 Task: Create a list of healthy snacks for office workers, including nutritional information and easy recipes.
Action: Mouse moved to (946, 54)
Screenshot: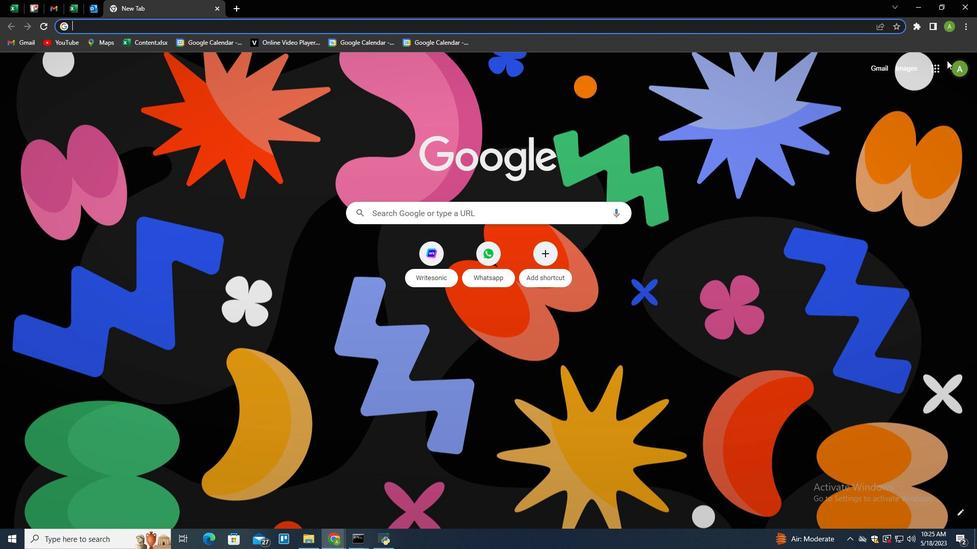 
Action: Mouse pressed left at (946, 54)
Screenshot: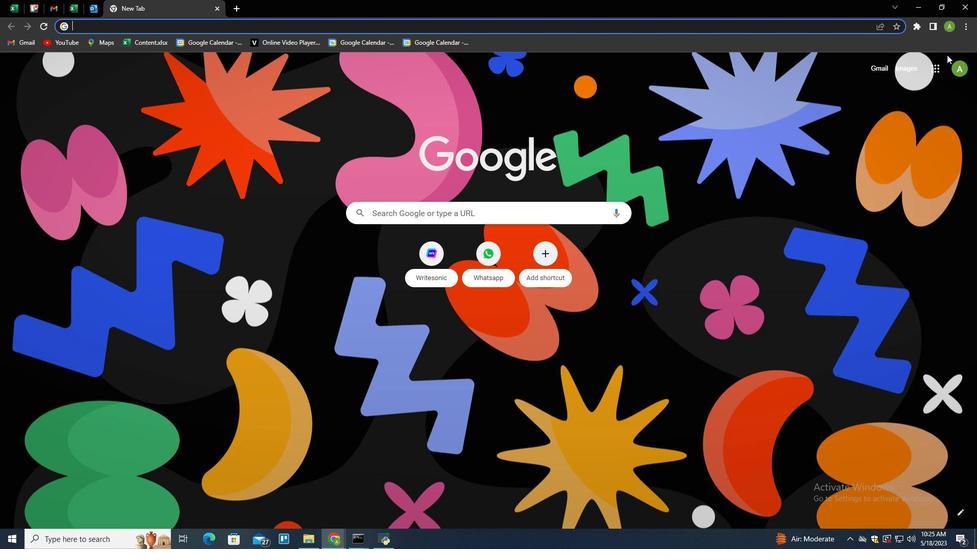 
Action: Mouse moved to (938, 63)
Screenshot: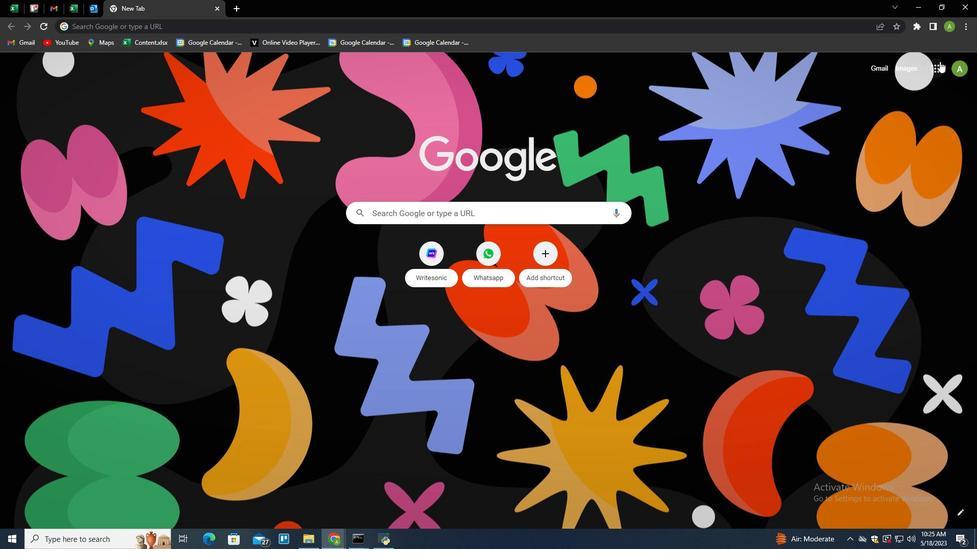 
Action: Mouse pressed left at (938, 63)
Screenshot: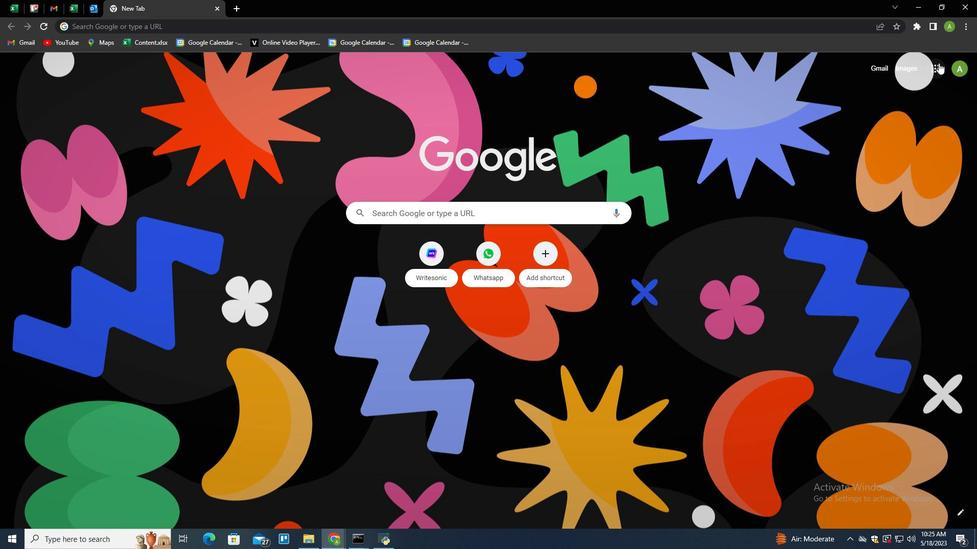 
Action: Mouse moved to (931, 208)
Screenshot: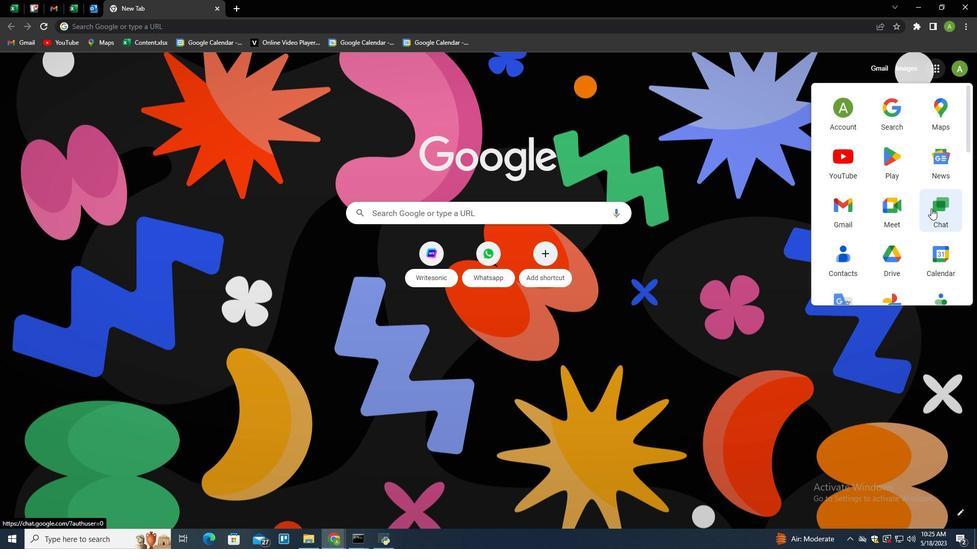 
Action: Mouse scrolled (931, 207) with delta (0, 0)
Screenshot: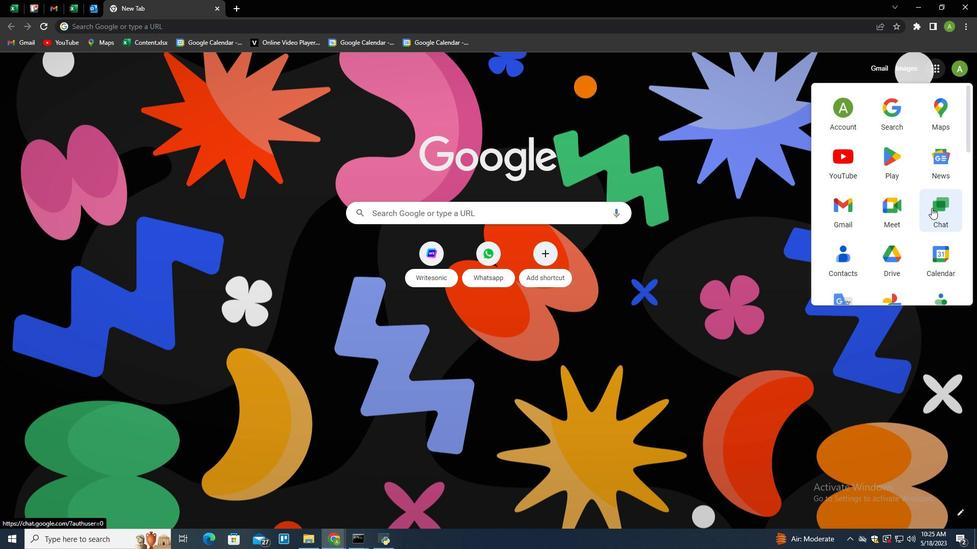 
Action: Mouse moved to (932, 207)
Screenshot: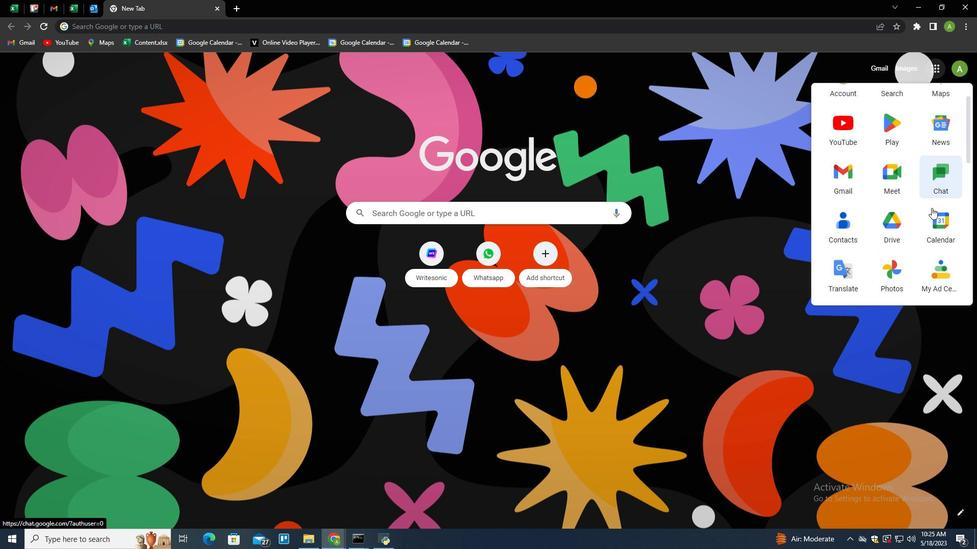 
Action: Mouse scrolled (932, 207) with delta (0, 0)
Screenshot: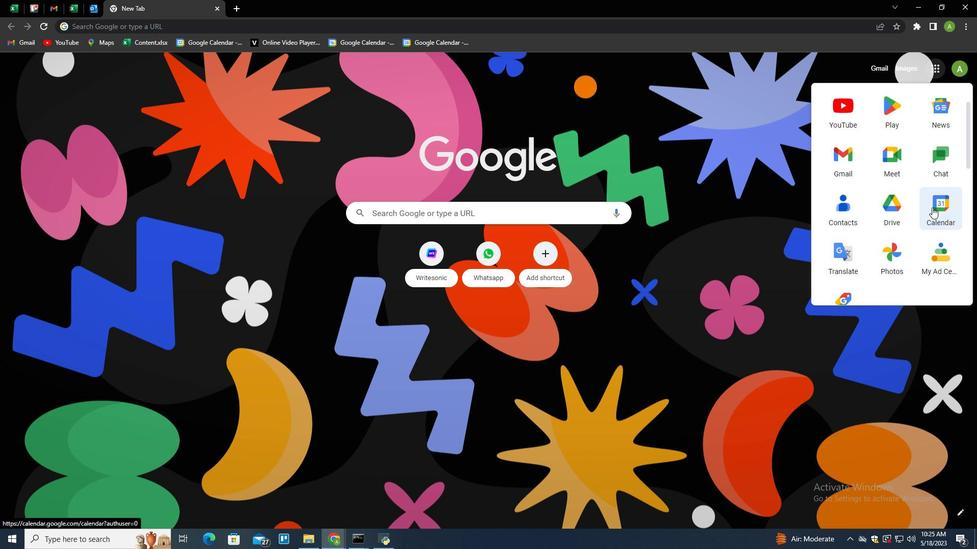 
Action: Mouse scrolled (932, 207) with delta (0, 0)
Screenshot: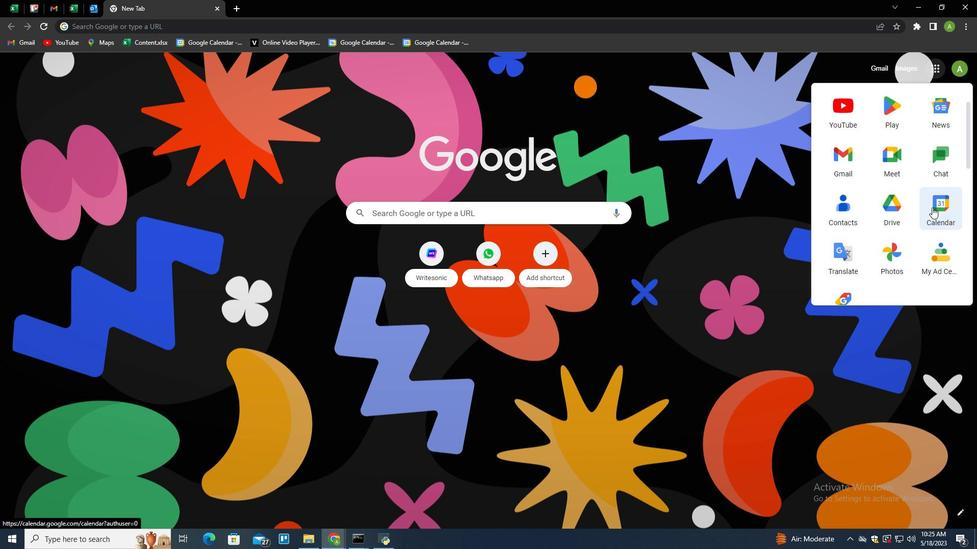 
Action: Mouse scrolled (932, 207) with delta (0, 0)
Screenshot: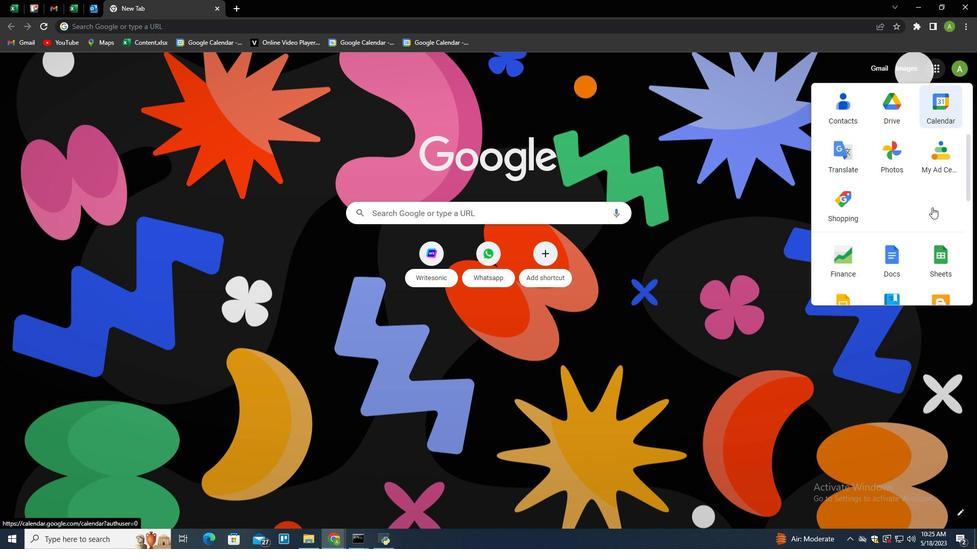 
Action: Mouse moved to (889, 209)
Screenshot: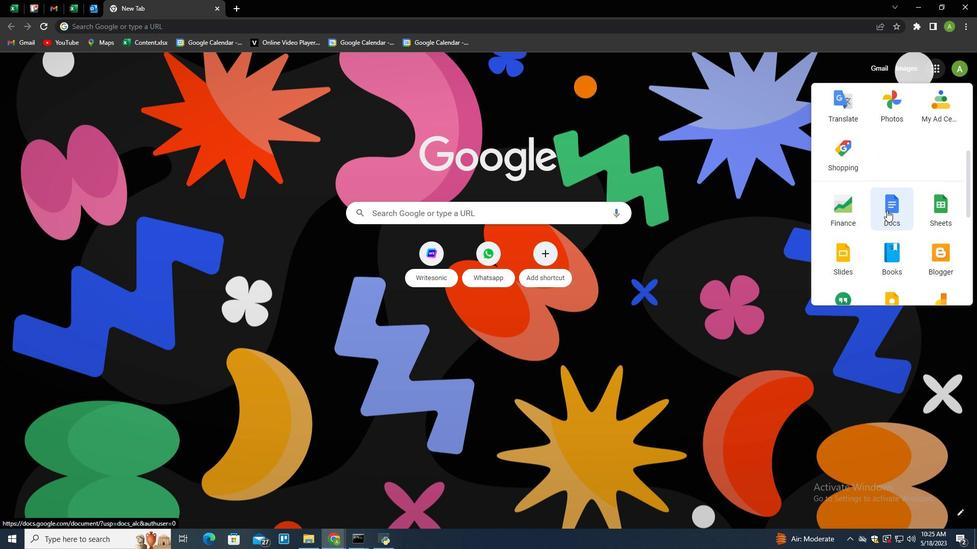 
Action: Mouse pressed left at (889, 209)
Screenshot: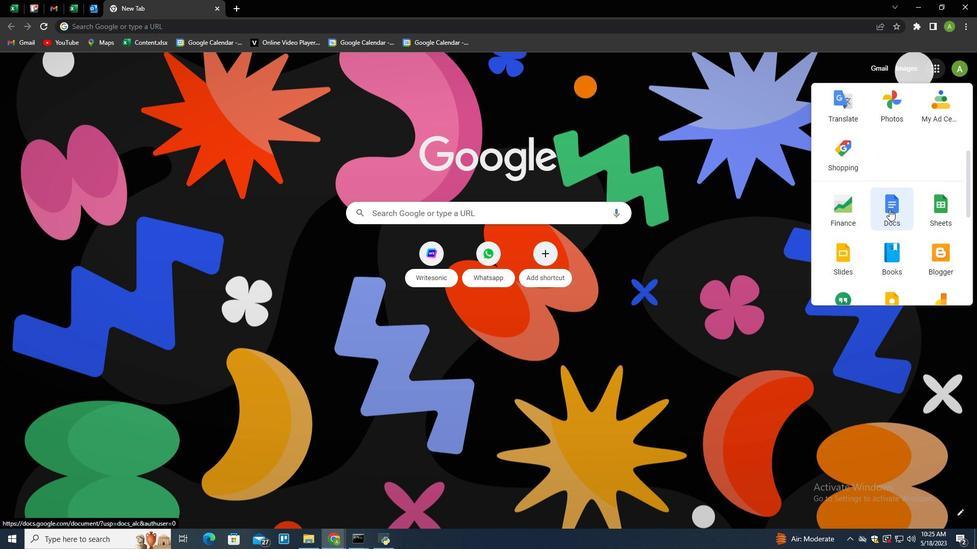 
Action: Mouse moved to (248, 157)
Screenshot: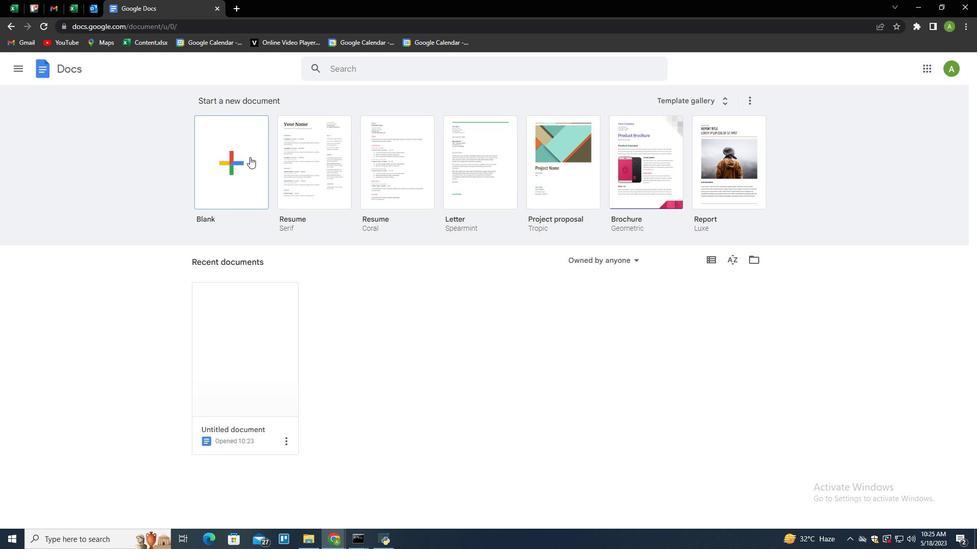 
Action: Mouse pressed left at (248, 157)
Screenshot: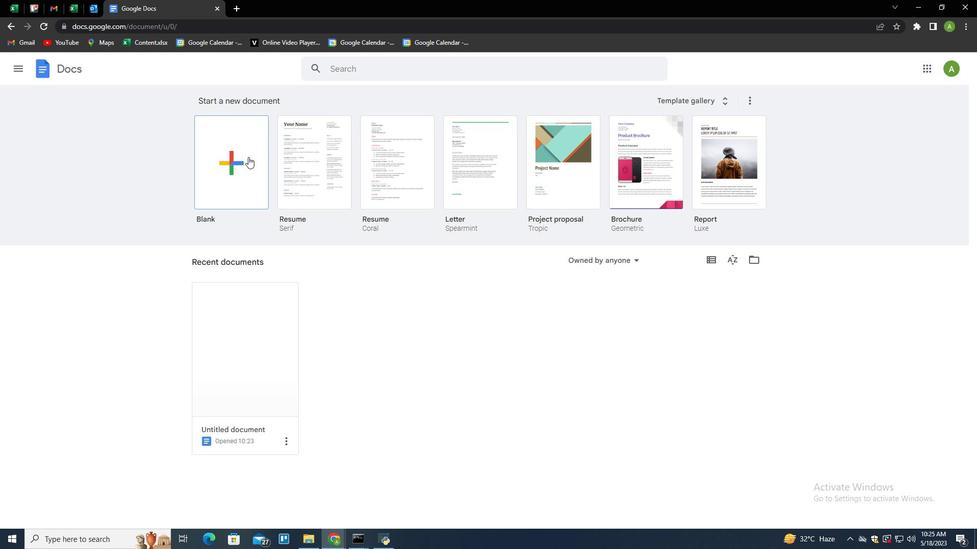 
Action: Mouse moved to (343, 153)
Screenshot: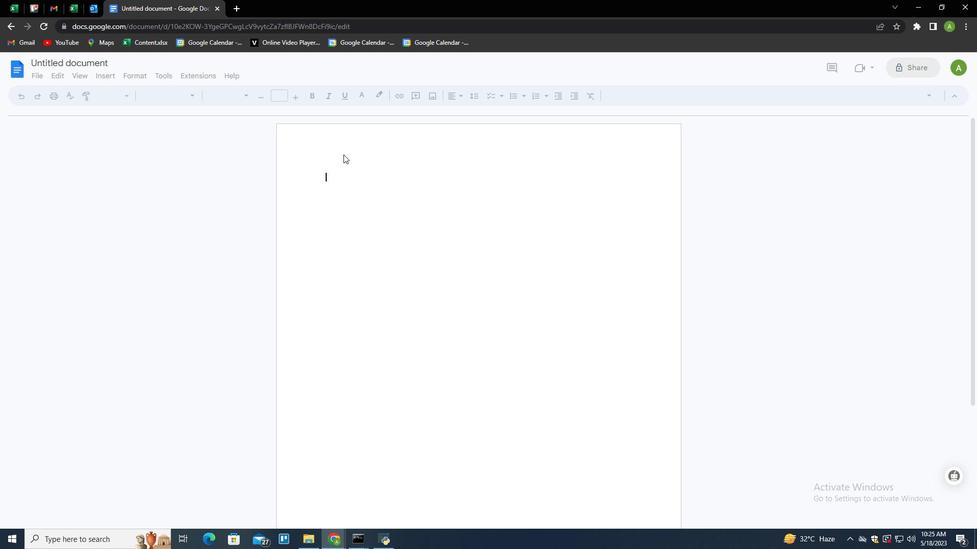 
Action: Mouse pressed left at (343, 153)
Screenshot: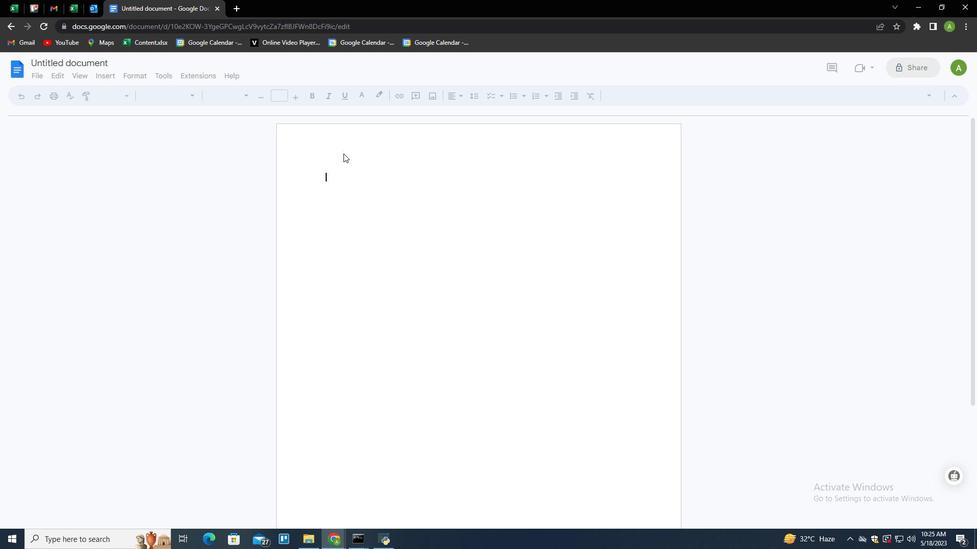
Action: Mouse moved to (341, 142)
Screenshot: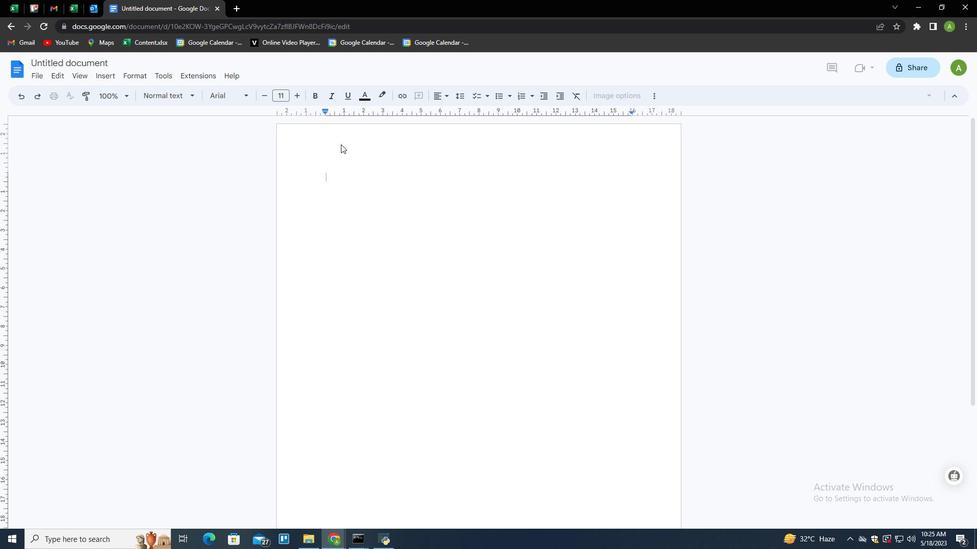 
Action: Mouse pressed left at (341, 142)
Screenshot: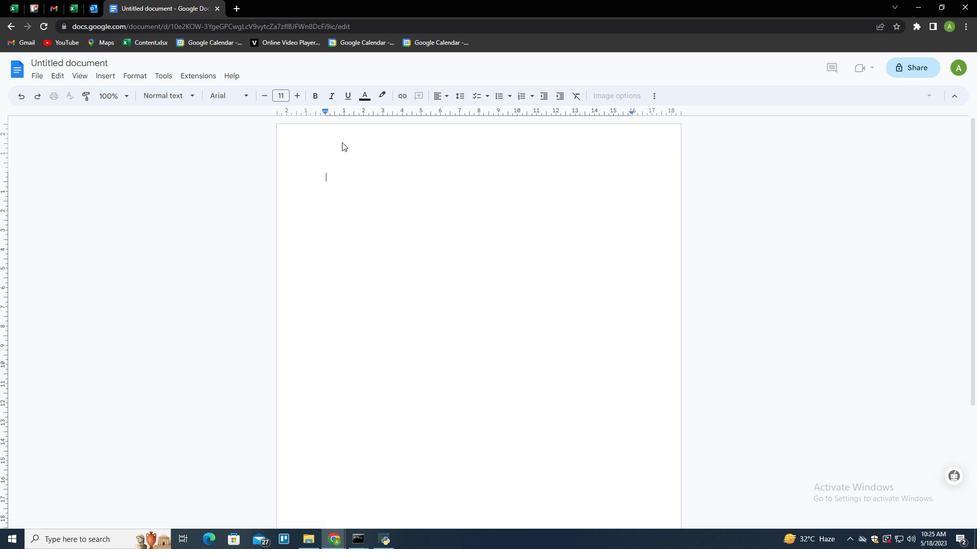 
Action: Mouse pressed left at (341, 142)
Screenshot: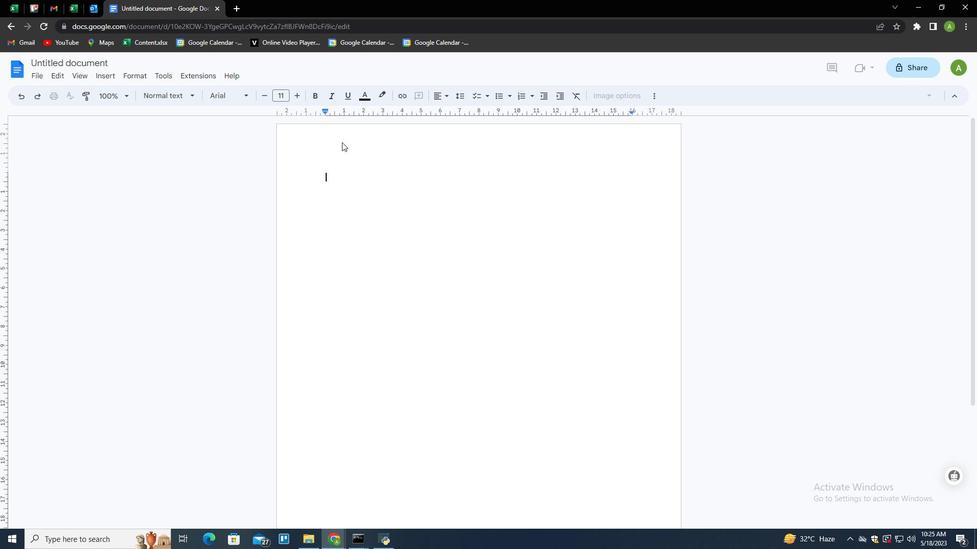 
Action: Mouse moved to (353, 156)
Screenshot: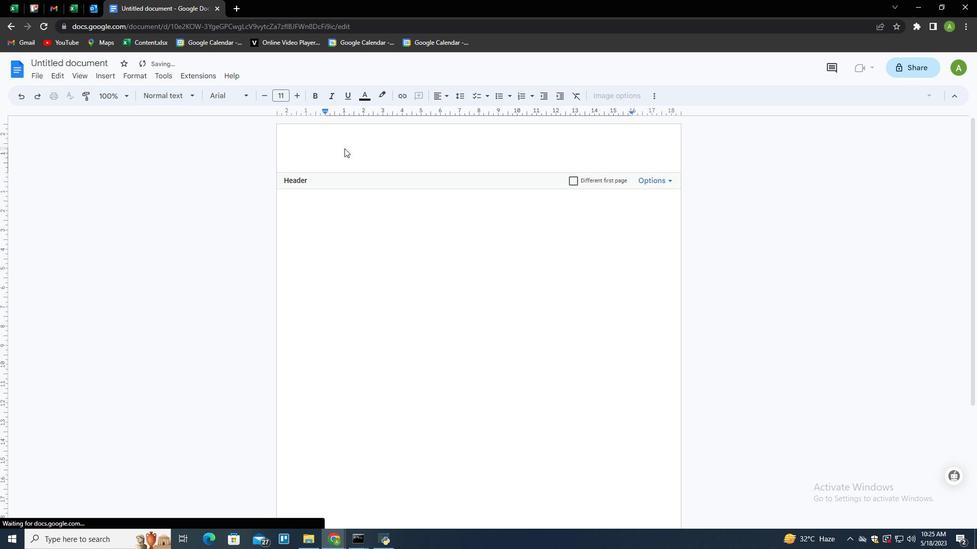 
Action: Key pressed <Key.shift>A<Key.space><Key.shift><Key.shift><Key.shift><Key.shift><Key.shift><Key.shift><Key.shift><Key.shift><Key.shift><Key.shift><Key.shift><Key.shift>list<Key.space>to<Key.space>heat<Key.backspace>lthy<Key.space>sma<Key.backspace><Key.backspace>nc<Key.backspace>ack<Key.space>option<Key.space>for<Key.space>office<Key.space>workers.<Key.space><Key.shift>U<Key.backspace><Key.backspace>
Screenshot: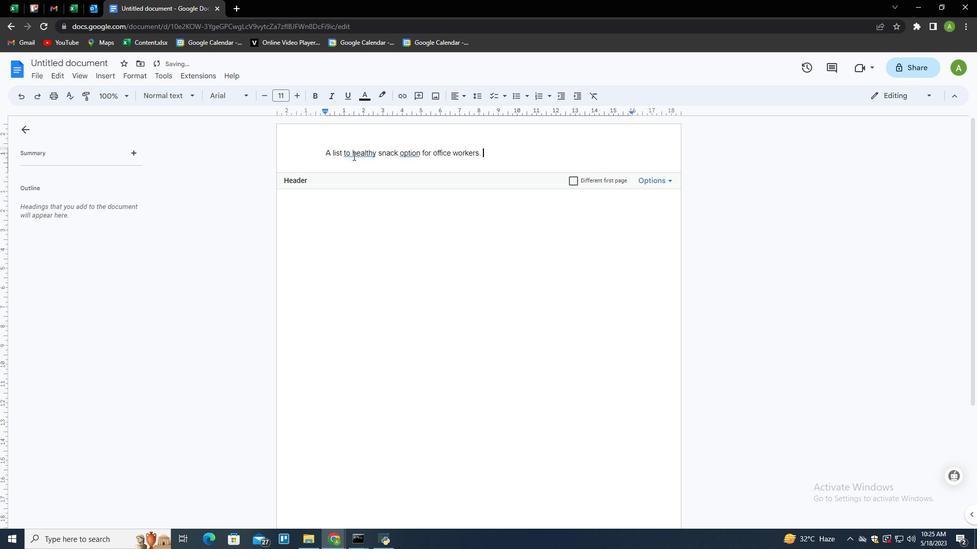
Action: Mouse moved to (421, 154)
Screenshot: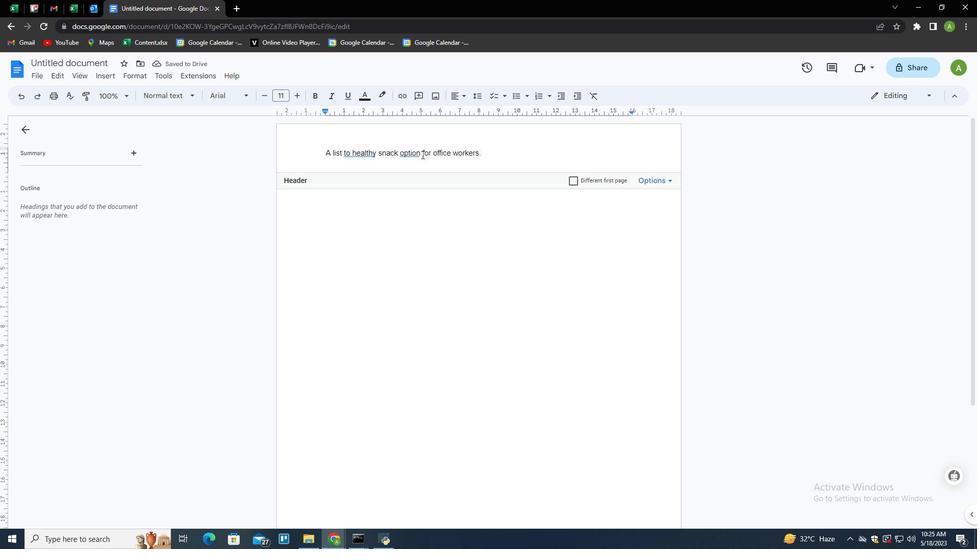 
Action: Mouse pressed left at (421, 154)
Screenshot: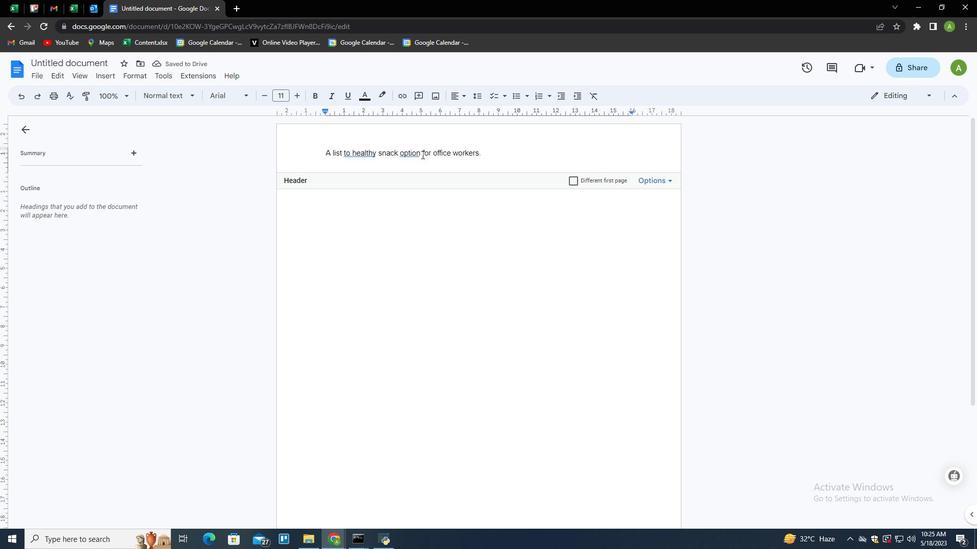 
Action: Mouse moved to (455, 167)
Screenshot: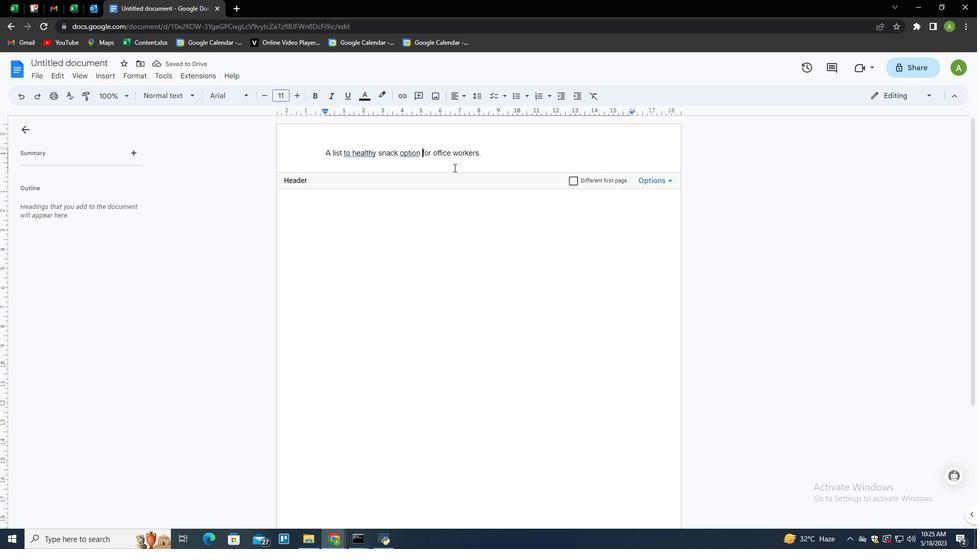 
Action: Key pressed <Key.backspace><Key.backspace><Key.backspace><Key.backspace><Key.backspace><Key.backspace><Key.backspace><Key.backspace><Key.space>
Screenshot: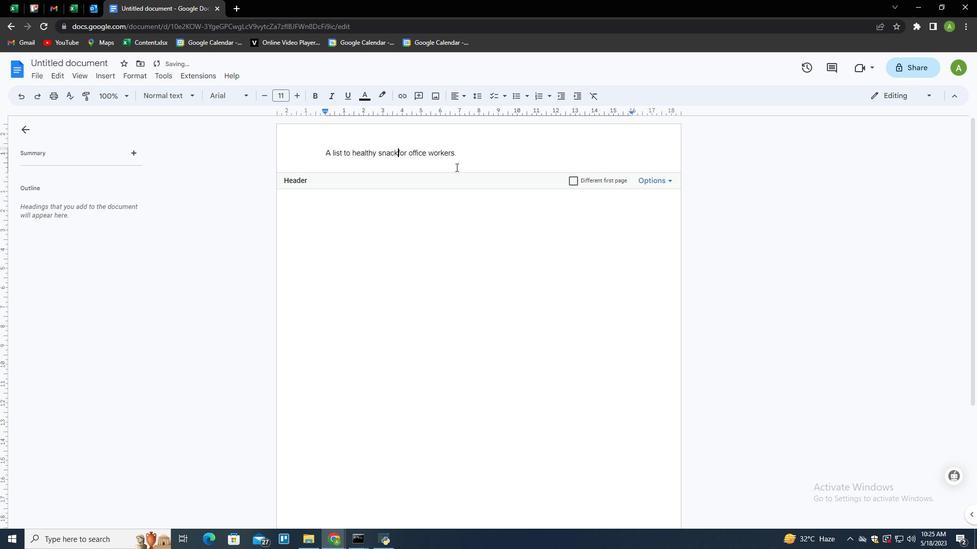 
Action: Mouse moved to (353, 153)
Screenshot: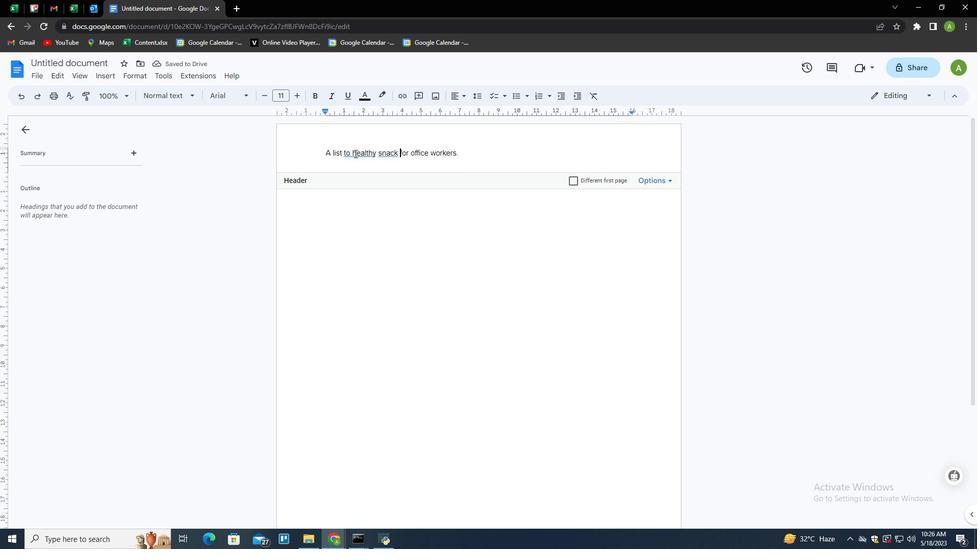 
Action: Mouse pressed left at (353, 153)
Screenshot: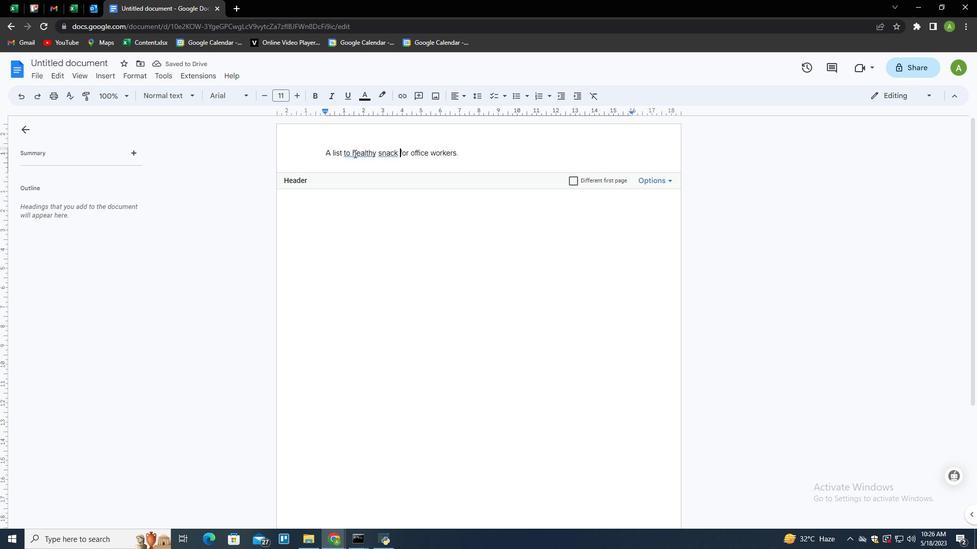 
Action: Mouse moved to (411, 156)
Screenshot: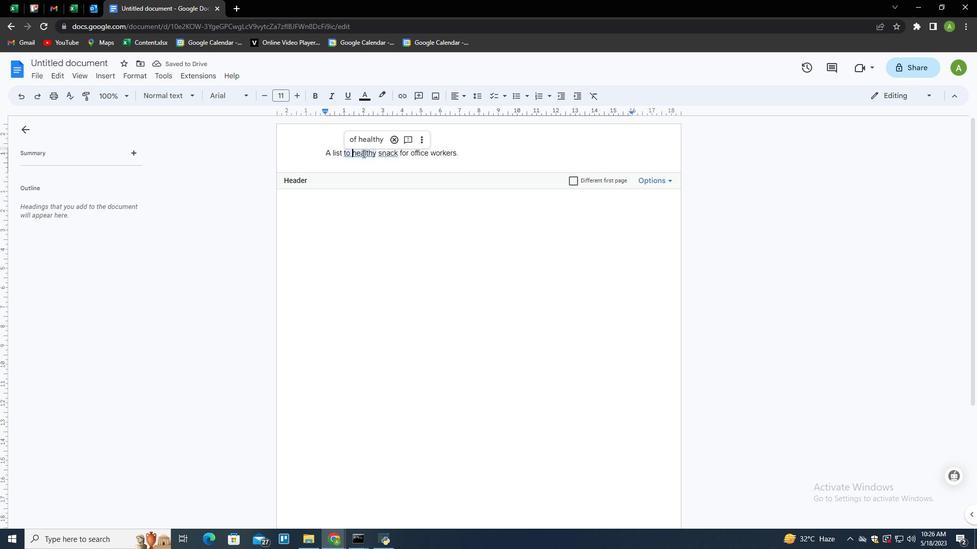 
Action: Key pressed <Key.backspace><Key.backspace><Key.backspace>og<Key.space><Key.backspace><Key.backspace><Key.backspace>og<Key.space><Key.backspace><Key.backspace>f<Key.space>
Screenshot: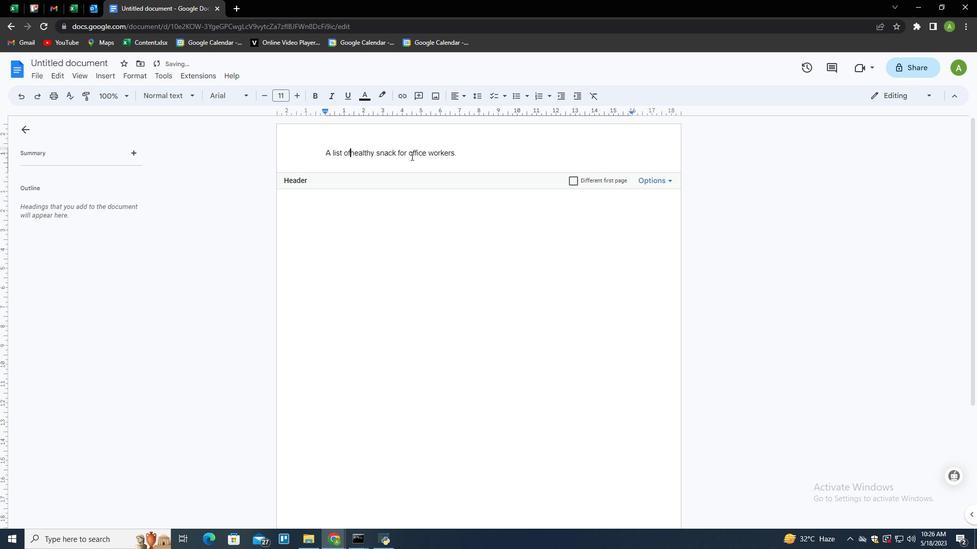 
Action: Mouse moved to (395, 154)
Screenshot: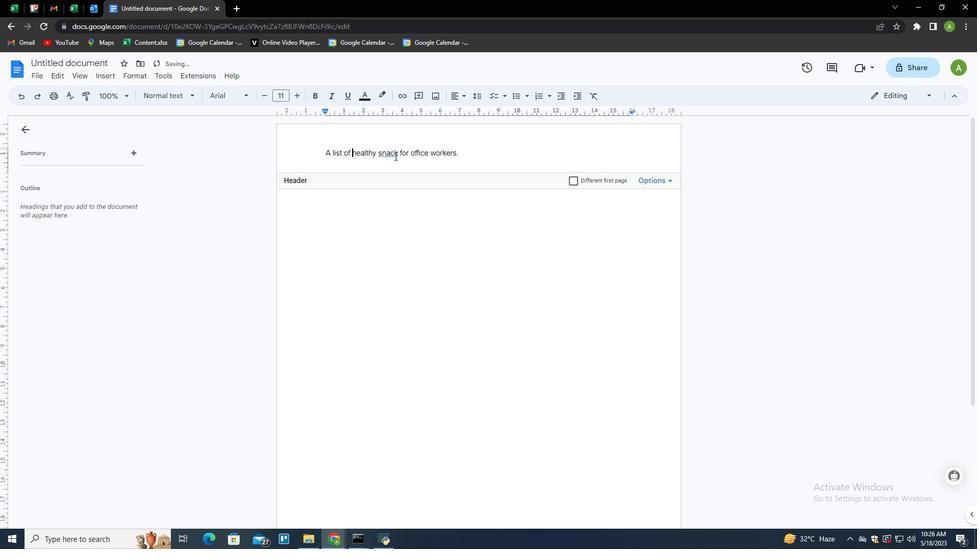 
Action: Mouse pressed left at (395, 154)
Screenshot: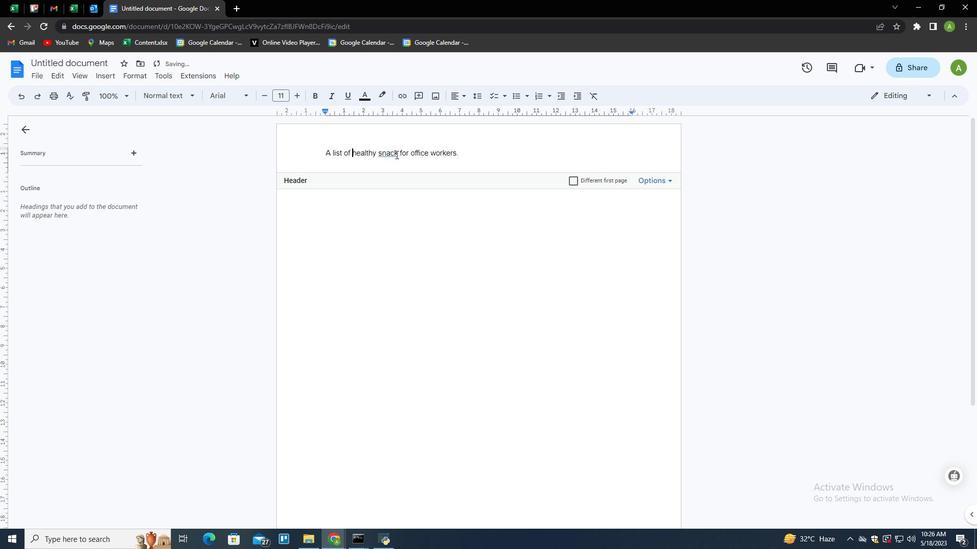 
Action: Mouse moved to (398, 153)
Screenshot: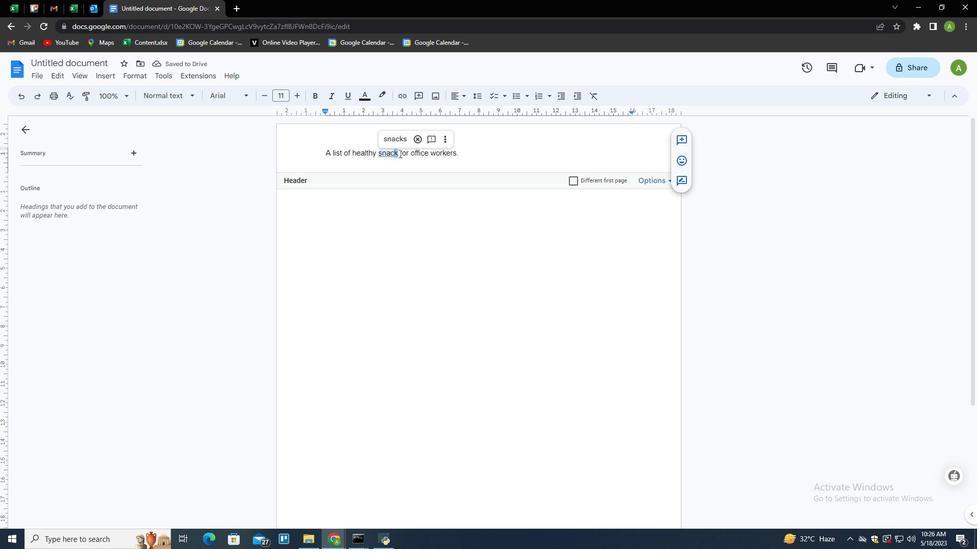
Action: Mouse pressed left at (398, 153)
Screenshot: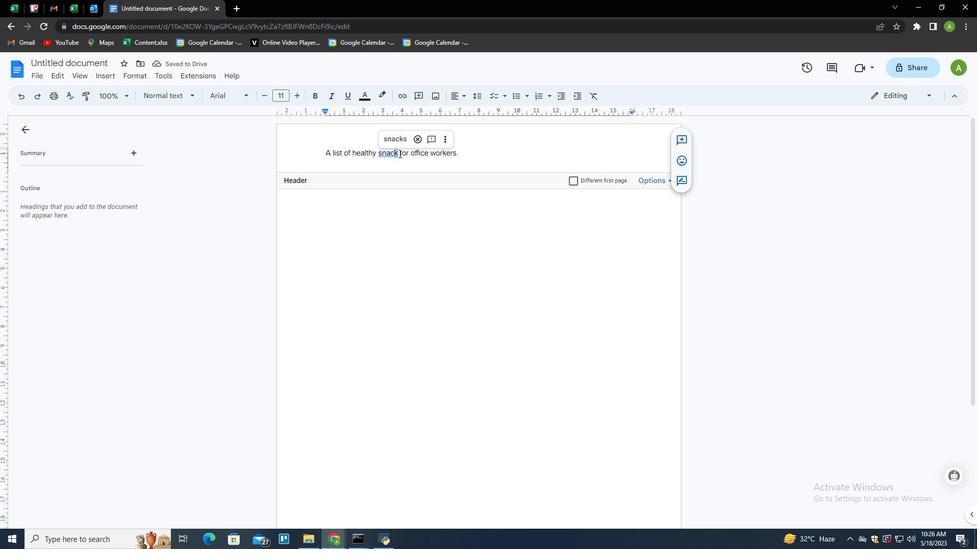 
Action: Mouse moved to (431, 163)
Screenshot: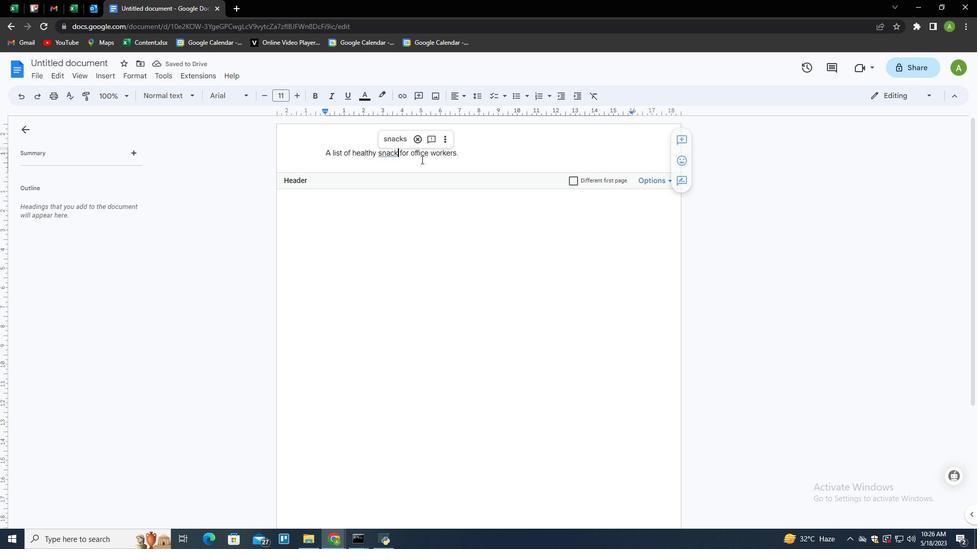 
Action: Key pressed s
Screenshot: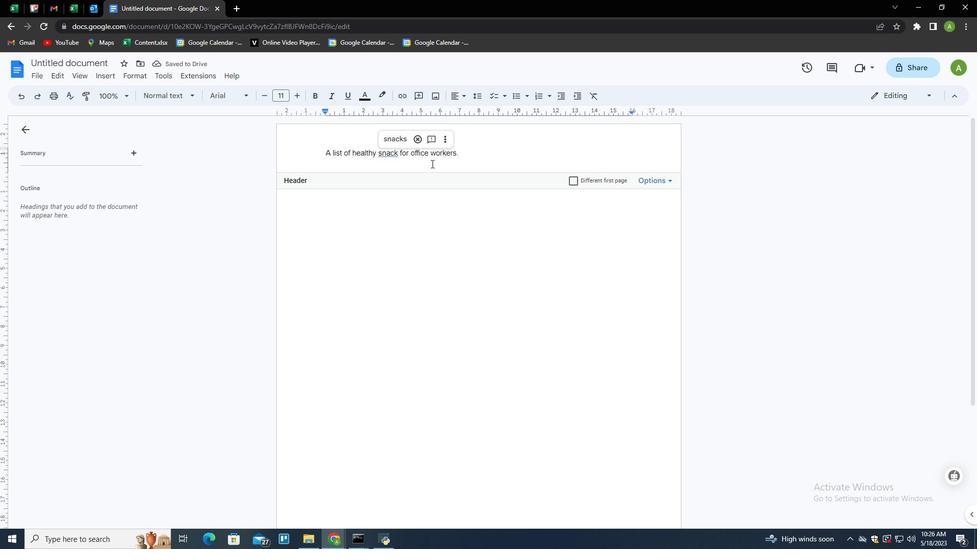 
Action: Mouse moved to (468, 152)
Screenshot: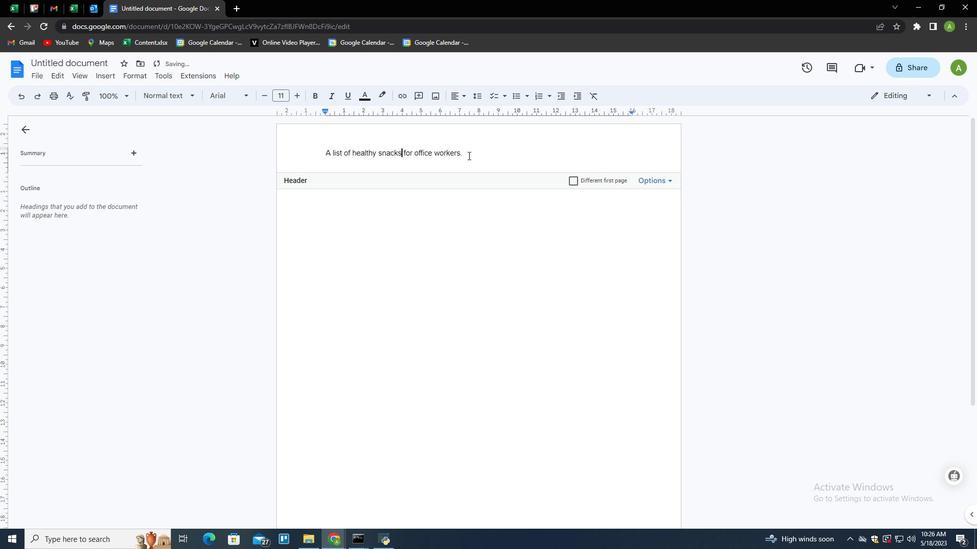 
Action: Mouse pressed left at (468, 152)
Screenshot: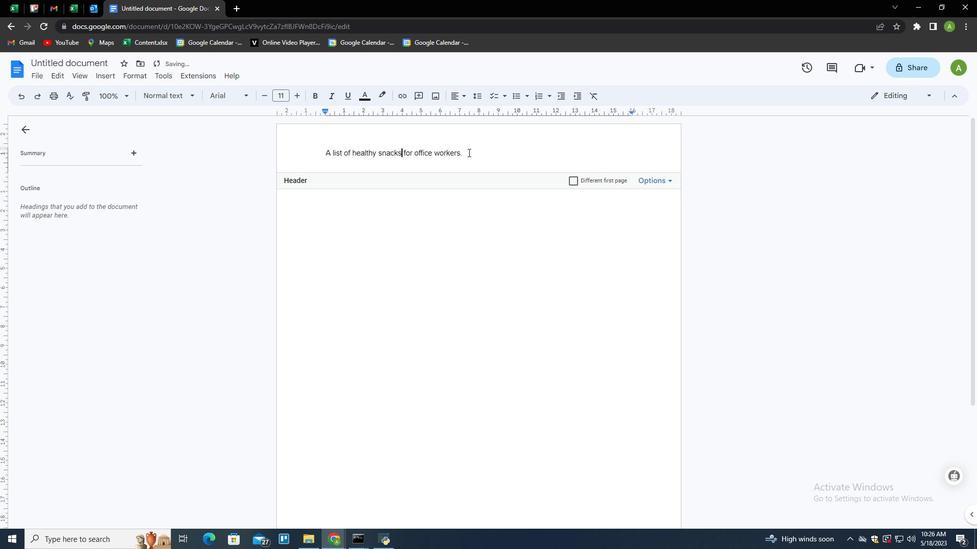 
Action: Mouse moved to (451, 136)
Screenshot: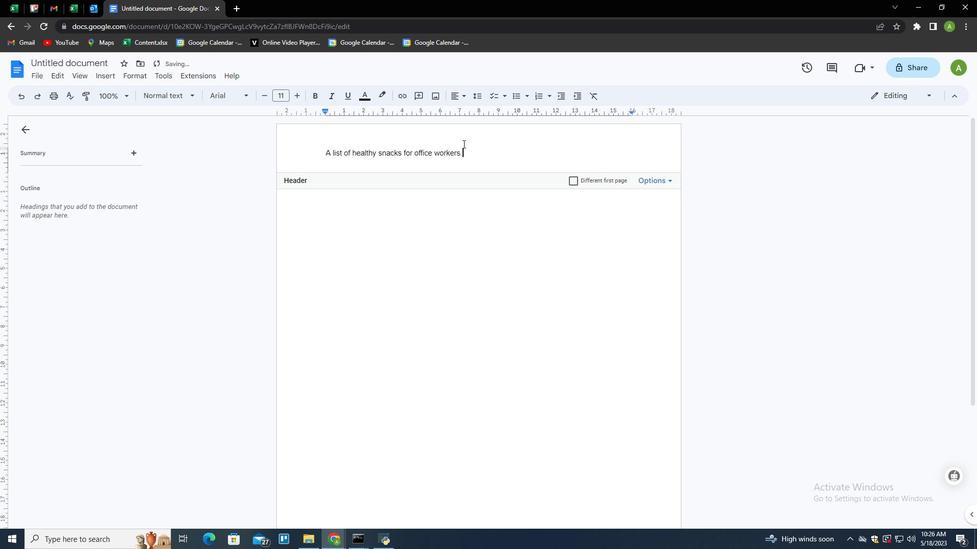 
Action: Key pressed <Key.shift><Key.shift><Key.shift><Key.shift><Key.shift><Key.shift><Key.shift><Key.shift><Key.shift><Key.shift><Key.shift><Key.shift><Key.shift><Key.shift><Key.shift><Key.shift><Key.shift><Key.backspace><Key.backspace><Key.space><Key.backspace>s<Key.space>with<Key.space>ni<Key.backspace>utriton<Key.backspace><Key.backspace>ional<Key.space>information<Key.space>and<Key.space>was<Key.backspace><Key.backspace><Key.backspace>ease<Key.space>recipes.
Screenshot: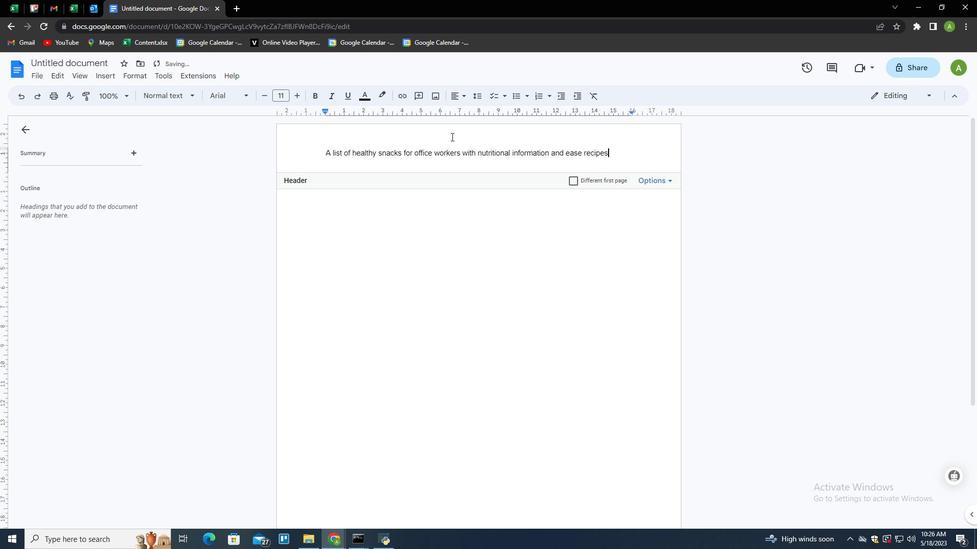 
Action: Mouse moved to (458, 154)
Screenshot: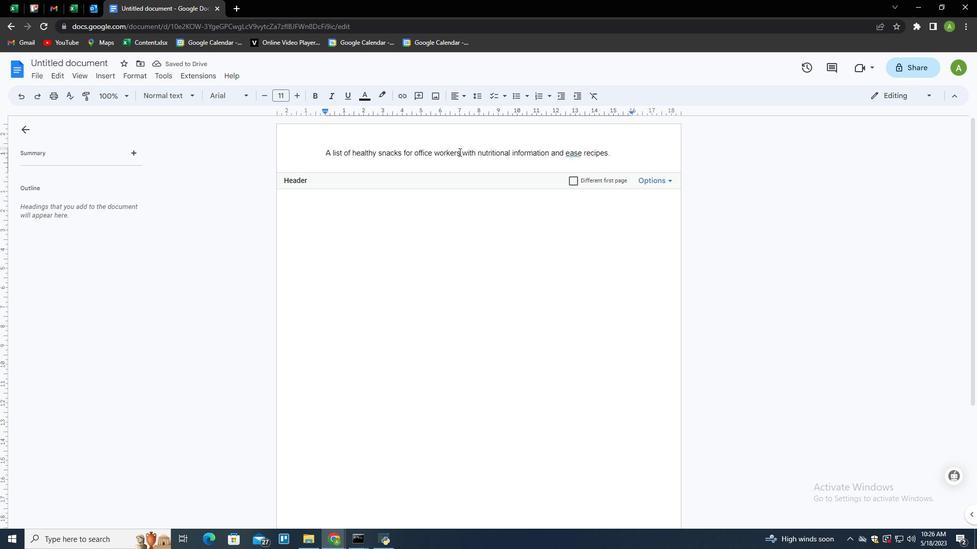 
Action: Mouse pressed left at (458, 154)
Screenshot: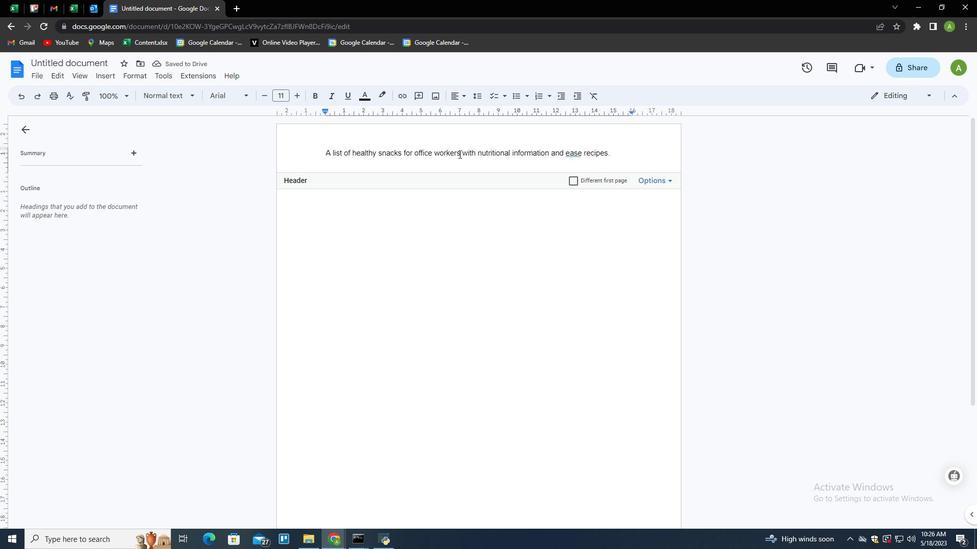 
Action: Mouse pressed left at (458, 154)
Screenshot: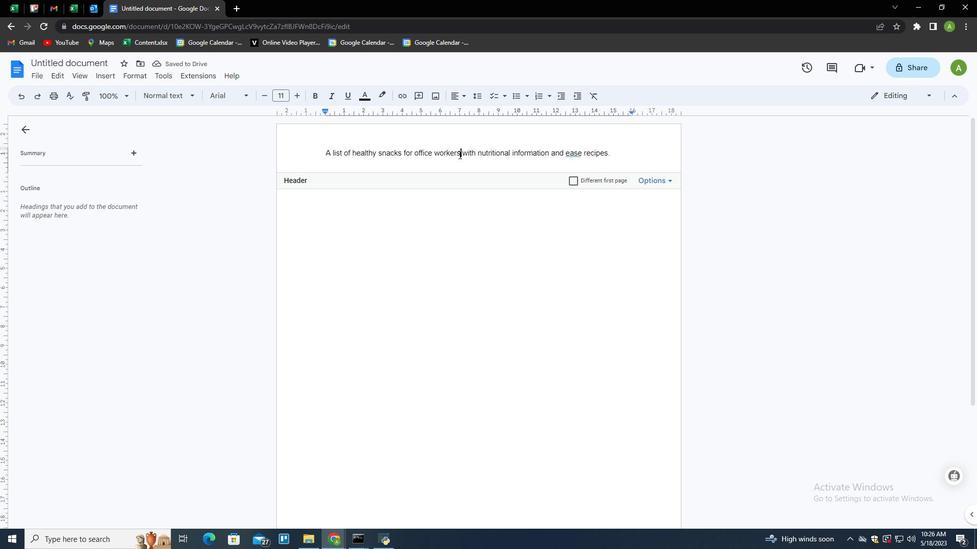 
Action: Mouse pressed left at (458, 154)
Screenshot: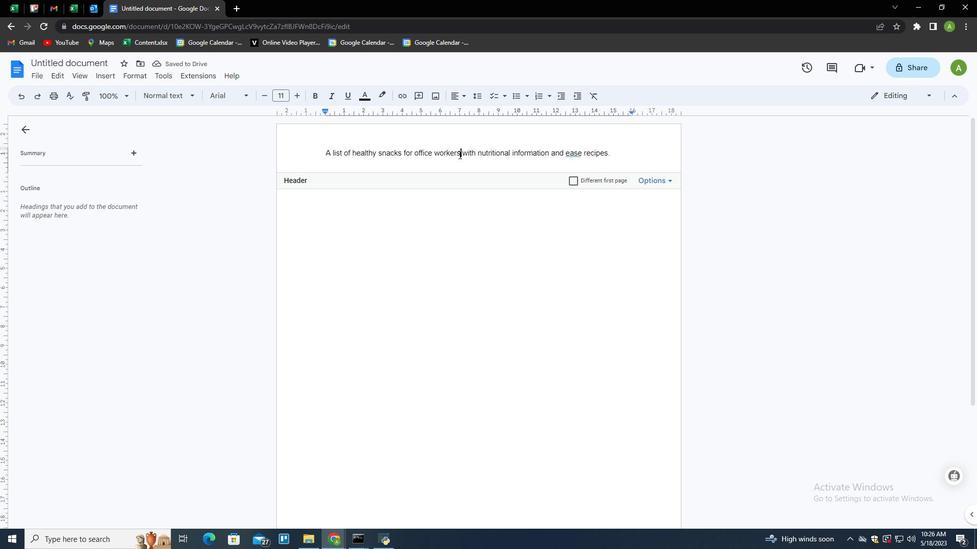
Action: Mouse pressed left at (458, 154)
Screenshot: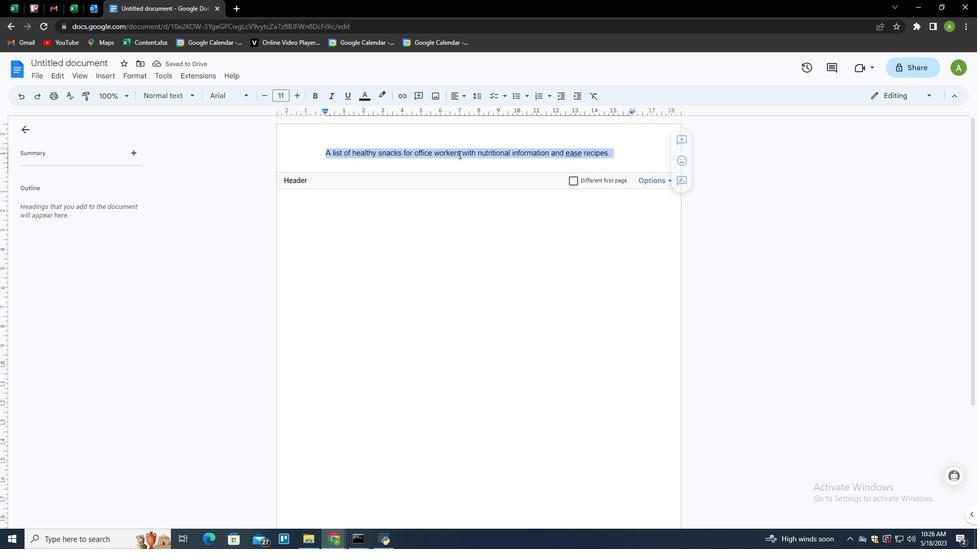 
Action: Mouse moved to (582, 152)
Screenshot: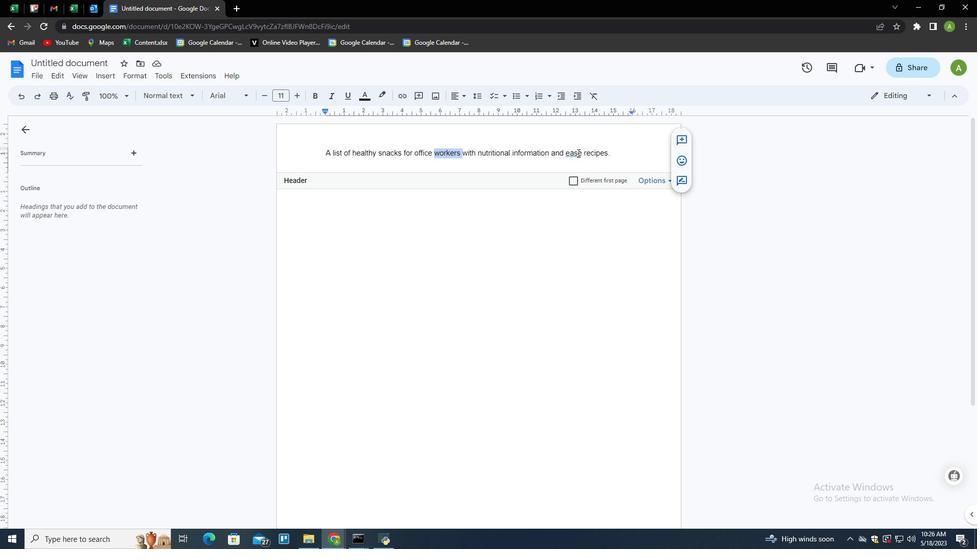 
Action: Mouse pressed left at (582, 152)
Screenshot: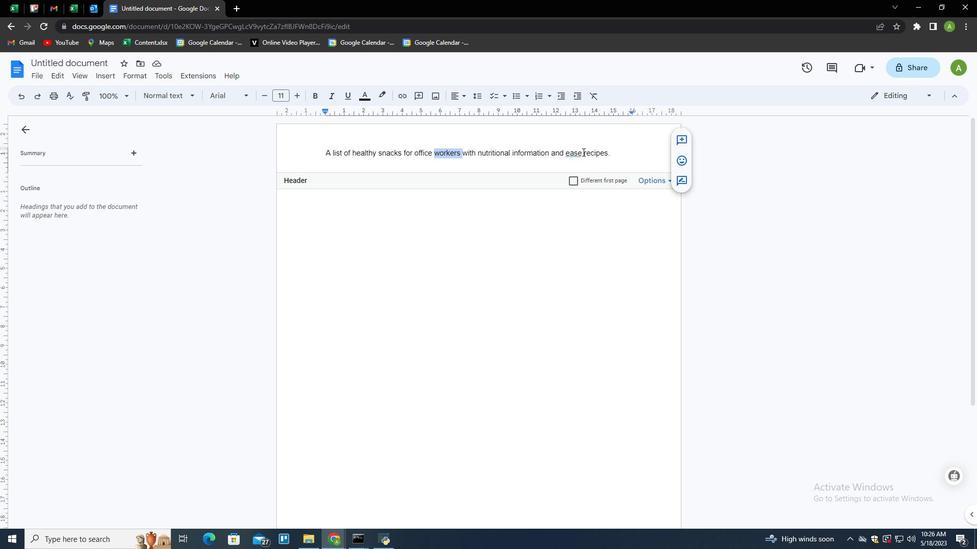 
Action: Mouse moved to (671, 161)
Screenshot: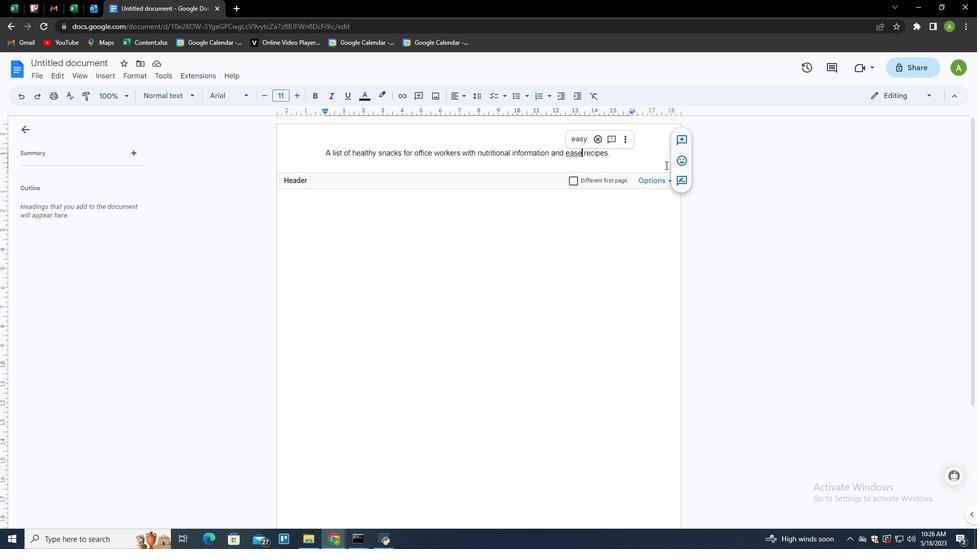 
Action: Key pressed <Key.backspace>y
Screenshot: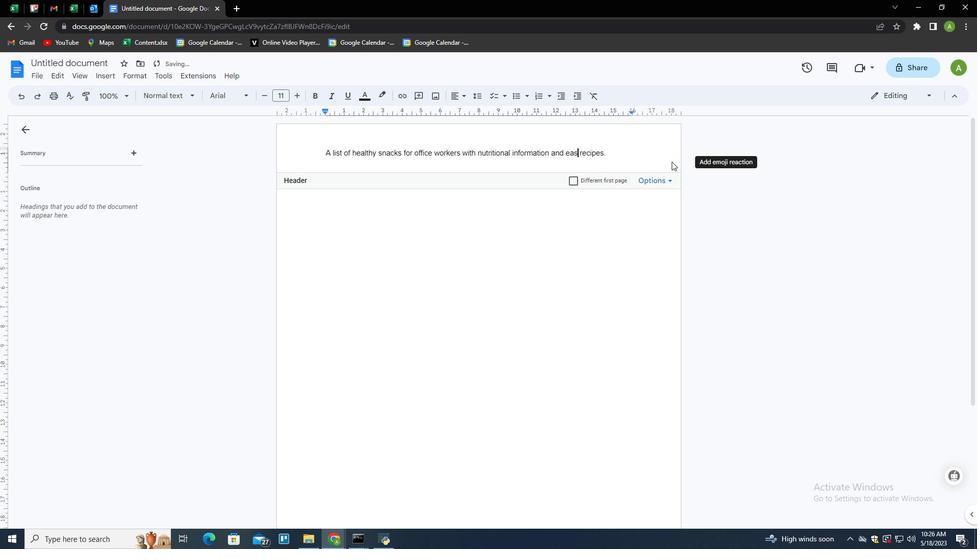 
Action: Mouse moved to (458, 152)
Screenshot: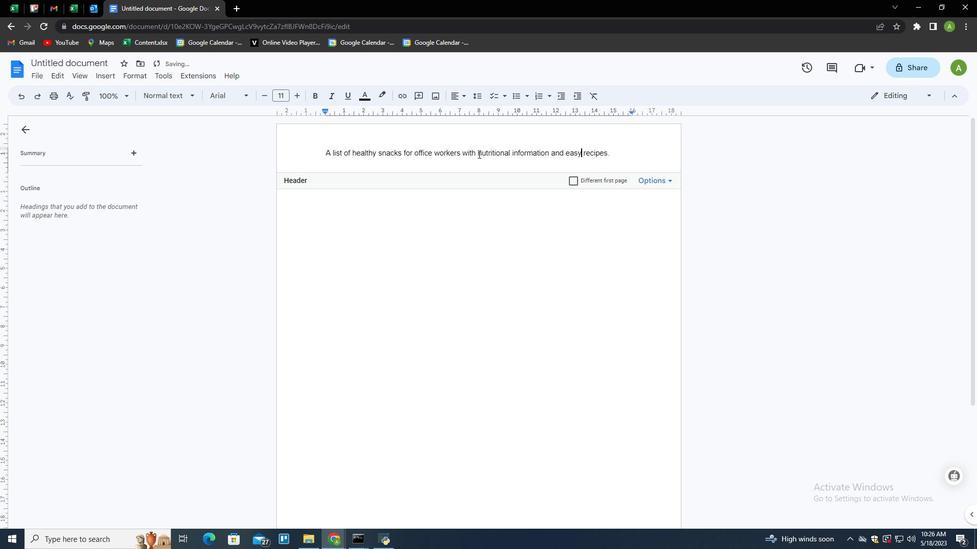 
Action: Mouse pressed left at (458, 152)
Screenshot: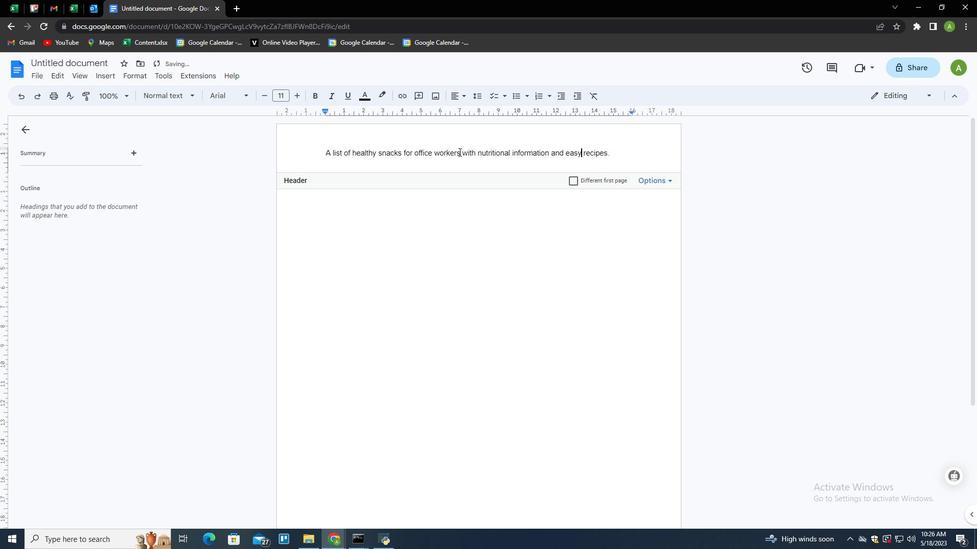 
Action: Mouse pressed left at (458, 152)
Screenshot: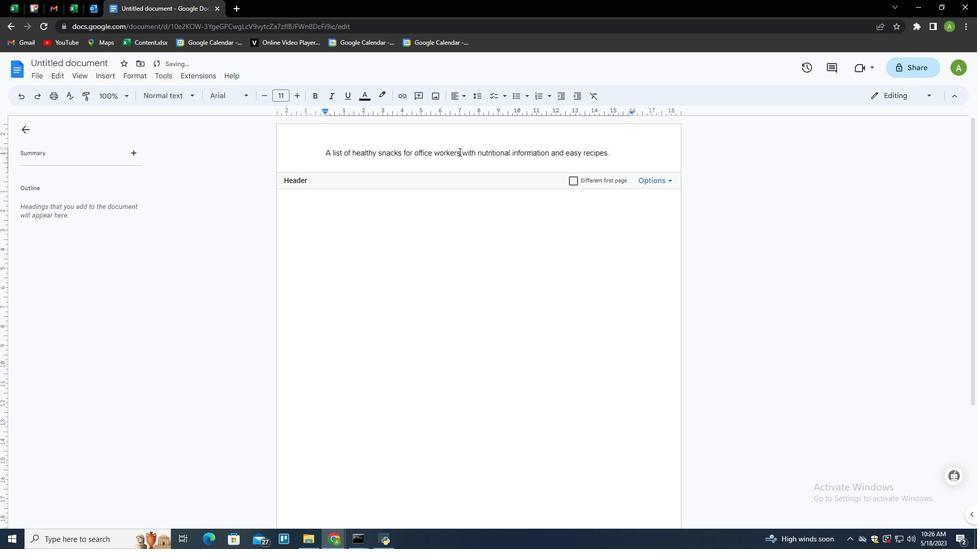 
Action: Mouse pressed left at (458, 152)
Screenshot: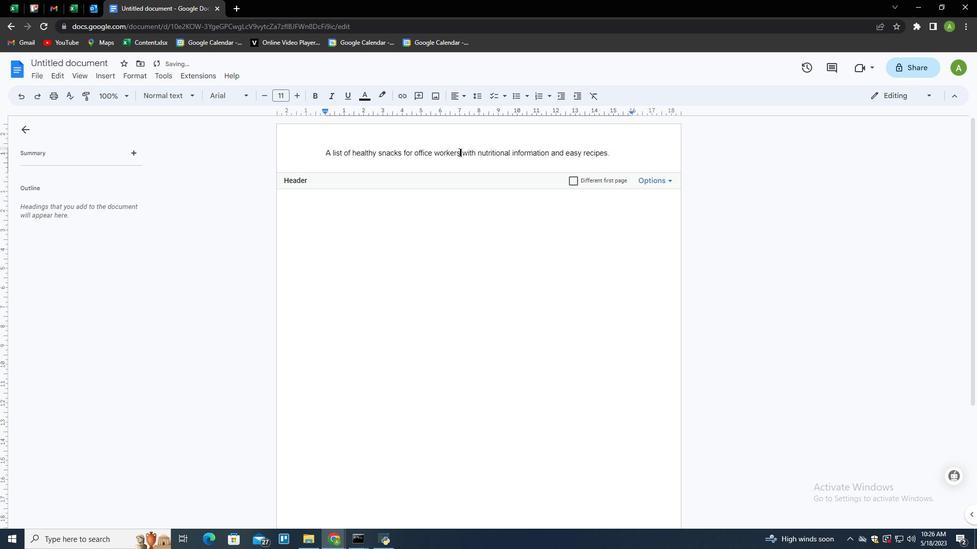 
Action: Mouse moved to (177, 99)
Screenshot: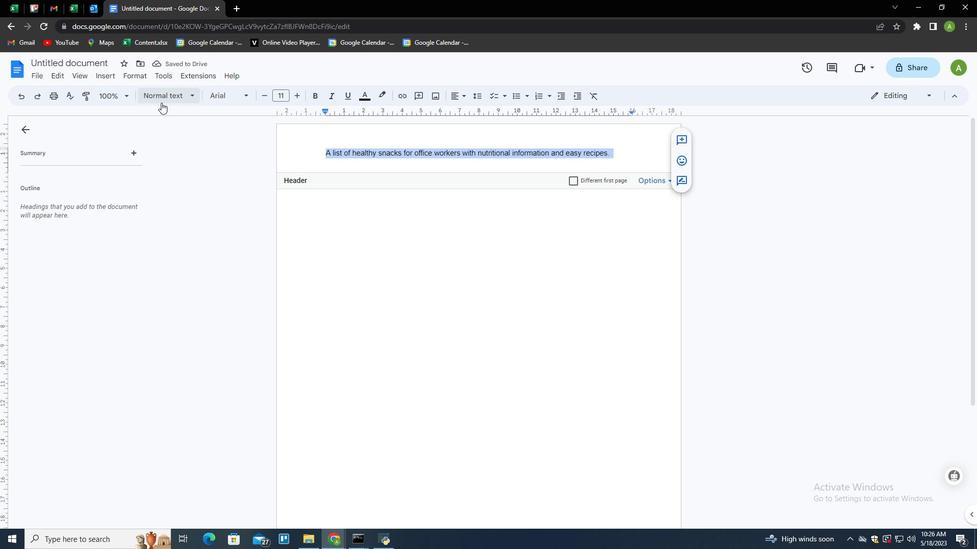 
Action: Mouse pressed left at (177, 99)
Screenshot: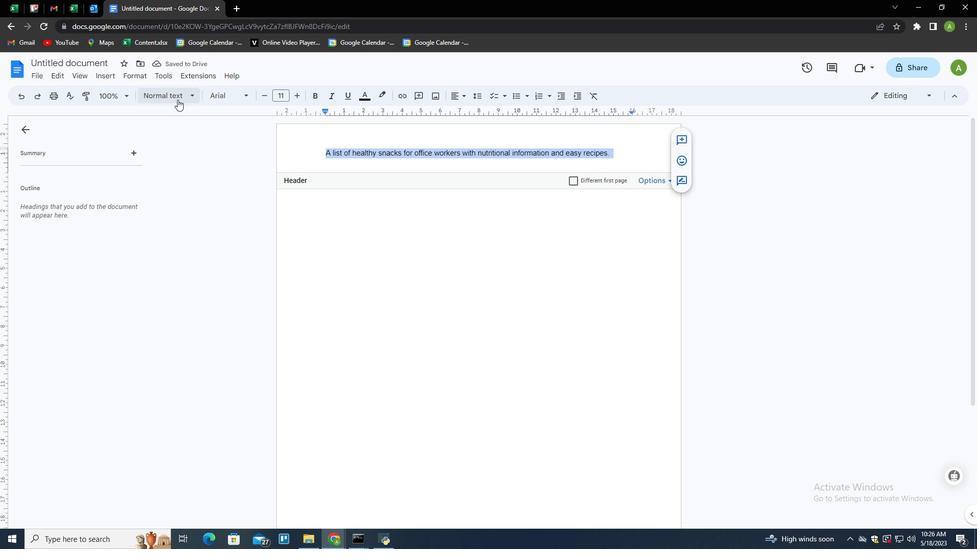 
Action: Mouse moved to (179, 154)
Screenshot: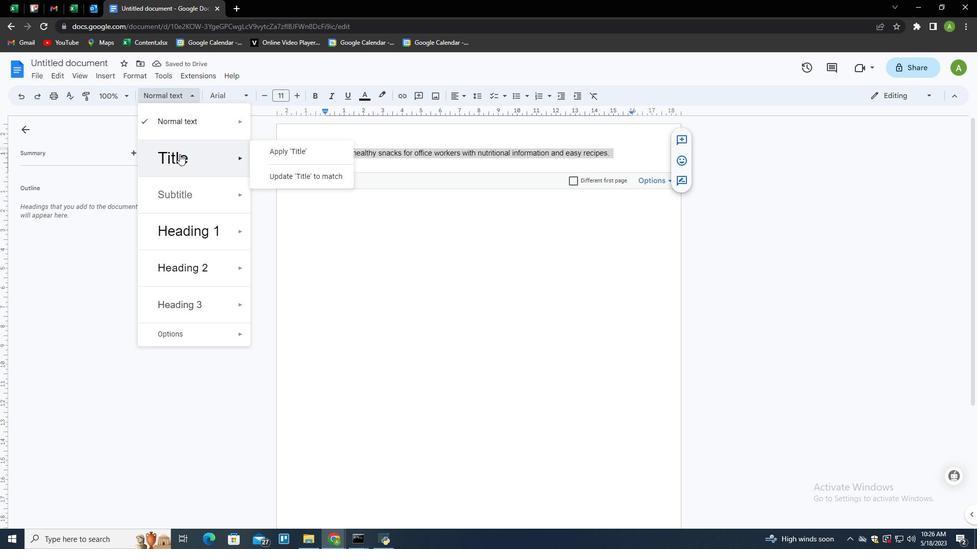 
Action: Mouse pressed left at (179, 154)
Screenshot: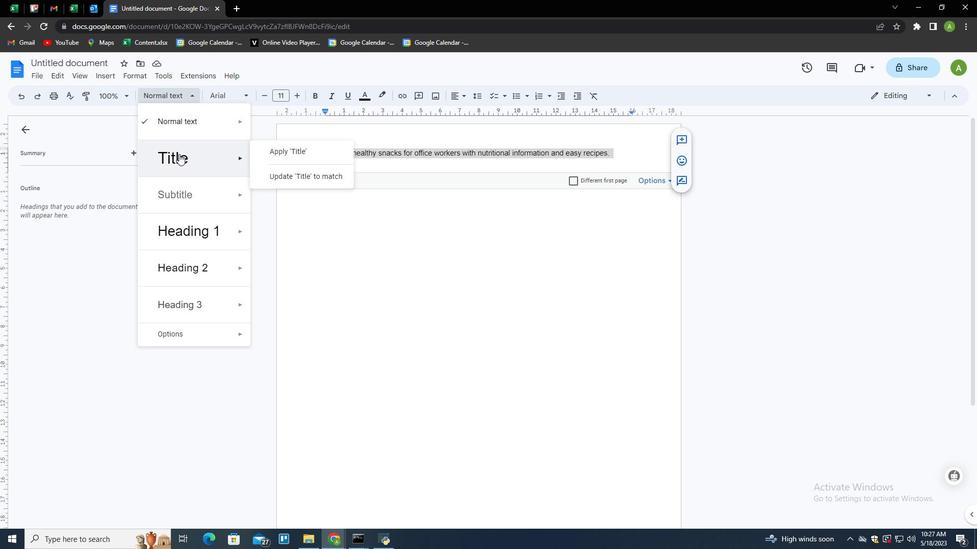 
Action: Mouse moved to (269, 97)
Screenshot: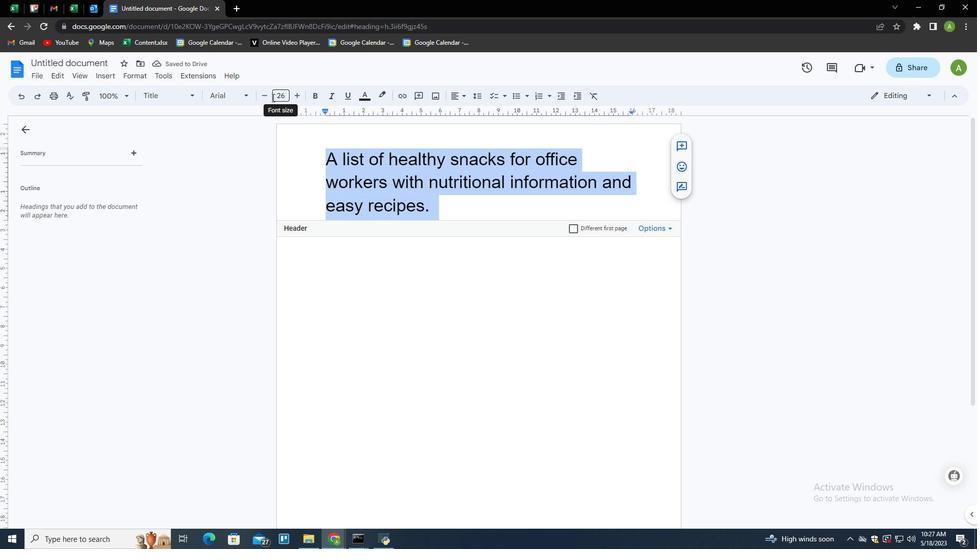 
Action: Mouse pressed left at (269, 97)
Screenshot: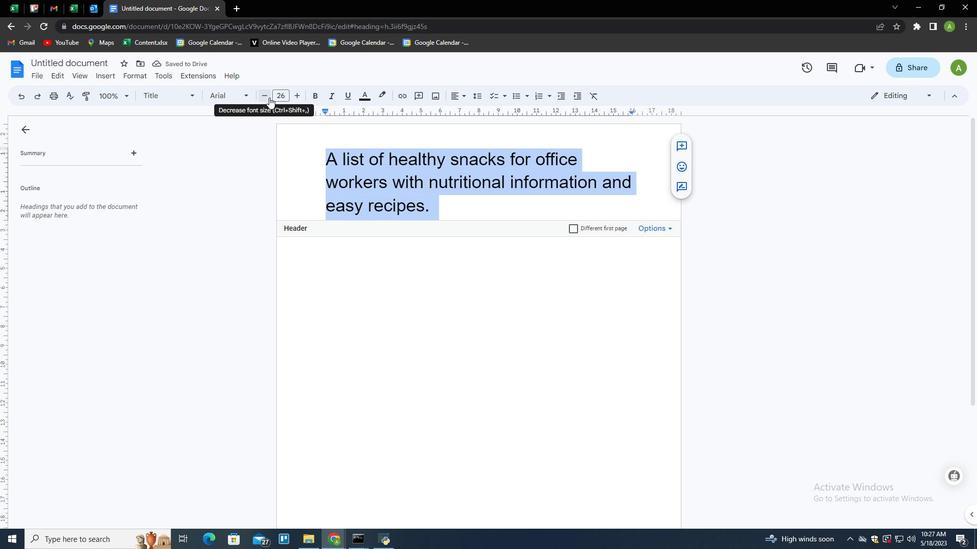 
Action: Mouse pressed left at (269, 97)
Screenshot: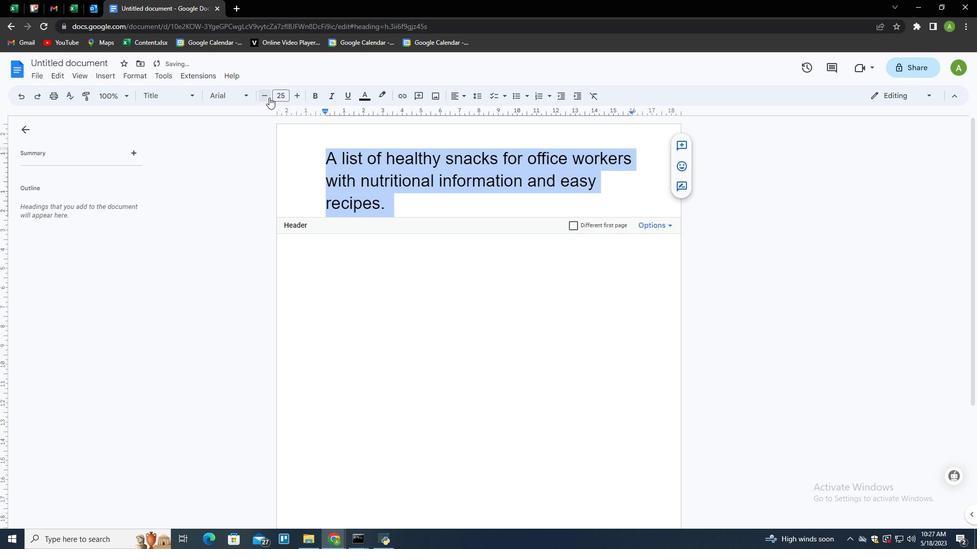 
Action: Mouse moved to (268, 97)
Screenshot: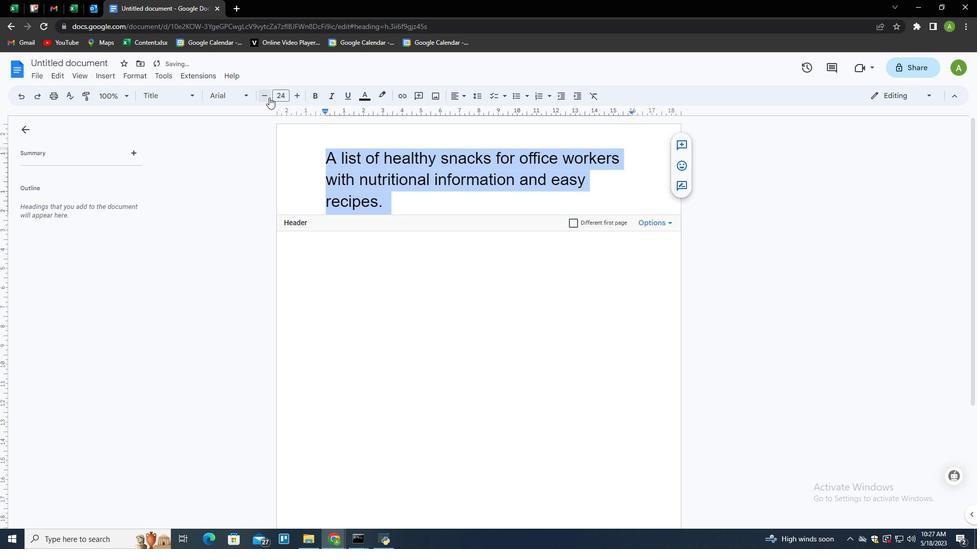 
Action: Mouse pressed left at (268, 97)
Screenshot: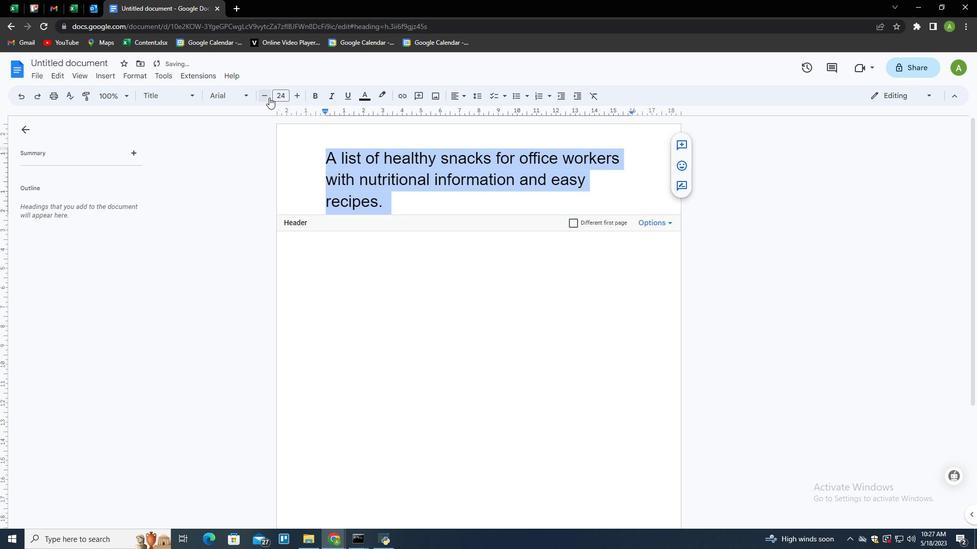 
Action: Mouse pressed left at (268, 97)
Screenshot: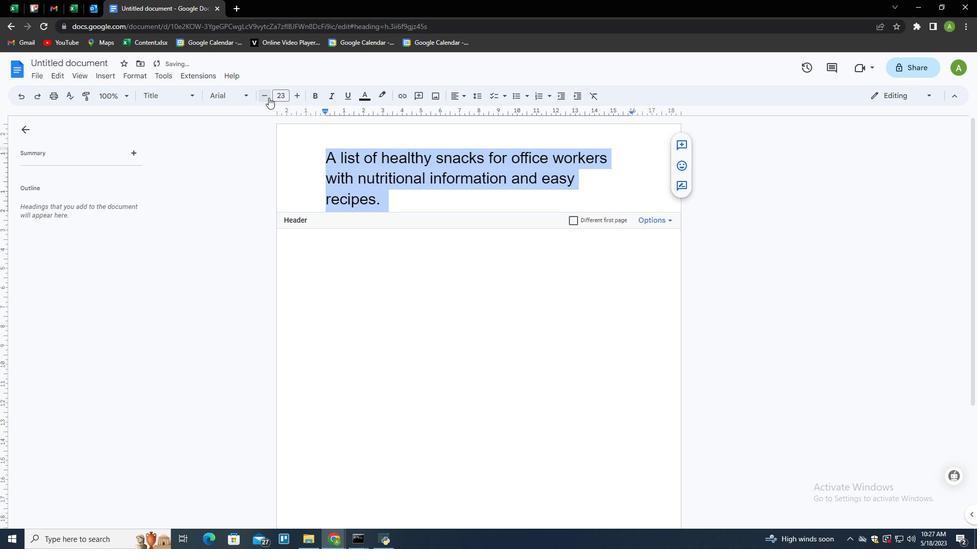 
Action: Mouse moved to (234, 95)
Screenshot: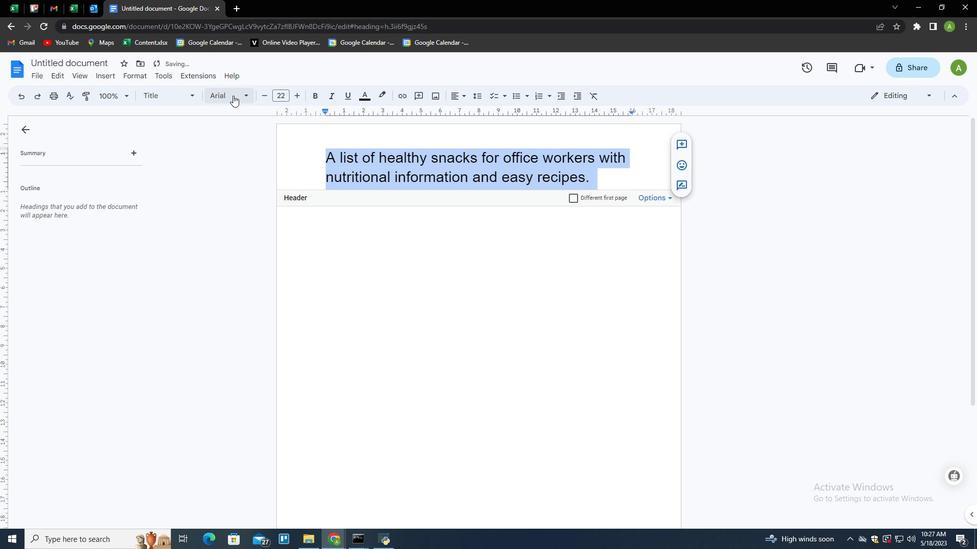
Action: Mouse pressed left at (234, 95)
Screenshot: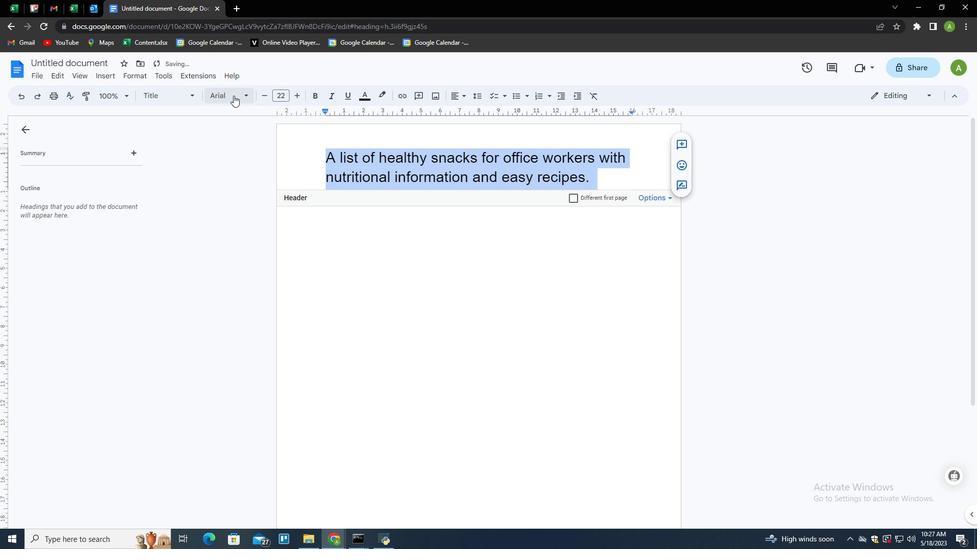 
Action: Mouse moved to (349, 320)
Screenshot: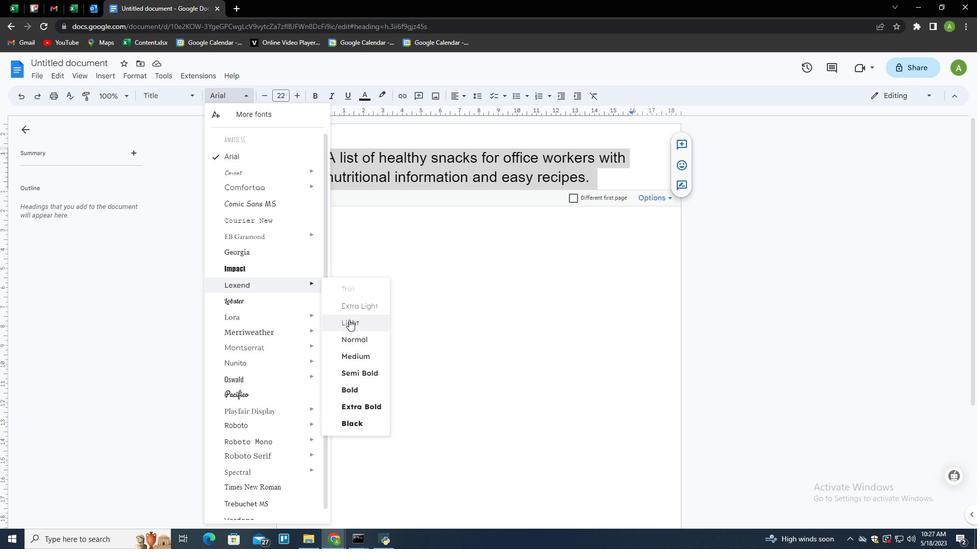 
Action: Mouse pressed left at (349, 320)
Screenshot: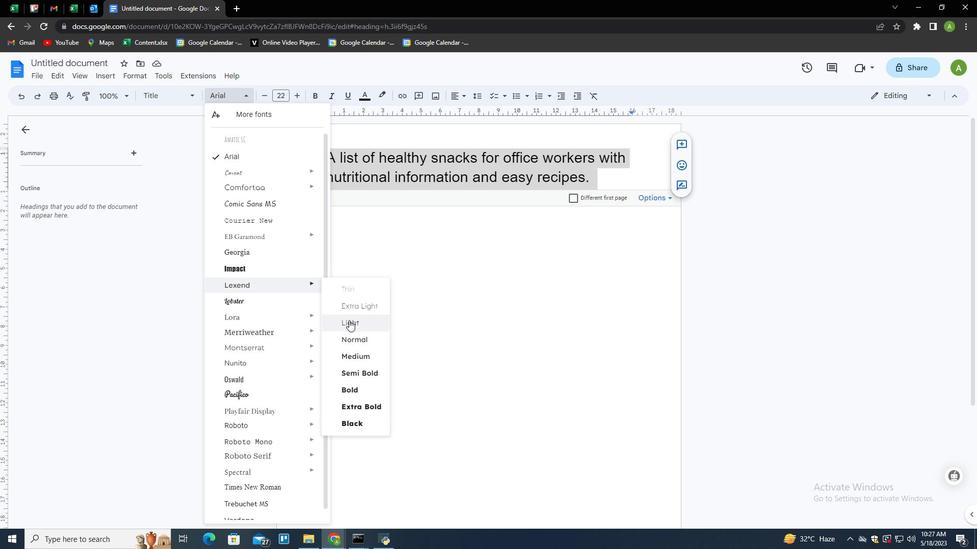 
Action: Mouse moved to (387, 191)
Screenshot: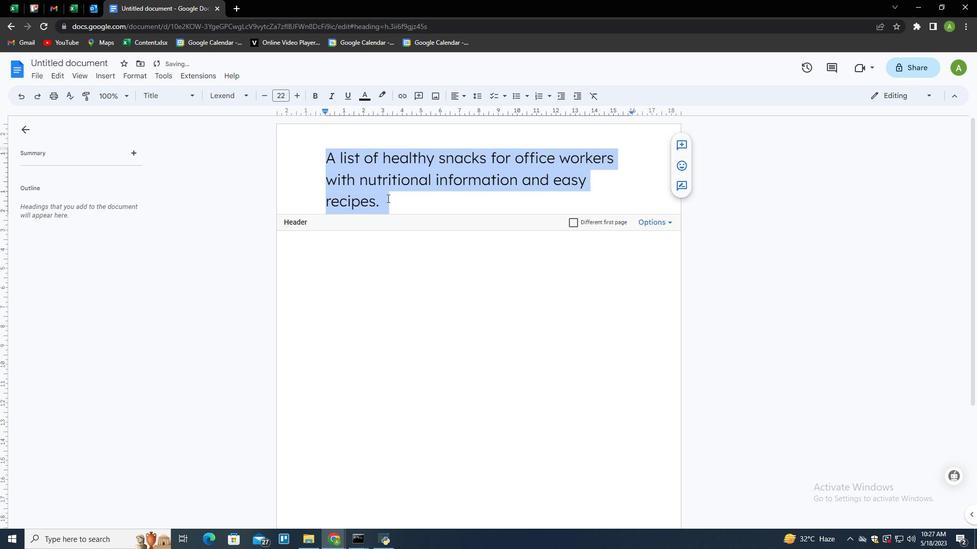 
Action: Mouse pressed left at (387, 191)
Screenshot: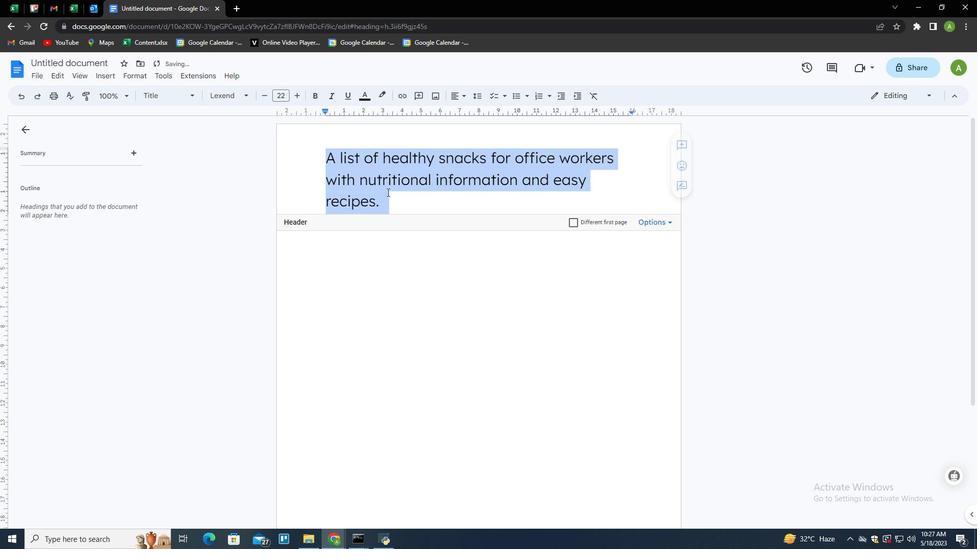 
Action: Mouse moved to (360, 177)
Screenshot: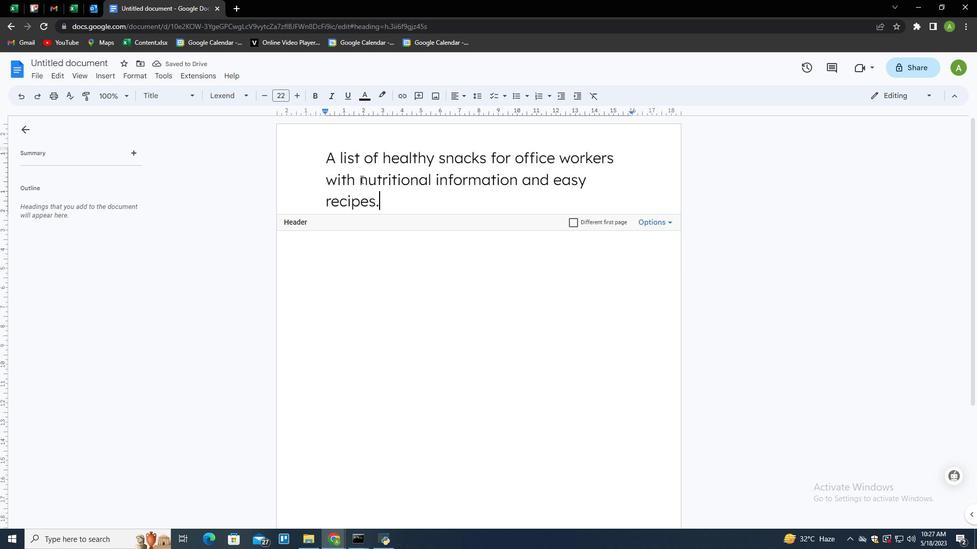 
Action: Mouse pressed left at (360, 177)
Screenshot: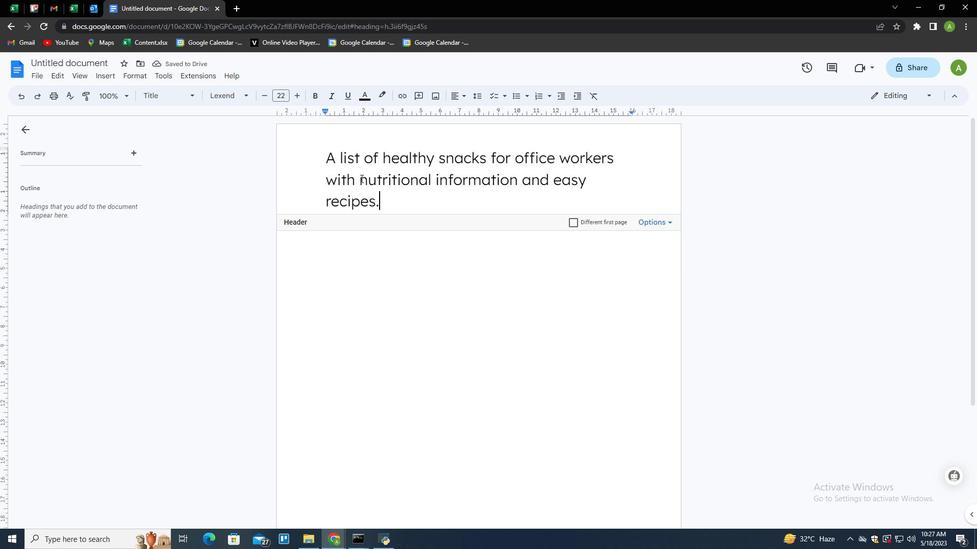 
Action: Mouse moved to (360, 177)
Screenshot: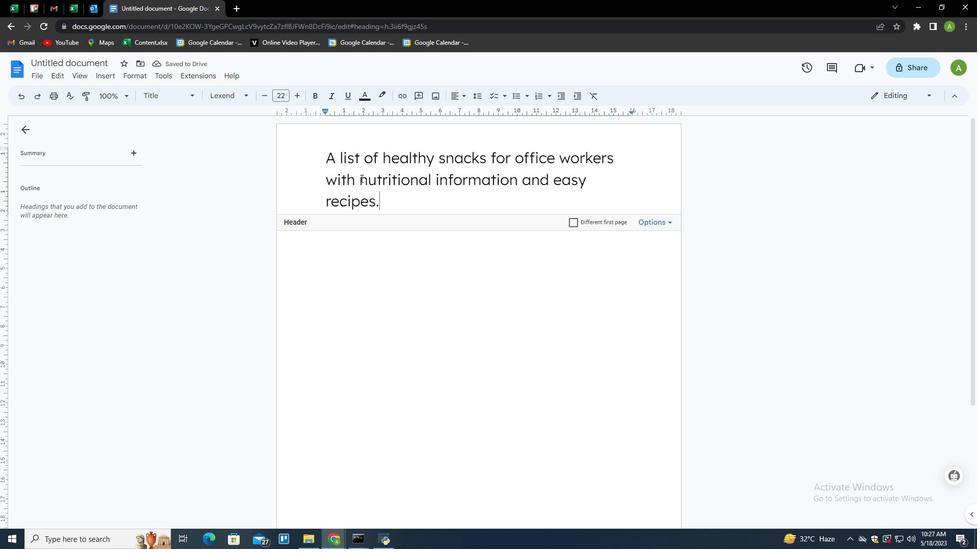 
Action: Mouse pressed left at (360, 177)
Screenshot: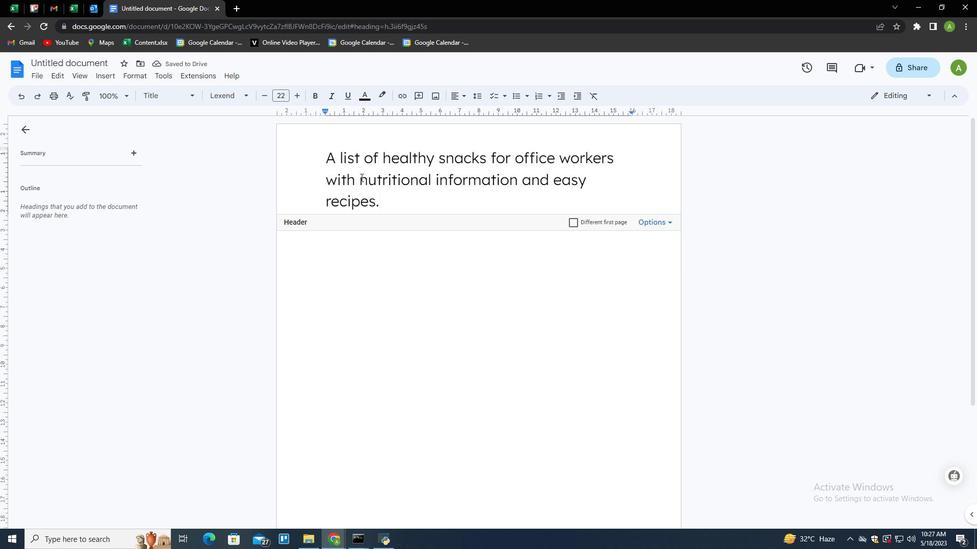 
Action: Mouse moved to (361, 177)
Screenshot: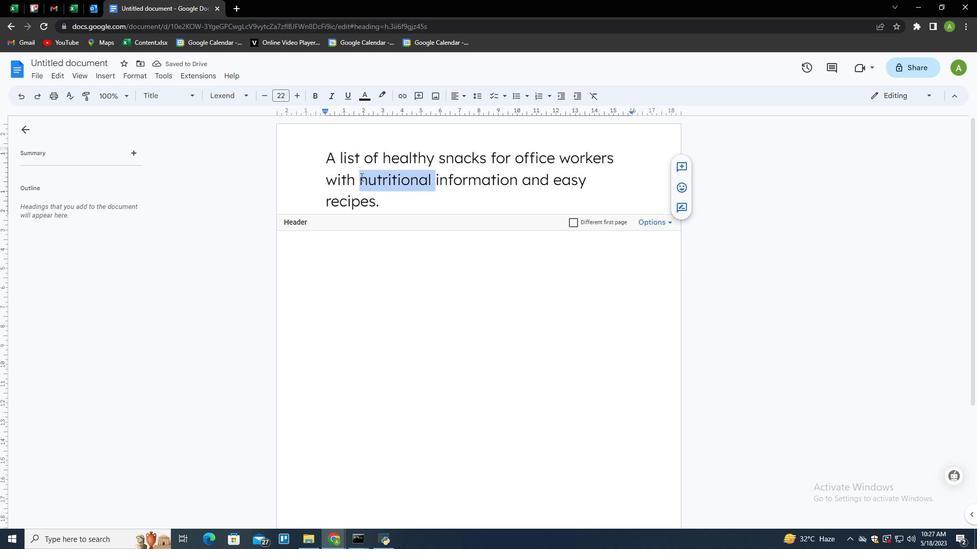
Action: Mouse pressed left at (361, 177)
Screenshot: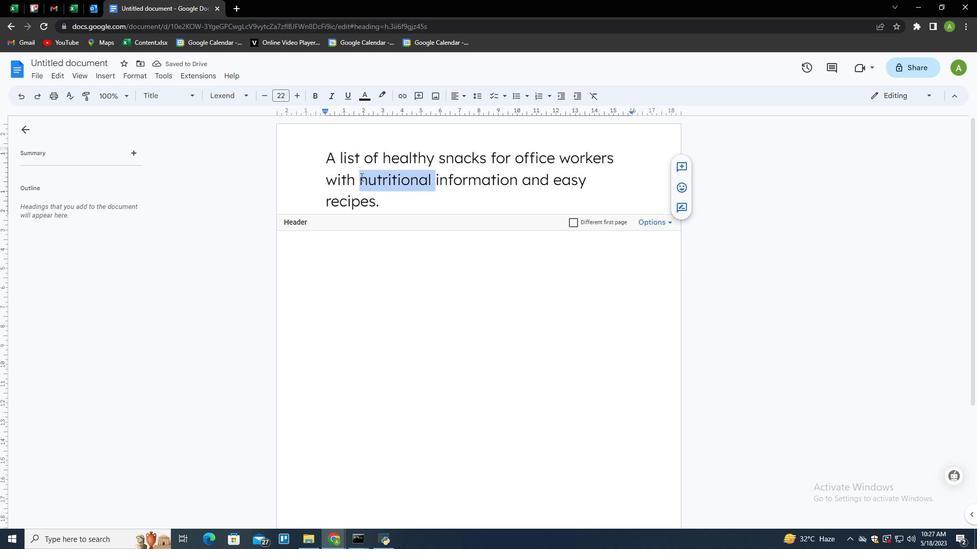 
Action: Mouse moved to (362, 176)
Screenshot: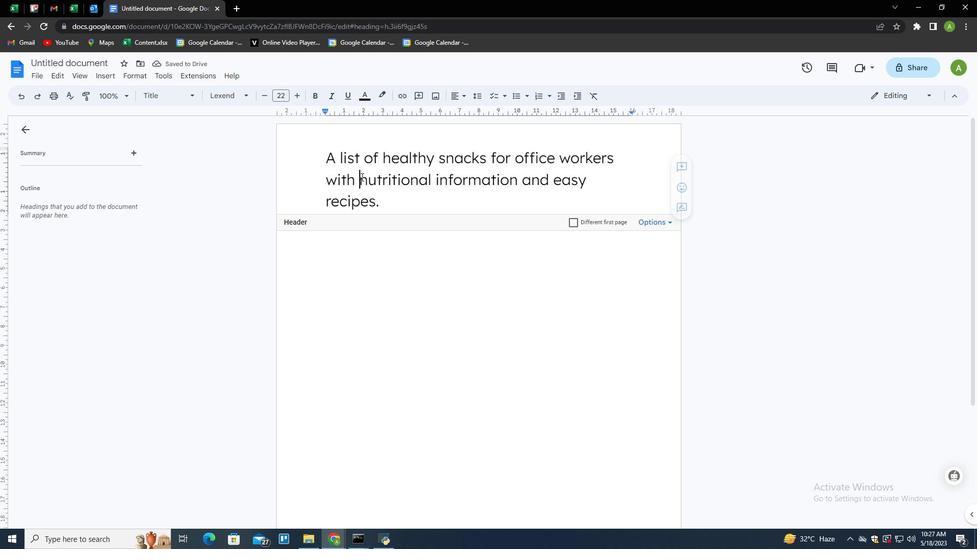 
Action: Mouse pressed left at (362, 176)
Screenshot: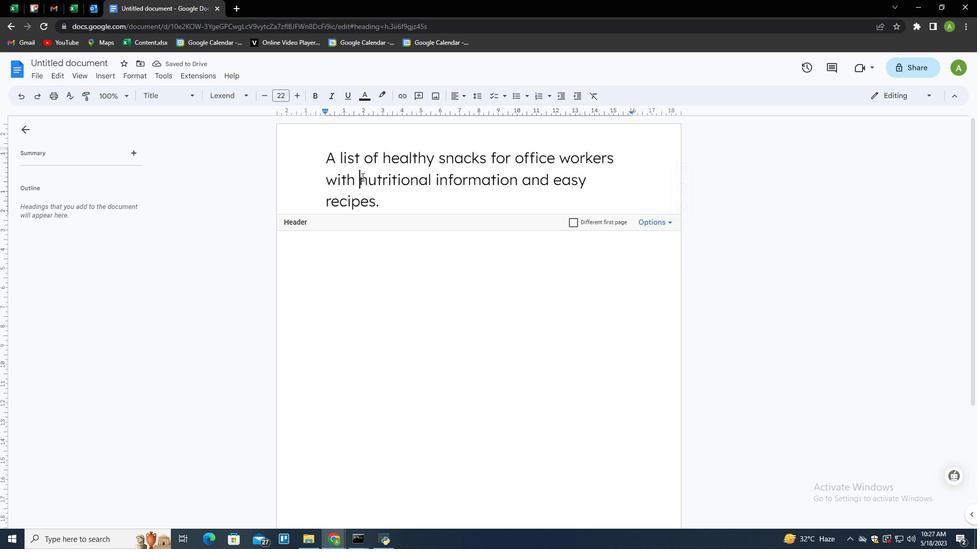 
Action: Mouse pressed left at (362, 176)
Screenshot: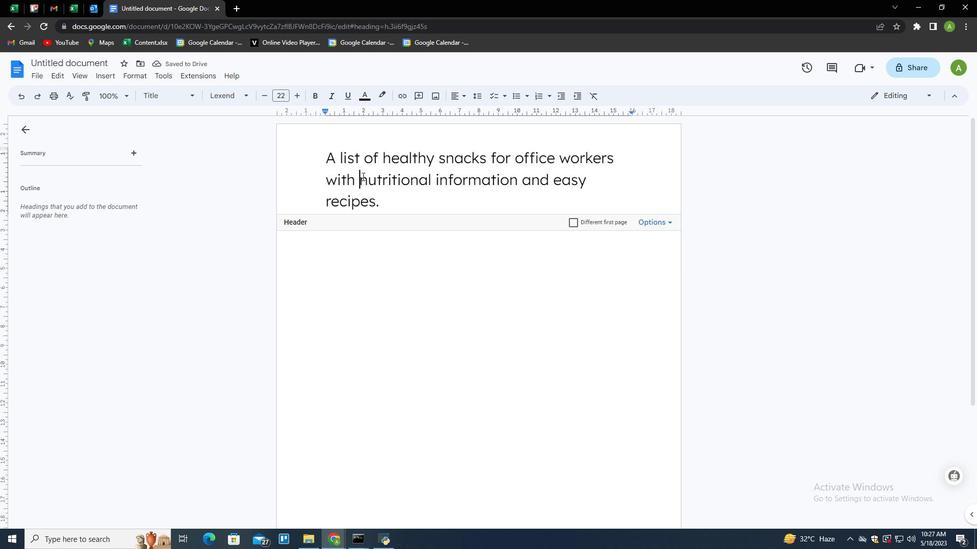 
Action: Mouse pressed left at (362, 176)
Screenshot: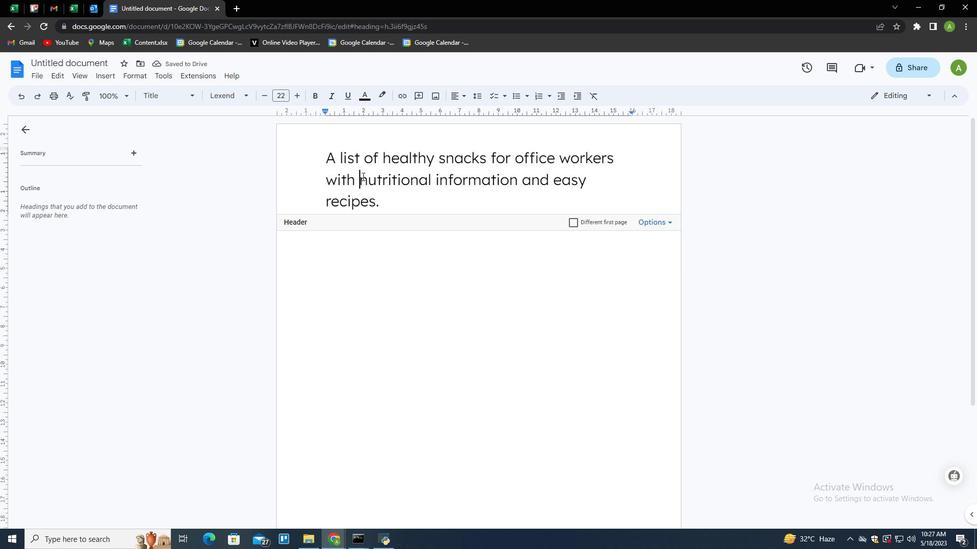 
Action: Mouse moved to (265, 95)
Screenshot: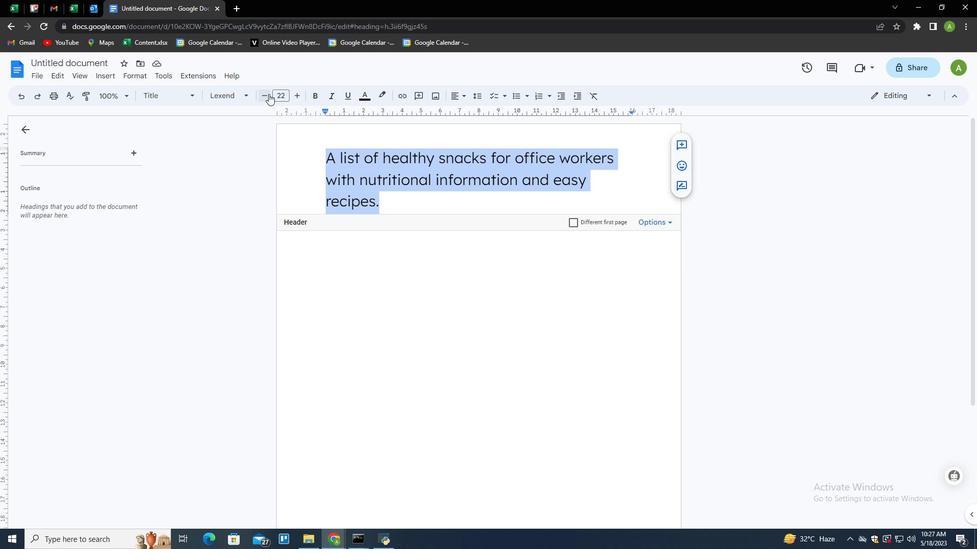 
Action: Mouse pressed left at (265, 95)
Screenshot: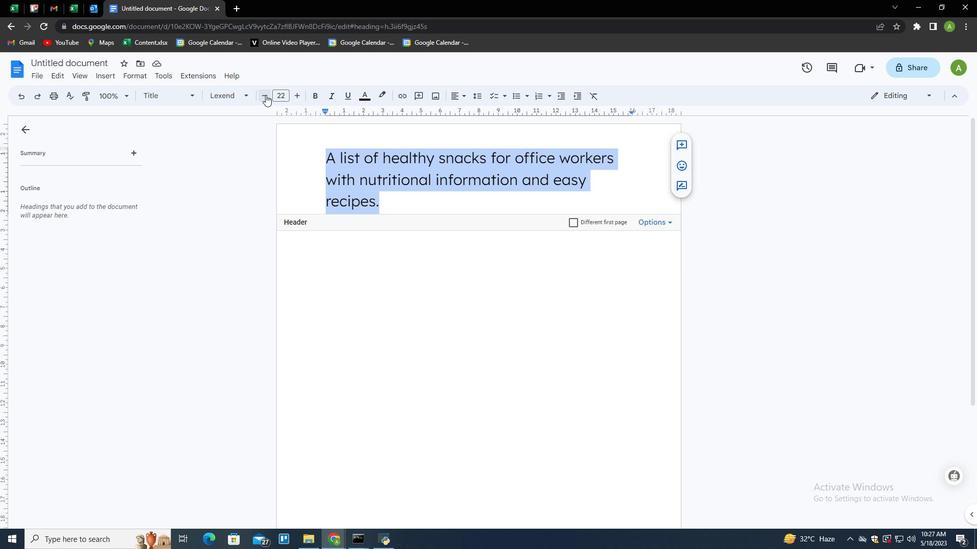 
Action: Mouse moved to (312, 97)
Screenshot: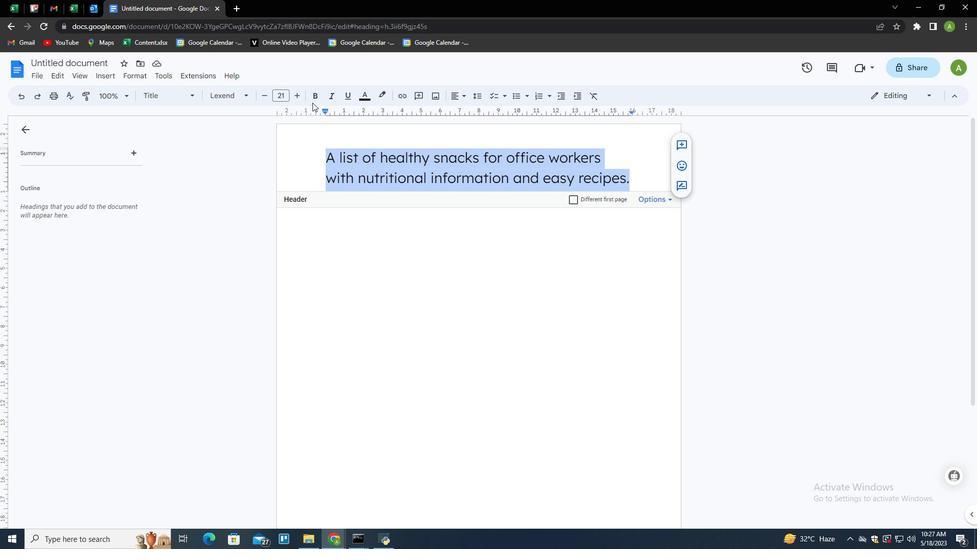 
Action: Mouse pressed left at (312, 97)
Screenshot: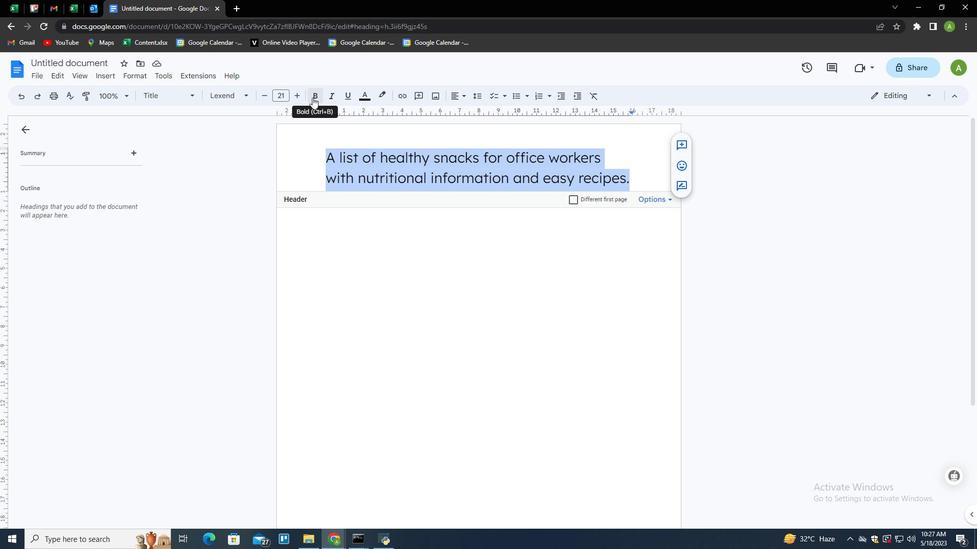 
Action: Mouse moved to (265, 96)
Screenshot: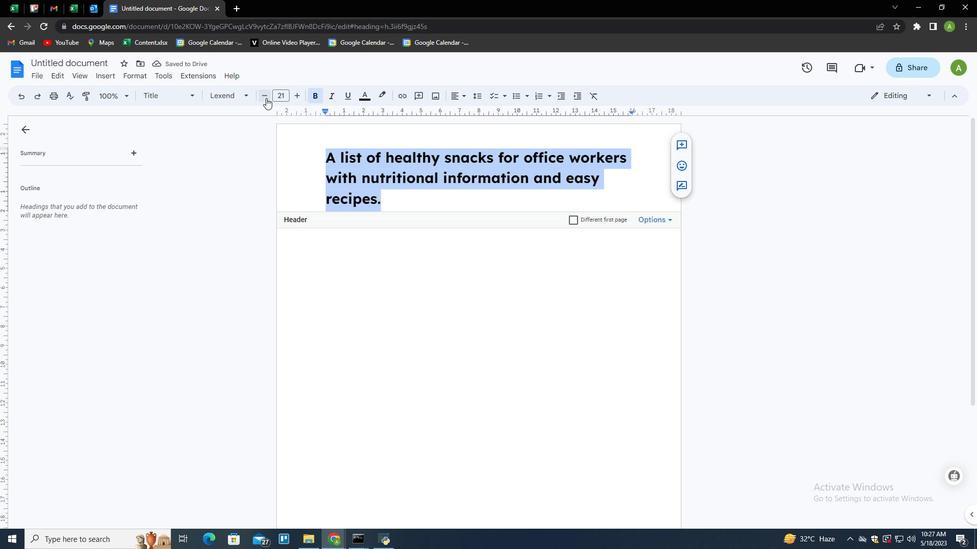 
Action: Mouse pressed left at (265, 96)
Screenshot: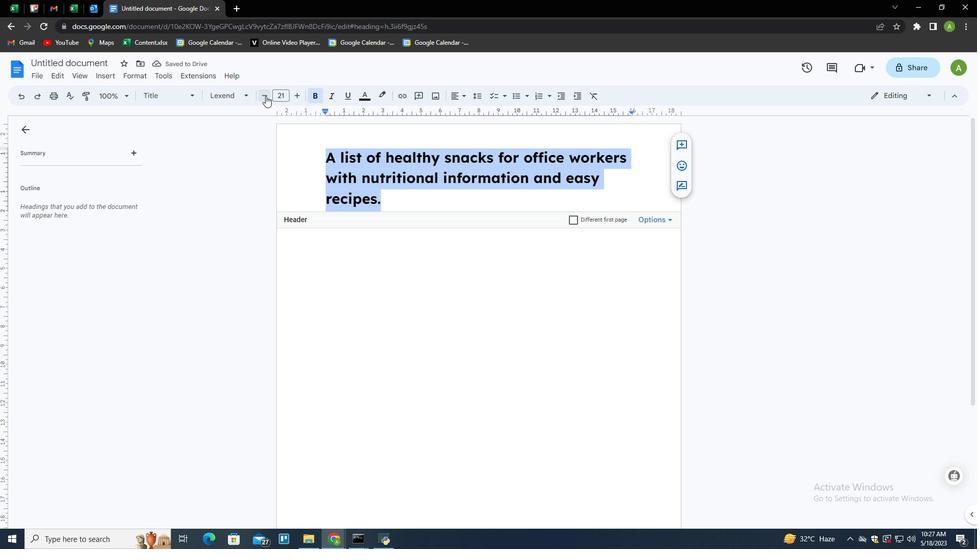 
Action: Mouse pressed left at (265, 96)
Screenshot: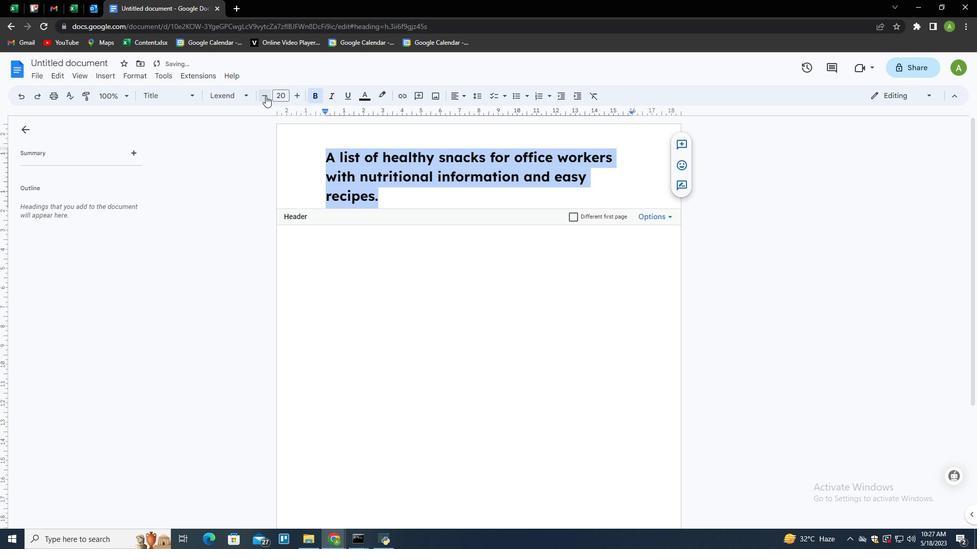 
Action: Mouse moved to (618, 180)
Screenshot: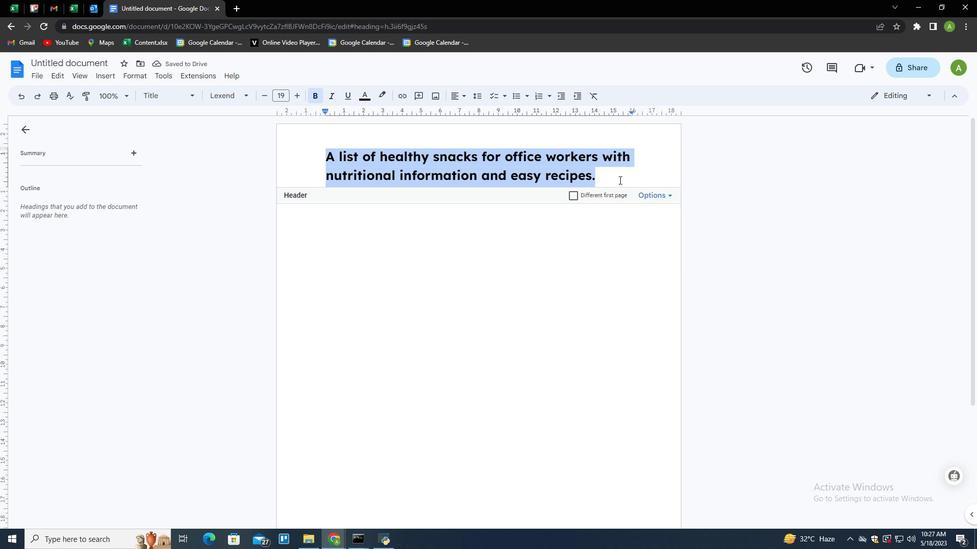 
Action: Mouse pressed left at (618, 180)
Screenshot: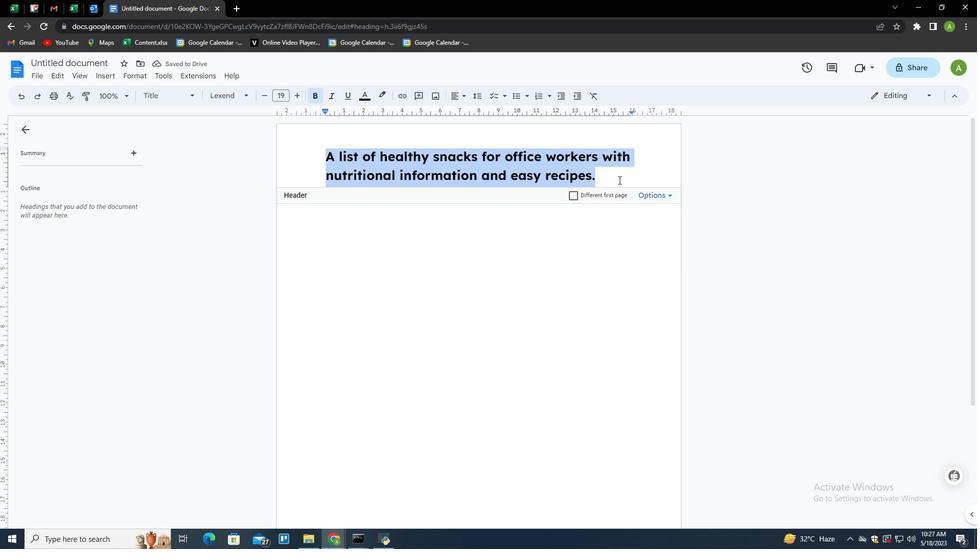 
Action: Mouse moved to (618, 180)
Screenshot: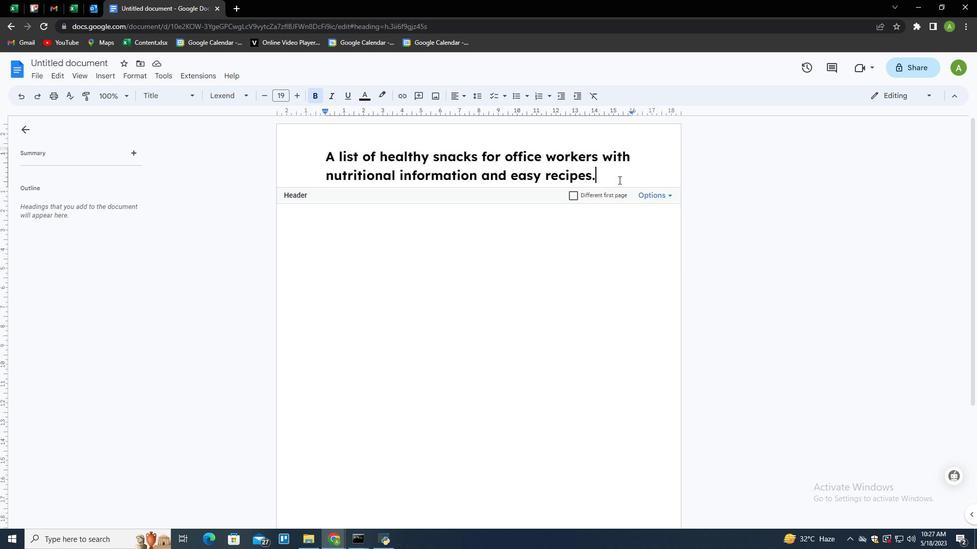 
Action: Mouse scrolled (618, 179) with delta (0, 0)
Screenshot: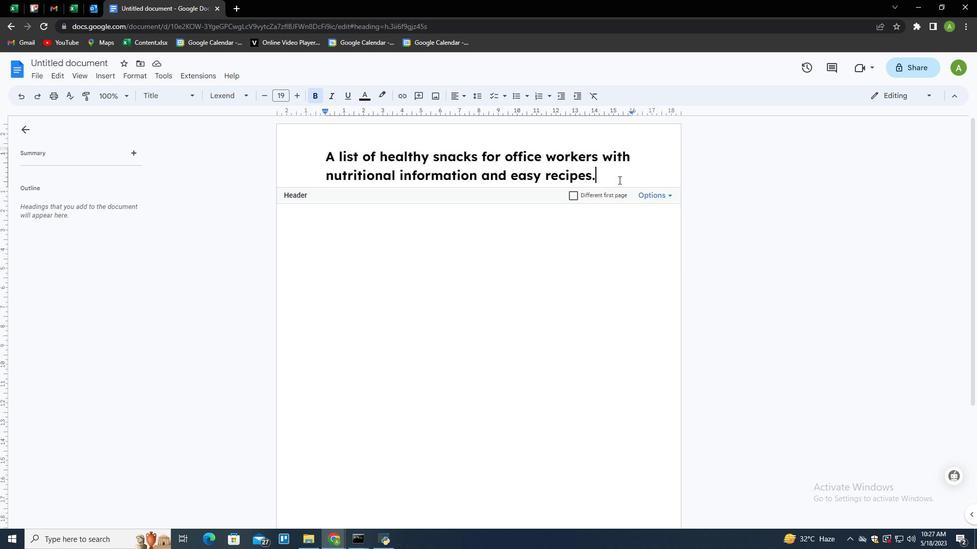 
Action: Mouse scrolled (618, 179) with delta (0, 0)
Screenshot: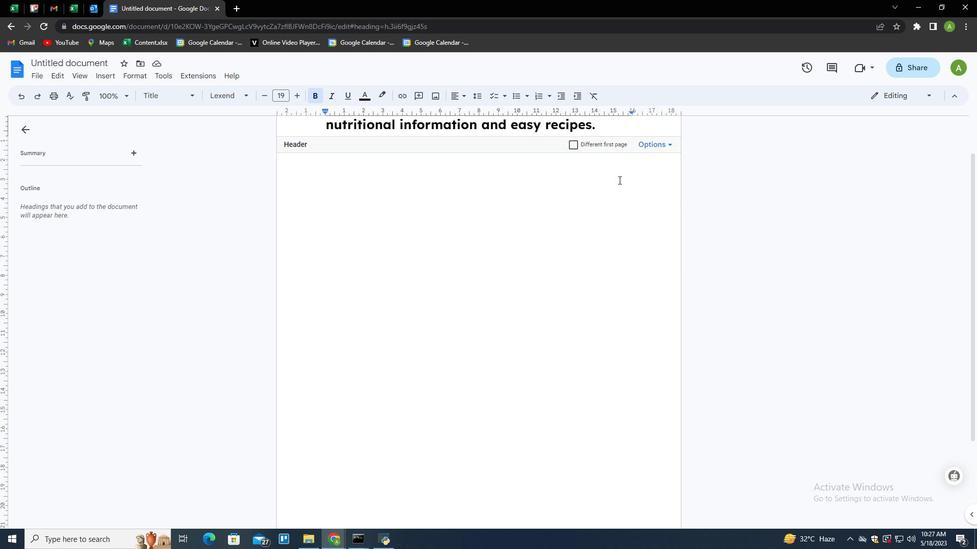 
Action: Mouse scrolled (618, 179) with delta (0, 0)
Screenshot: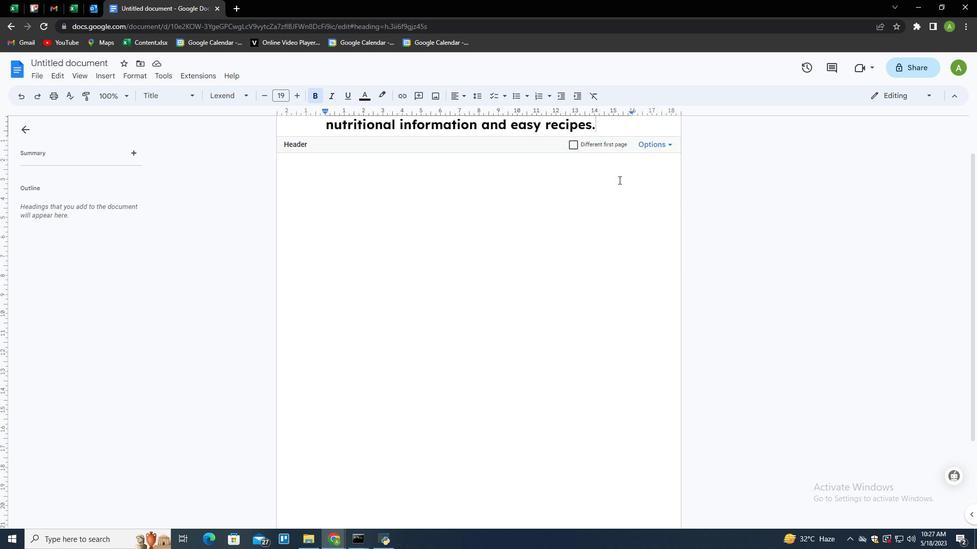 
Action: Mouse moved to (399, 215)
Screenshot: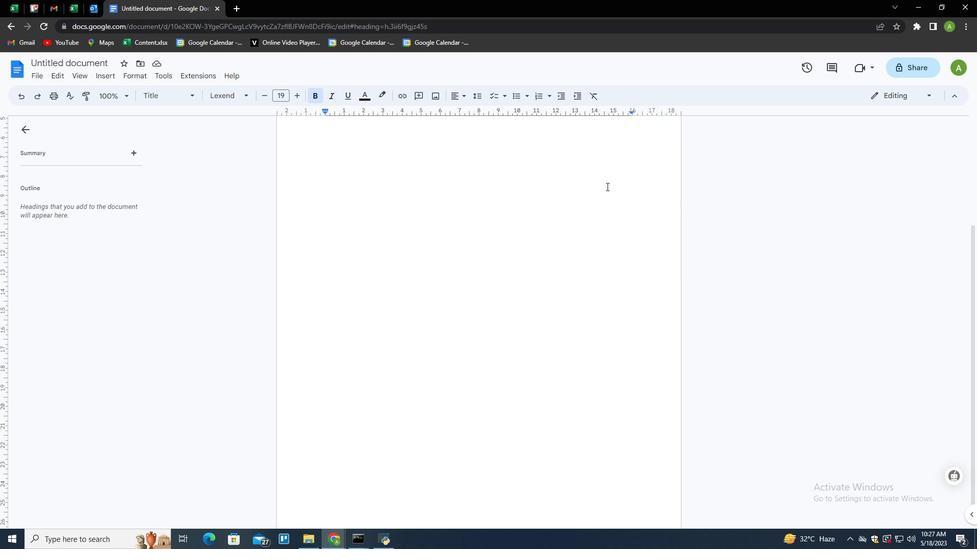 
Action: Mouse scrolled (399, 216) with delta (0, 0)
Screenshot: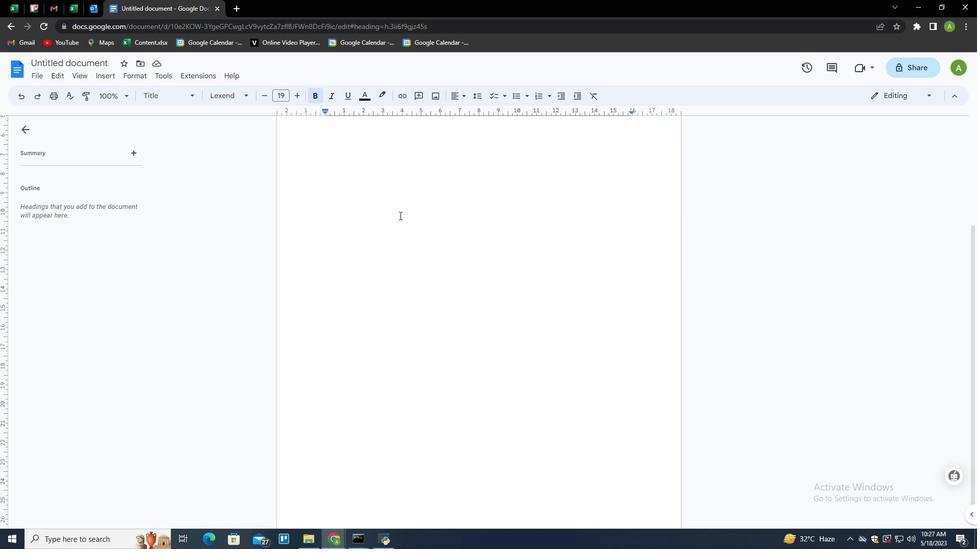 
Action: Mouse scrolled (399, 216) with delta (0, 0)
Screenshot: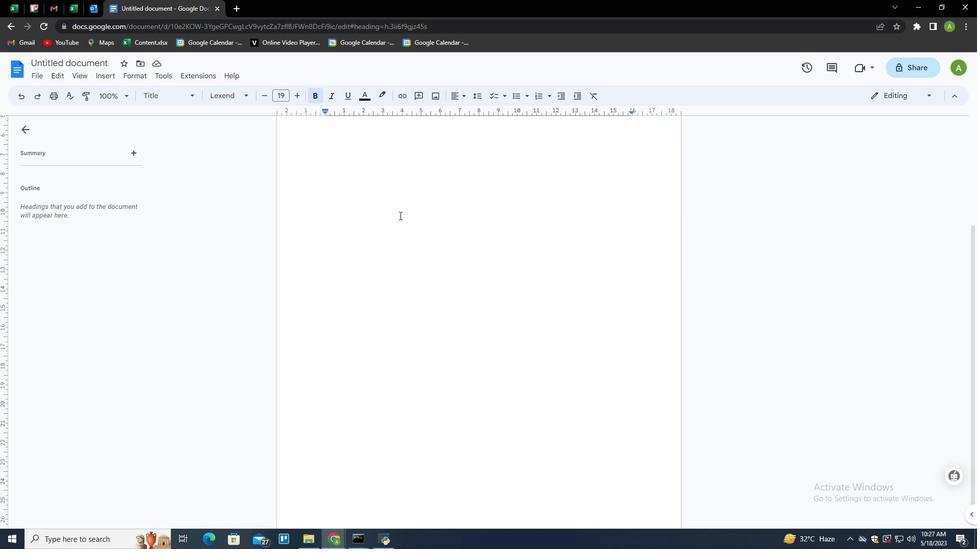 
Action: Mouse scrolled (399, 216) with delta (0, 0)
Screenshot: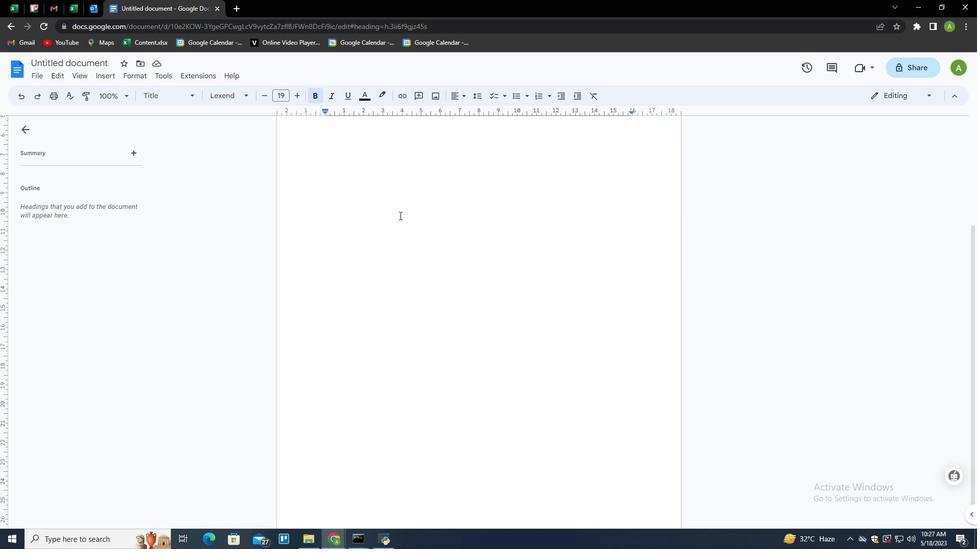 
Action: Mouse moved to (377, 254)
Screenshot: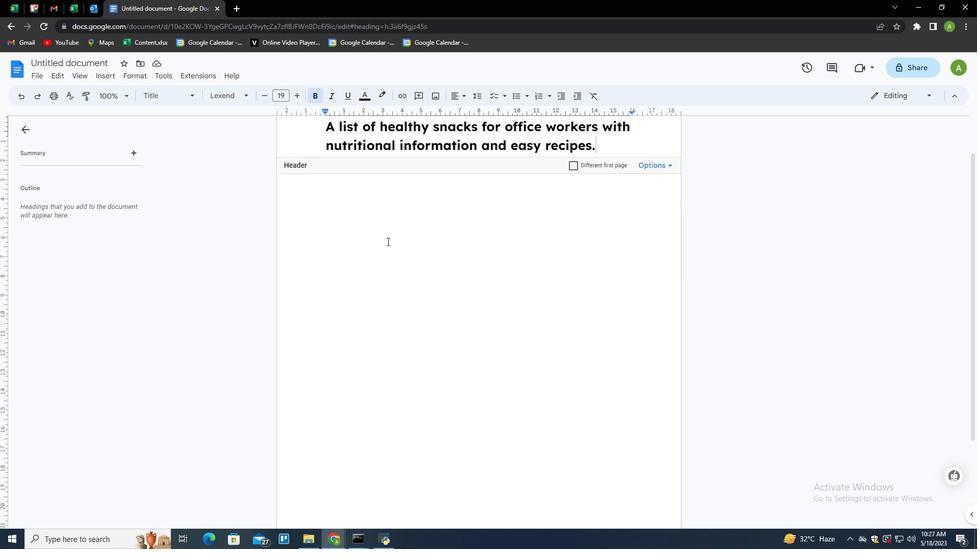 
Action: Mouse pressed left at (377, 254)
Screenshot: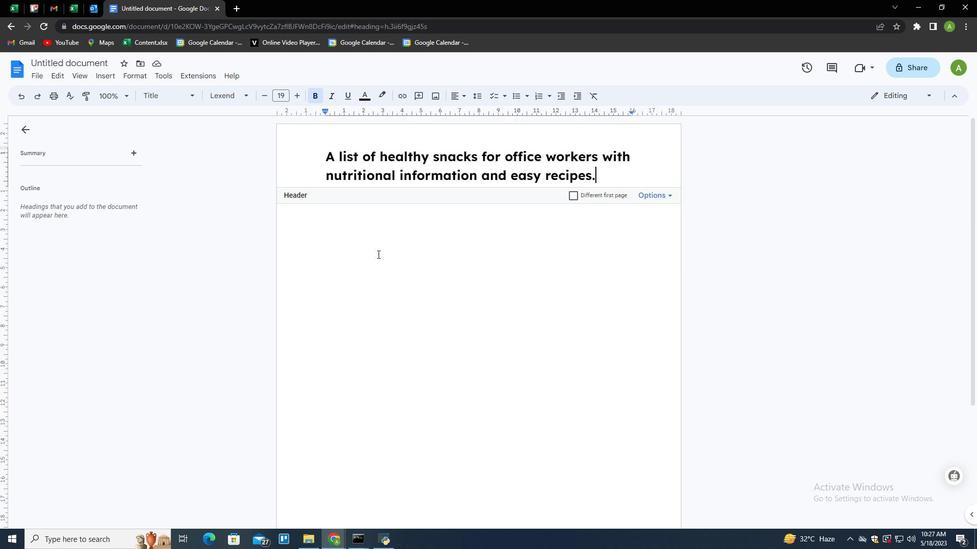 
Action: Mouse moved to (529, 267)
Screenshot: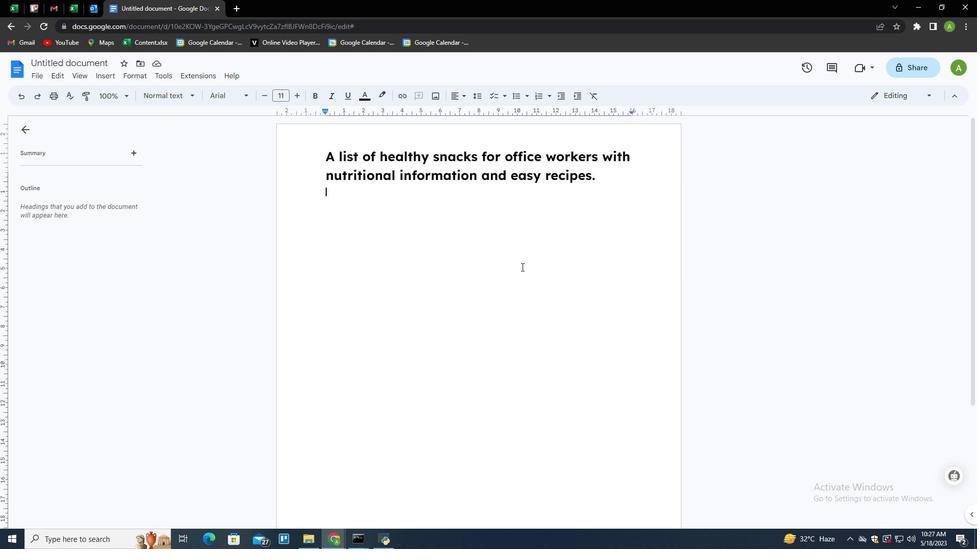 
Action: Mouse scrolled (529, 267) with delta (0, 0)
Screenshot: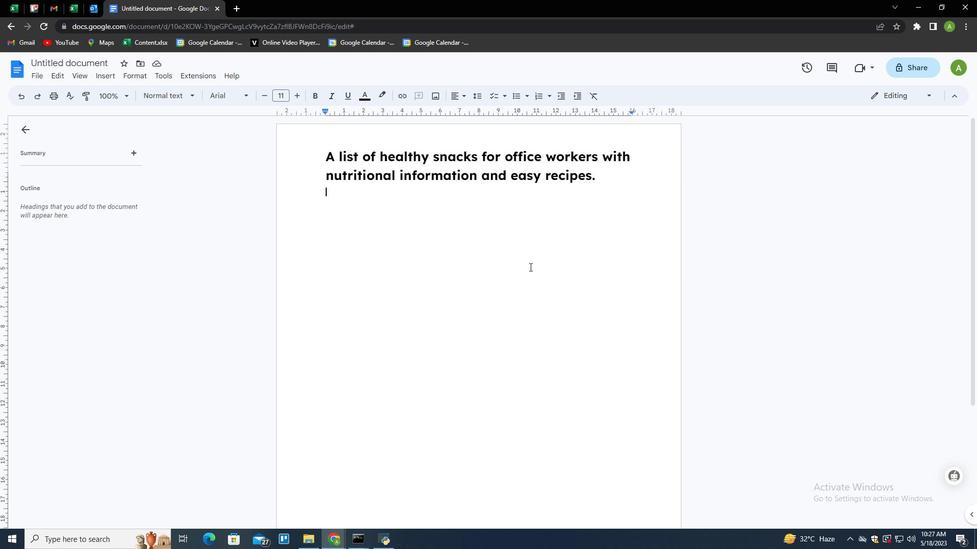 
Action: Mouse scrolled (529, 267) with delta (0, 0)
Screenshot: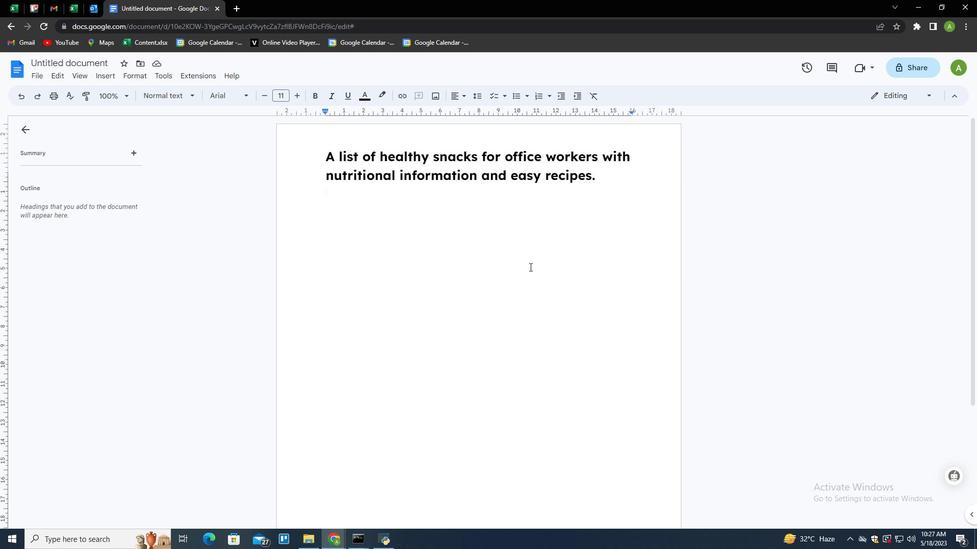 
Action: Mouse scrolled (529, 267) with delta (0, 0)
Screenshot: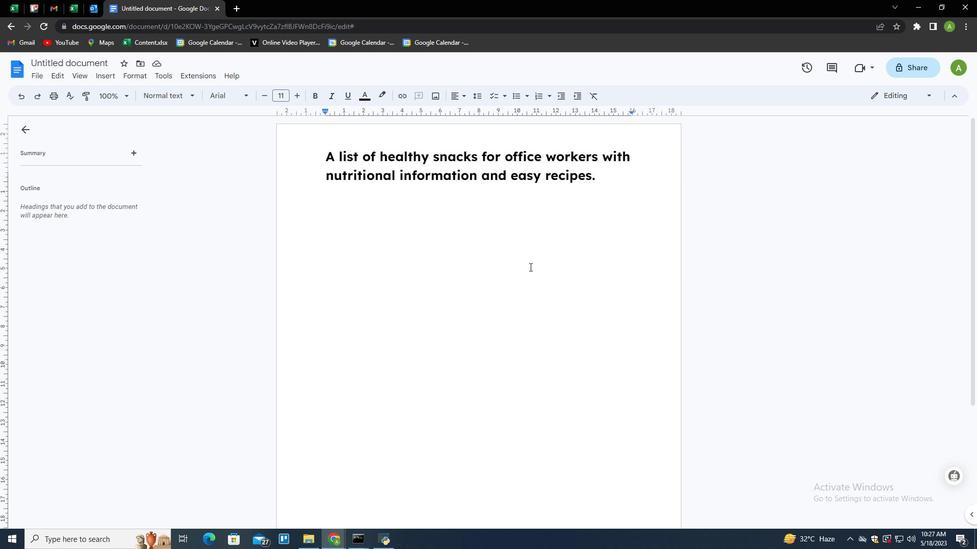 
Action: Mouse scrolled (529, 266) with delta (0, 0)
Screenshot: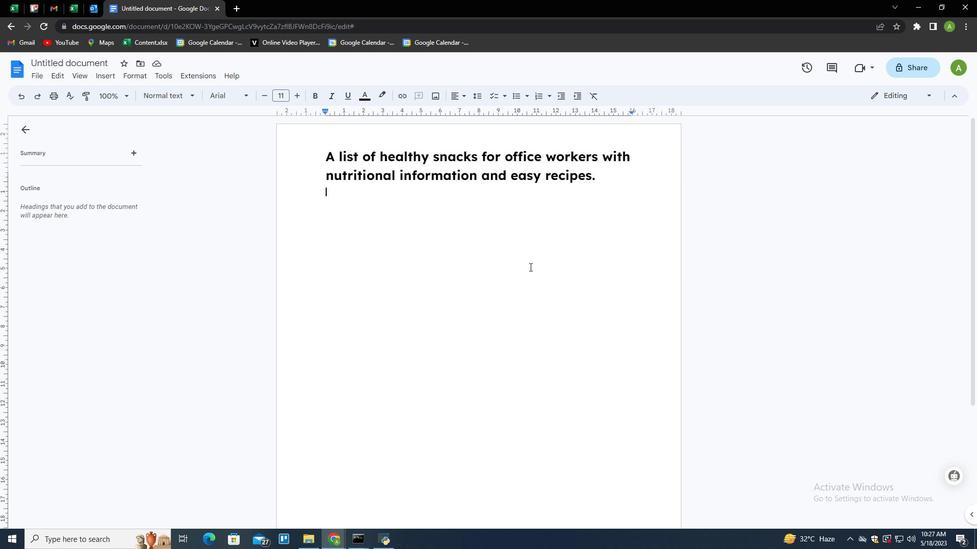 
Action: Mouse scrolled (529, 267) with delta (0, 0)
Screenshot: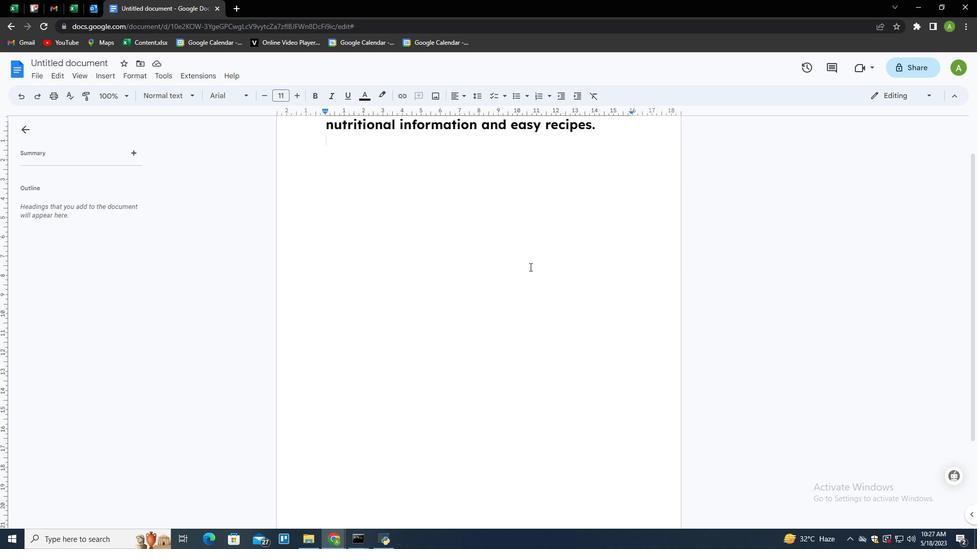 
Action: Mouse scrolled (529, 267) with delta (0, 0)
Screenshot: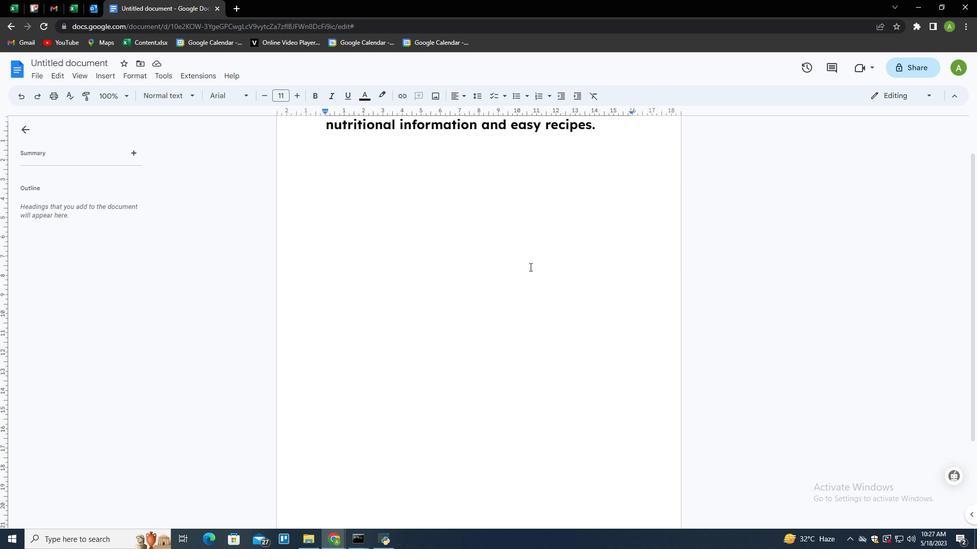 
Action: Mouse scrolled (529, 267) with delta (0, 0)
Screenshot: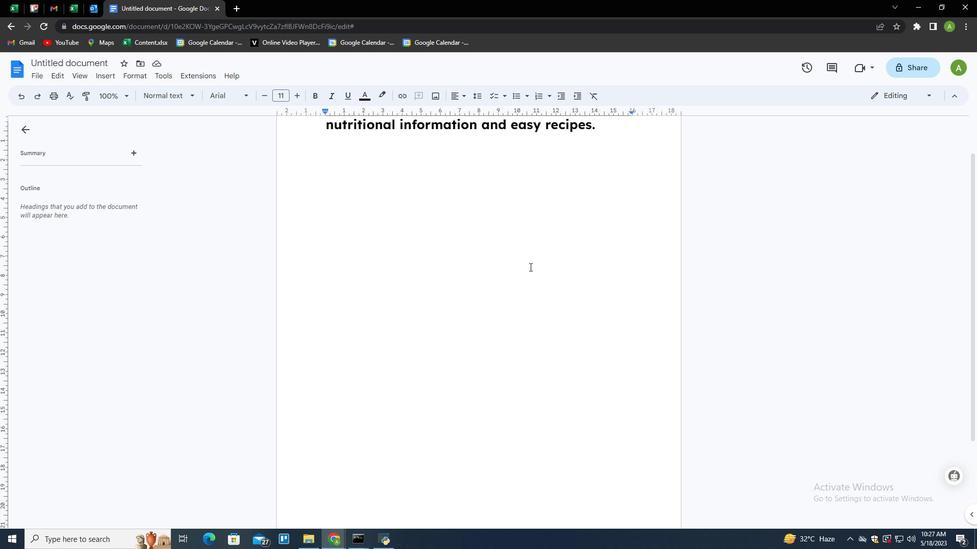 
Action: Mouse moved to (511, 267)
Screenshot: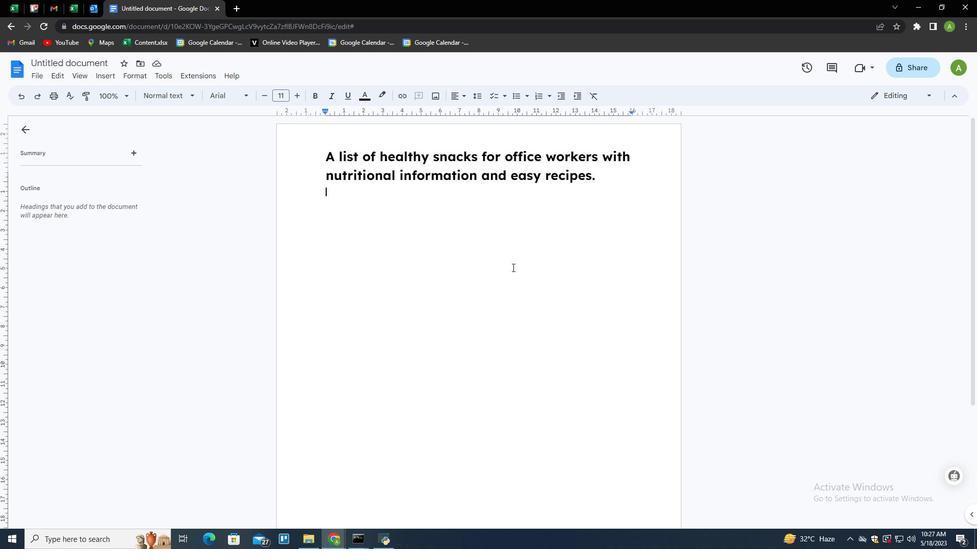 
Action: Key pressed 1.<Key.space><Key.shift>F<Key.backspace><Key.shift>Greek<Key.space><Key.shift>Yogurt<Key.space><Key.shift>Parfait
Screenshot: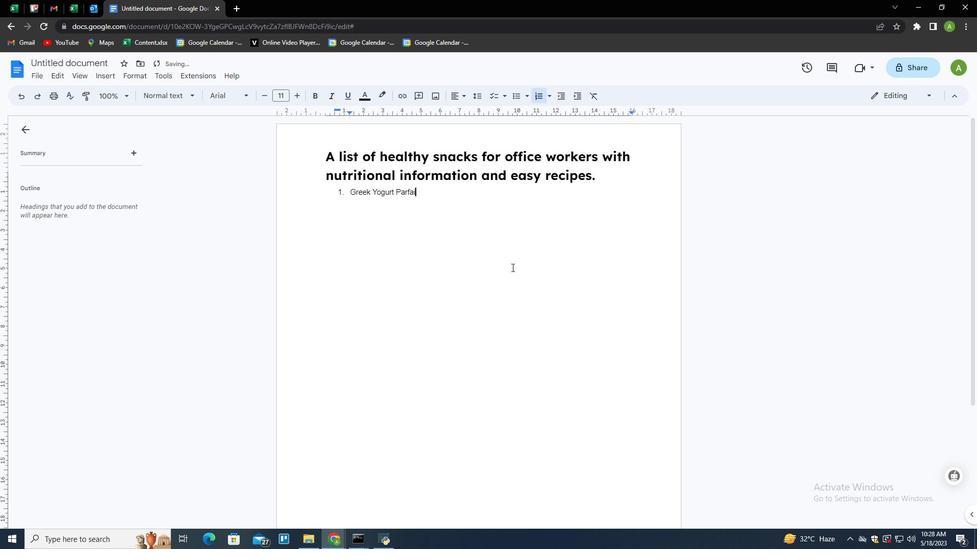 
Action: Mouse moved to (511, 267)
Screenshot: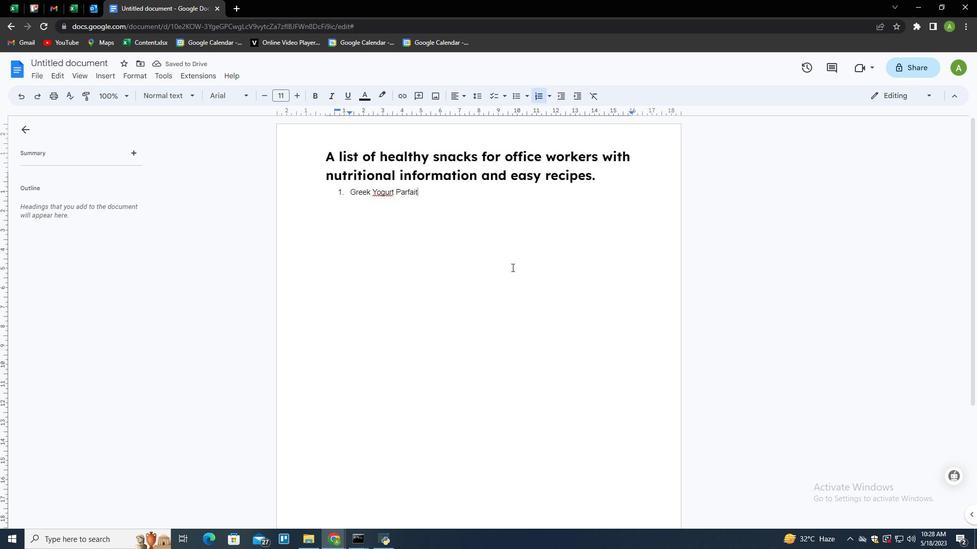 
Action: Key pressed <Key.shift>:<Key.space><Key.backspace><Key.shift_r><Key.enter>.<Key.backspace><Key.shift>Nutri<Key.shift_r><Key.home>a<Key.space><Key.backspace><Key.backspace><Key.backspace><Key.shift>Nutritinal<Key.space><Key.backspace><Key.backspace><Key.backspace><Key.backspace><Key.backspace><Key.backspace><Key.backspace>tional<Key.space><Key.shift>Informatiion<Key.shift>:<Key.space><Key.shift>hig<Key.backspace><Key.backspace><Key.backspace><Key.backspace><Key.backspace><Key.backspace><Key.backspace><Key.backspace><Key.backspace>ion<Key.shift><Key.shift><Key.shift><Key.shift><Key.shift><Key.shift><Key.shift><Key.shift><Key.shift><Key.shift><Key.shift><Key.shift><Key.shift><Key.shift><Key.shift><Key.shift><Key.shift><Key.shift><Key.shift><Key.shift><Key.shift><Key.shift><Key.shift><Key.shift><Key.shift><Key.shift><Key.shift><Key.shift><Key.shift><Key.shift><Key.shift><Key.shift><Key.shift><Key.shift>:<Key.space><Key.shift>High<Key.space>in<Key.space>proti<Key.backspace>ein<Key.space>and<Key.space>cals<Key.backspace>cu<Key.backspace>ium,<Key.backspace>.<Key.shift_r><Key.shift_r><Key.enter><Key.shift>Recep<Key.backspace><Key.backspace>ipe<Key.shift>:<Key.space><Key.shift>Layer<Key.space><Key.shift>Greek<Key.space>y<Key.backspace>yougurt,<Key.space>mixed<Key.space>berries,<Key.space>and<Key.space>a<Key.backspace>granola<Key.space>in<Key.space>a<Key.space>jar.<Key.space><Key.shift><Key.shift><Key.shift>Drizzle<Key.space>eith<Key.backspace><Key.backspace><Key.backspace><Key.backspace>with<Key.space>honey<Key.space>or<Key.space>maple<Key.space>syrup<Key.space>if<Key.space>desired.
Screenshot: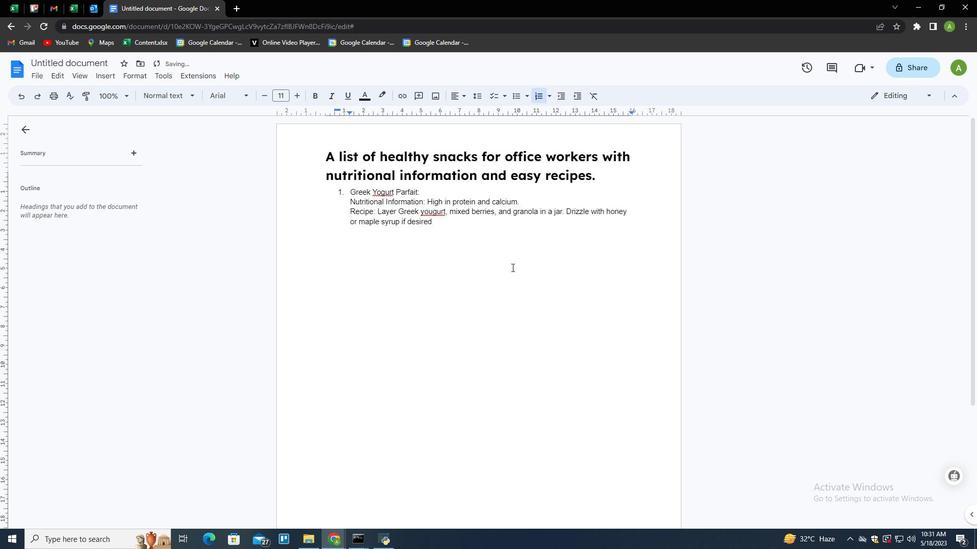 
Action: Mouse moved to (349, 202)
Screenshot: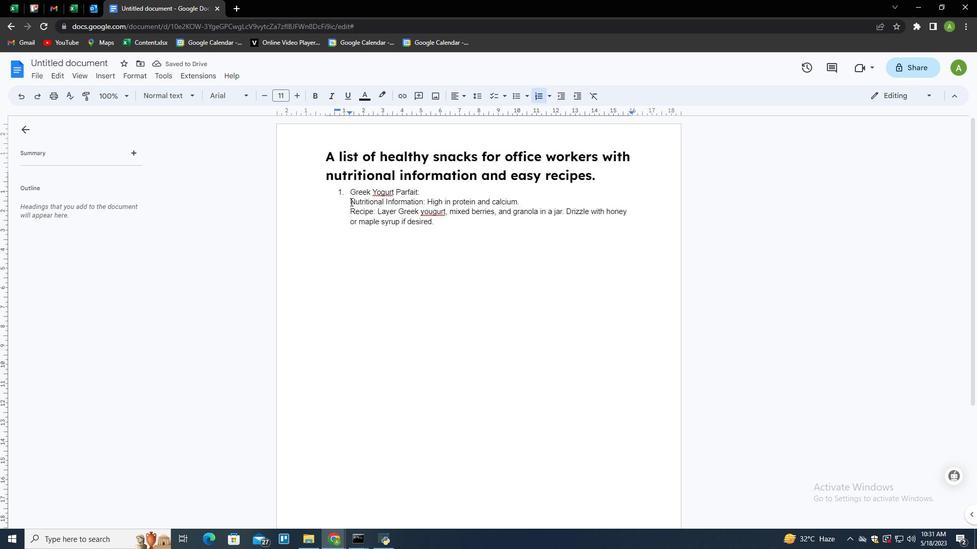 
Action: Mouse pressed left at (349, 202)
Screenshot: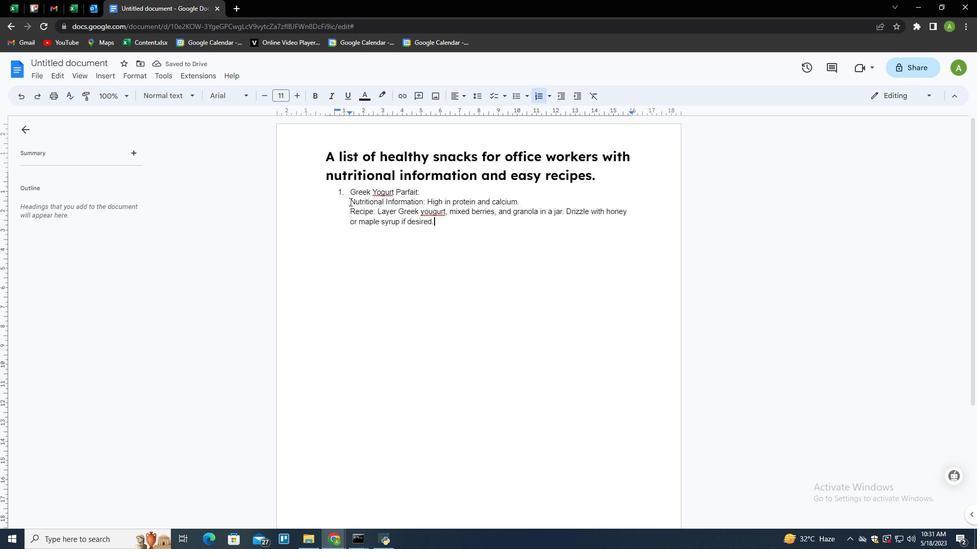 
Action: Mouse moved to (515, 99)
Screenshot: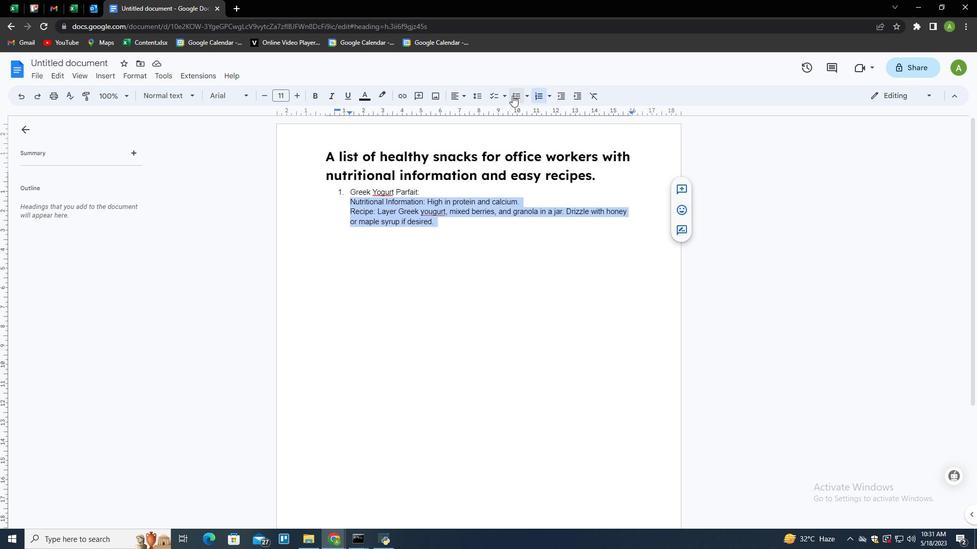 
Action: Mouse pressed left at (515, 99)
Screenshot: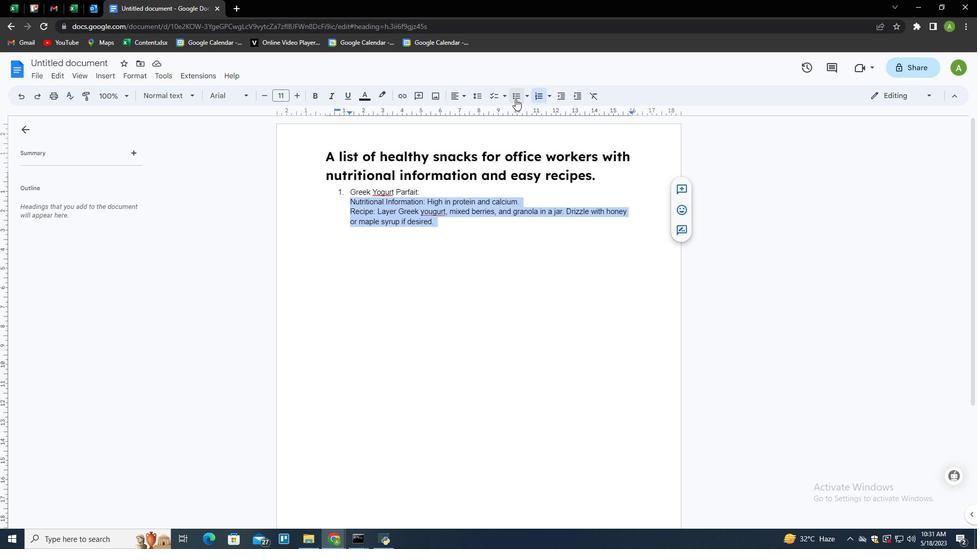 
Action: Mouse moved to (514, 96)
Screenshot: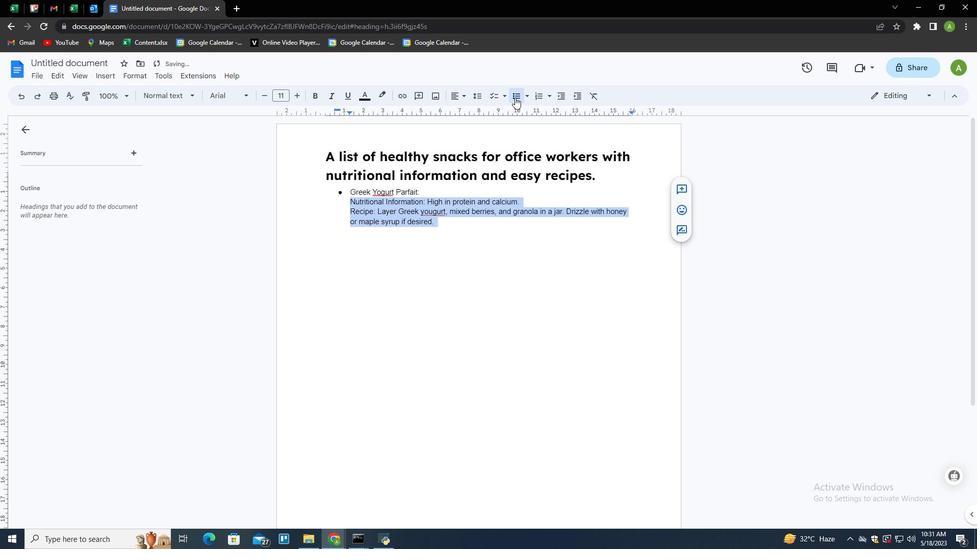 
Action: Mouse pressed left at (514, 96)
Screenshot: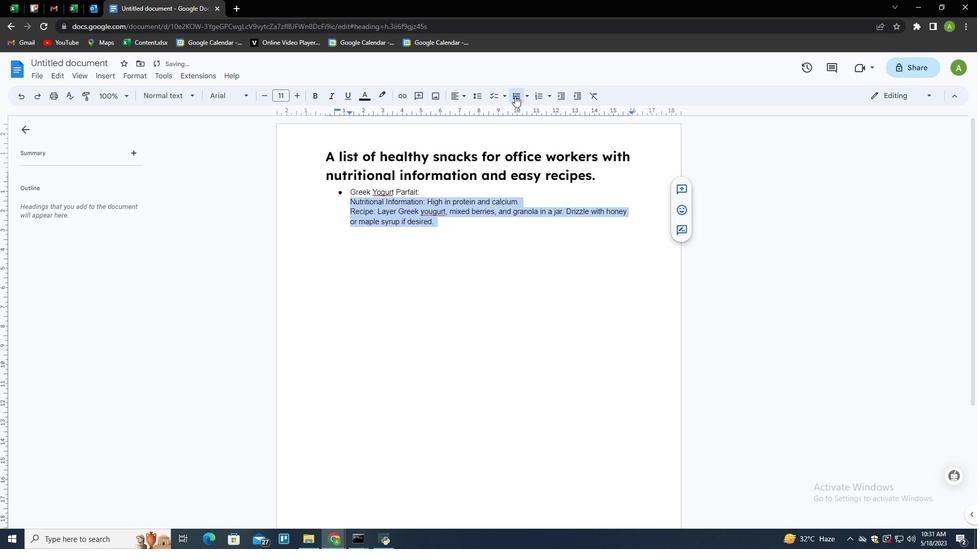 
Action: Mouse moved to (514, 95)
Screenshot: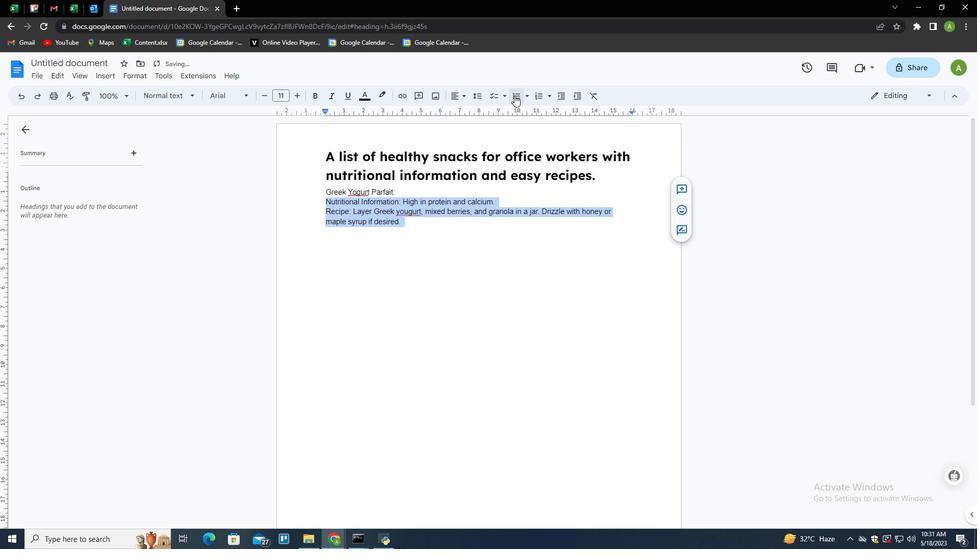 
Action: Mouse pressed left at (514, 95)
Screenshot: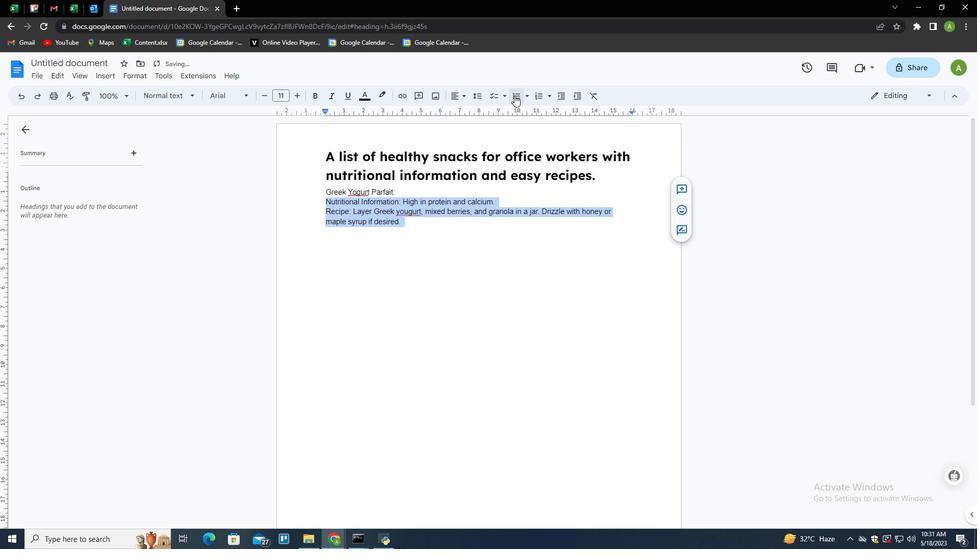
Action: Mouse moved to (483, 280)
Screenshot: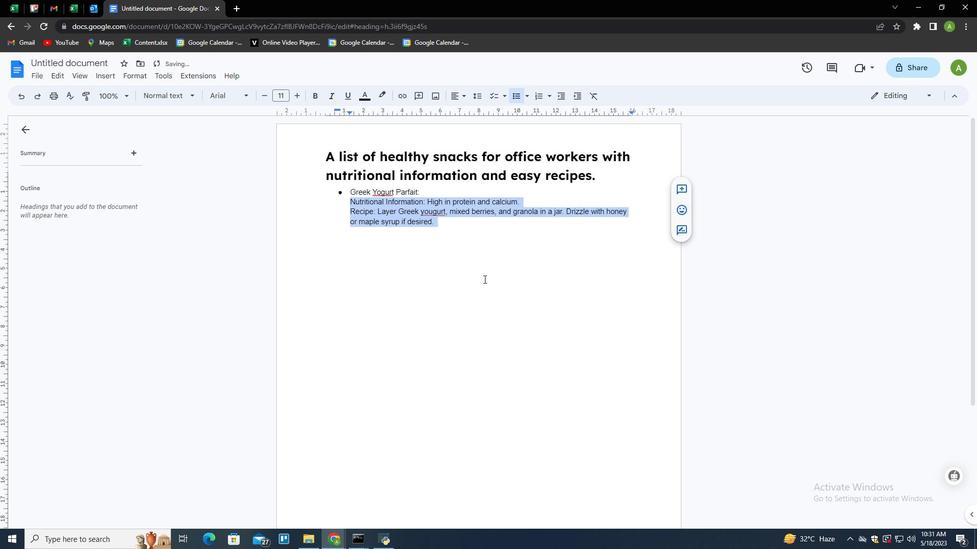 
Action: Mouse pressed left at (483, 280)
Screenshot: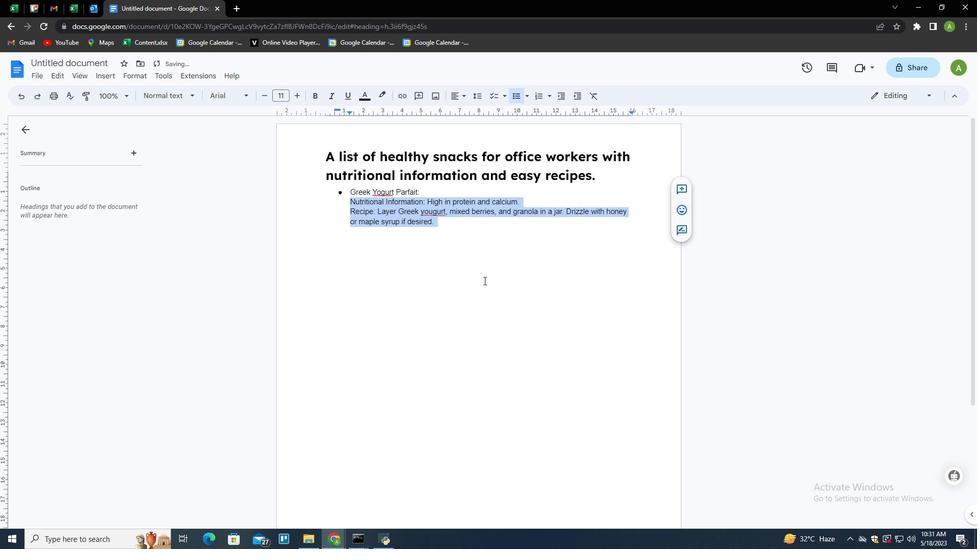 
Action: Mouse moved to (483, 280)
Screenshot: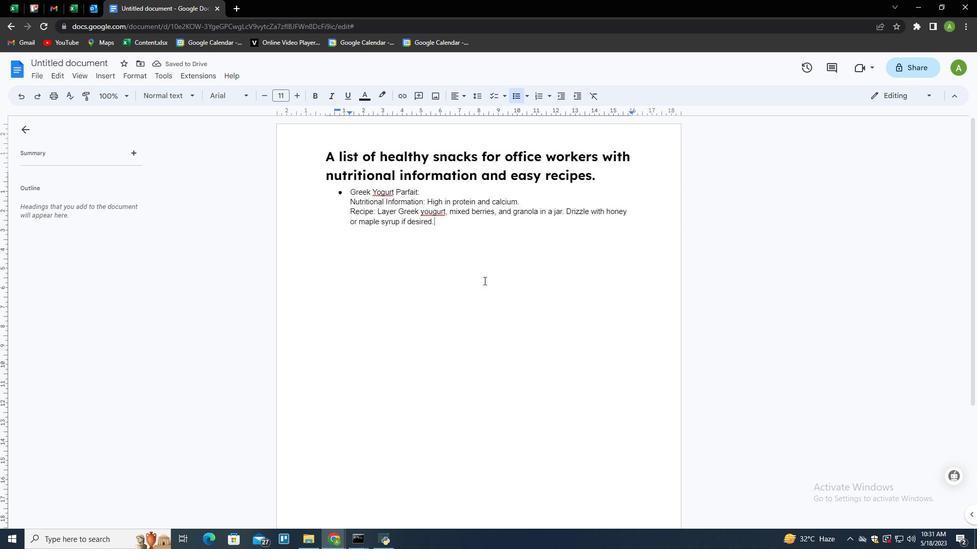 
Action: Key pressed ctrl+Z
Screenshot: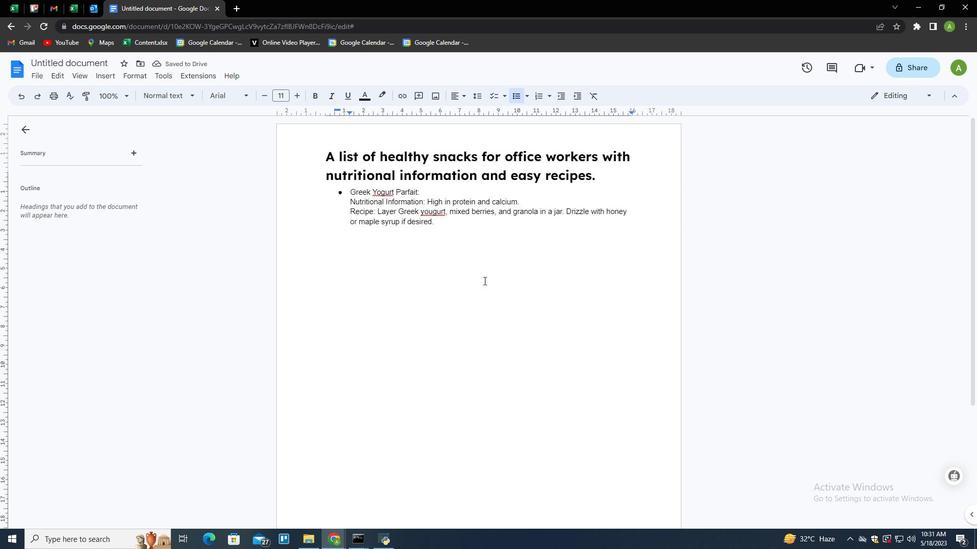 
Action: Mouse moved to (483, 280)
Screenshot: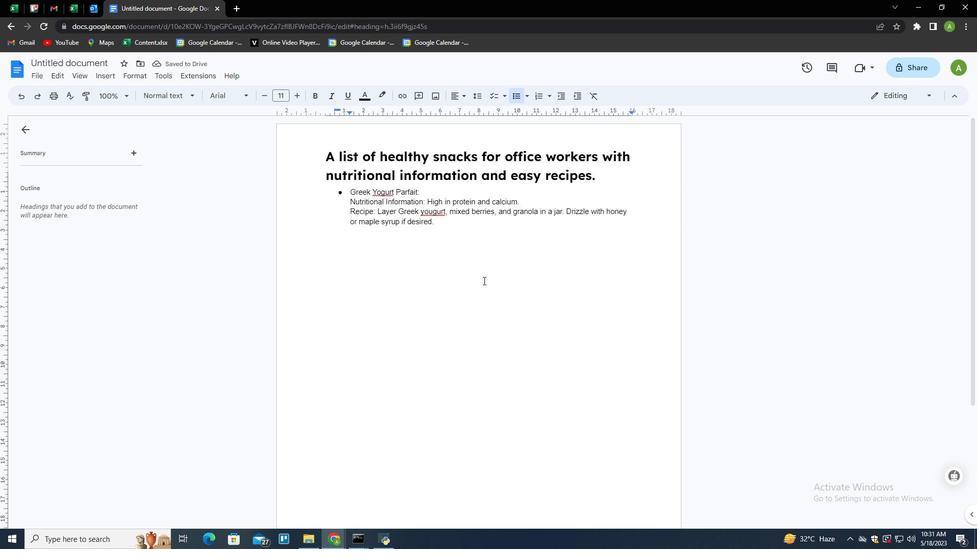 
Action: Key pressed <'\x1a'><'\x1a'>
Screenshot: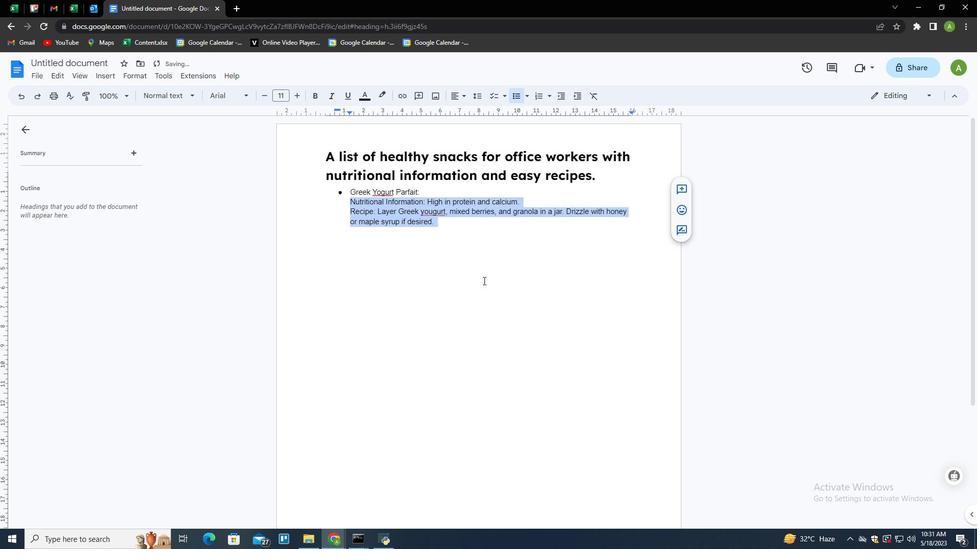 
Action: Mouse moved to (364, 195)
Screenshot: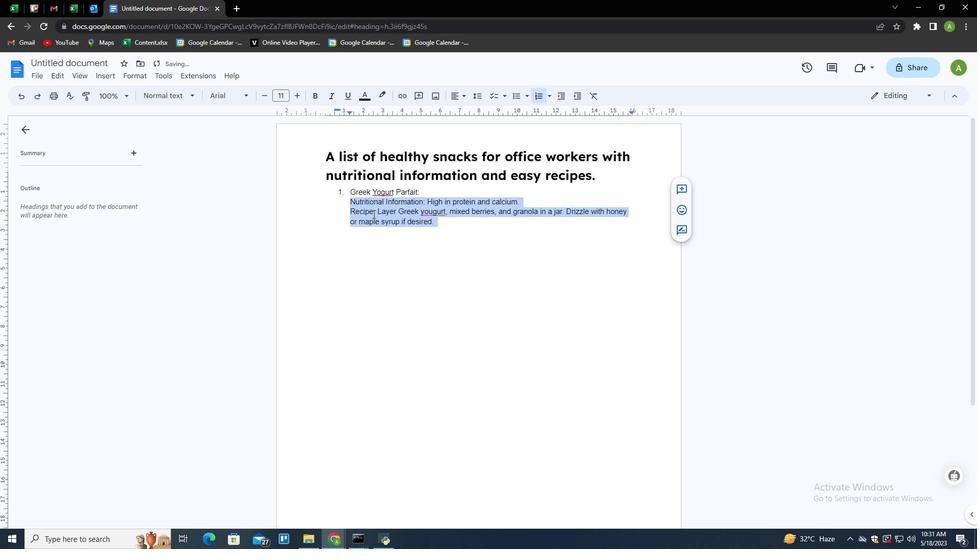 
Action: Mouse pressed left at (364, 195)
Screenshot: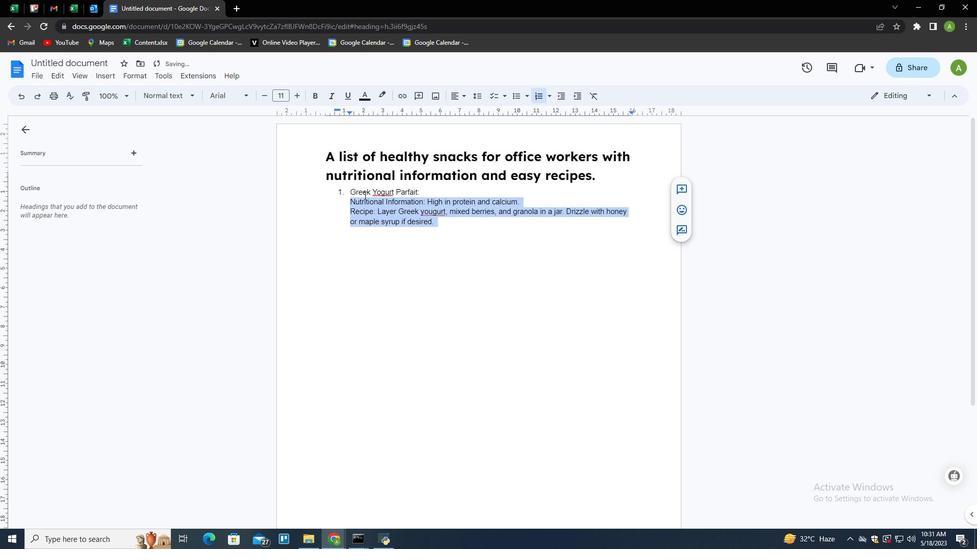
Action: Mouse moved to (362, 202)
Screenshot: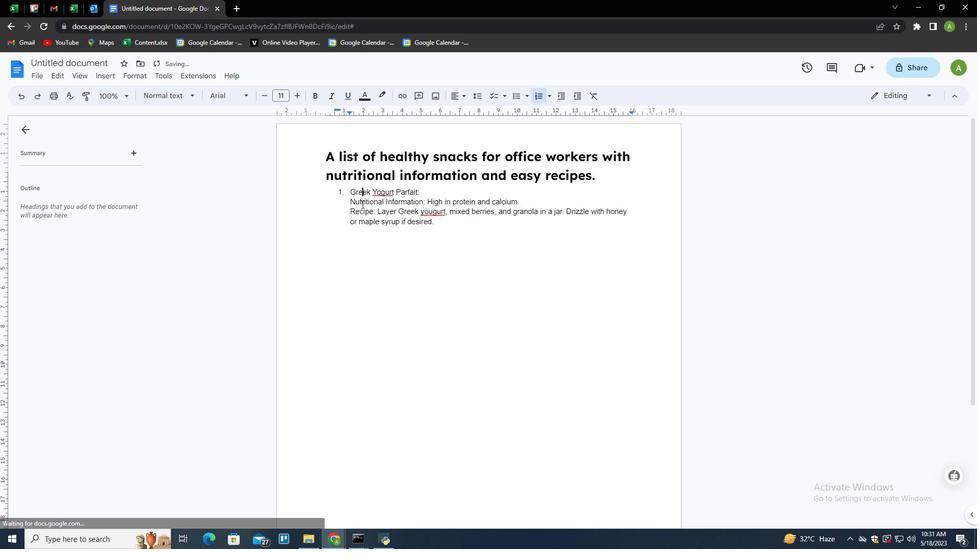 
Action: Mouse pressed left at (362, 202)
Screenshot: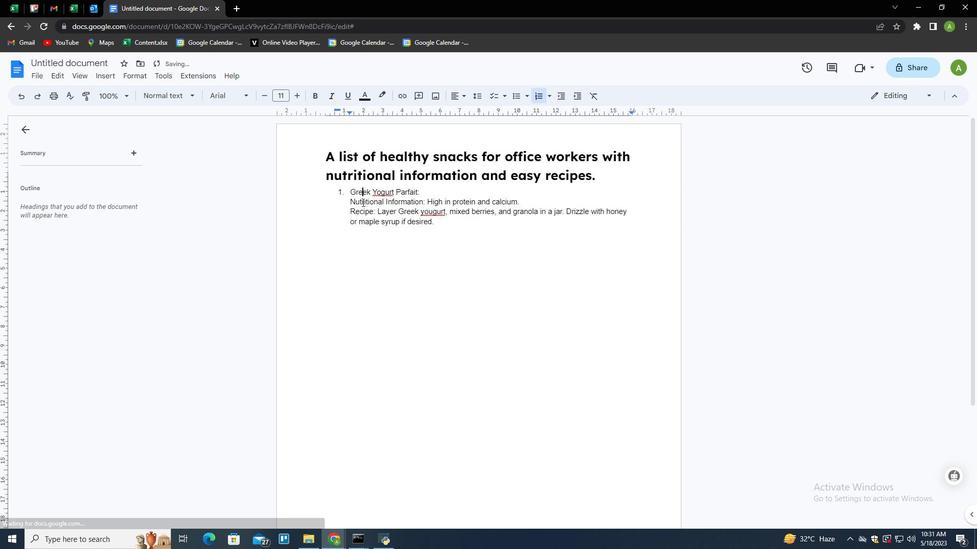 
Action: Mouse pressed left at (362, 202)
Screenshot: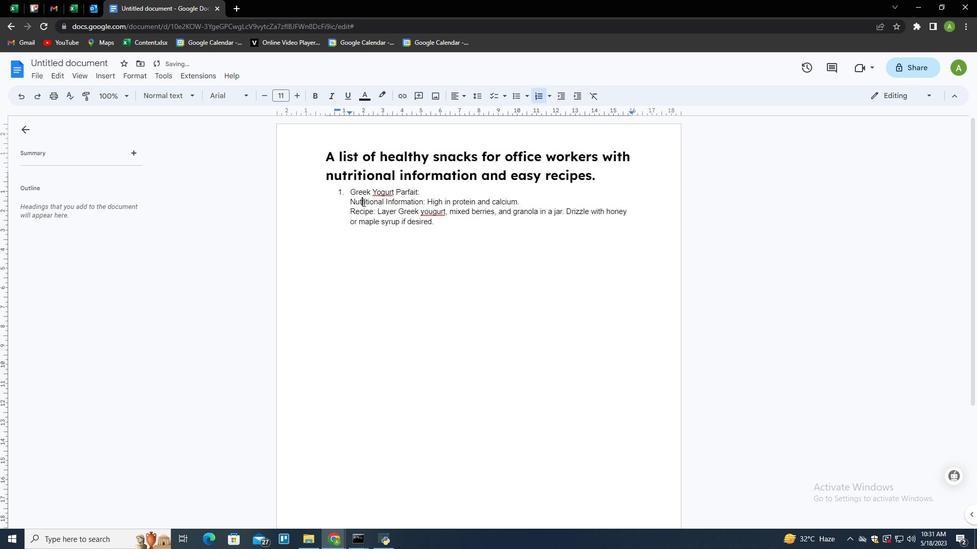 
Action: Mouse moved to (363, 201)
Screenshot: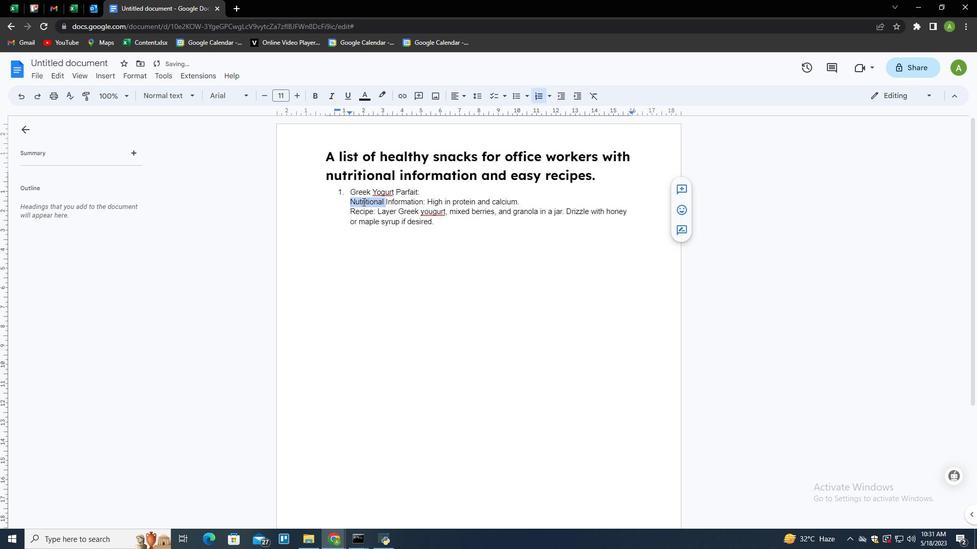 
Action: Mouse pressed left at (363, 201)
Screenshot: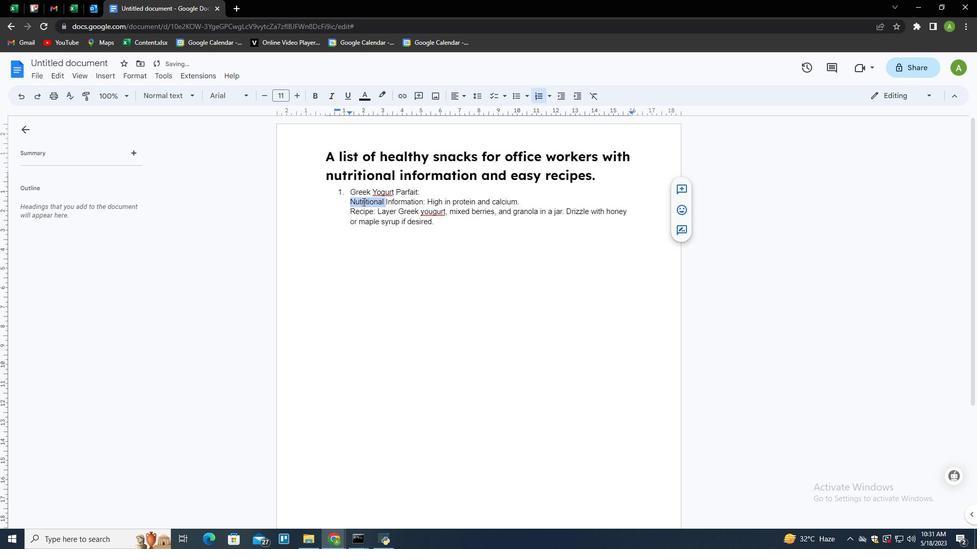 
Action: Mouse moved to (522, 204)
Screenshot: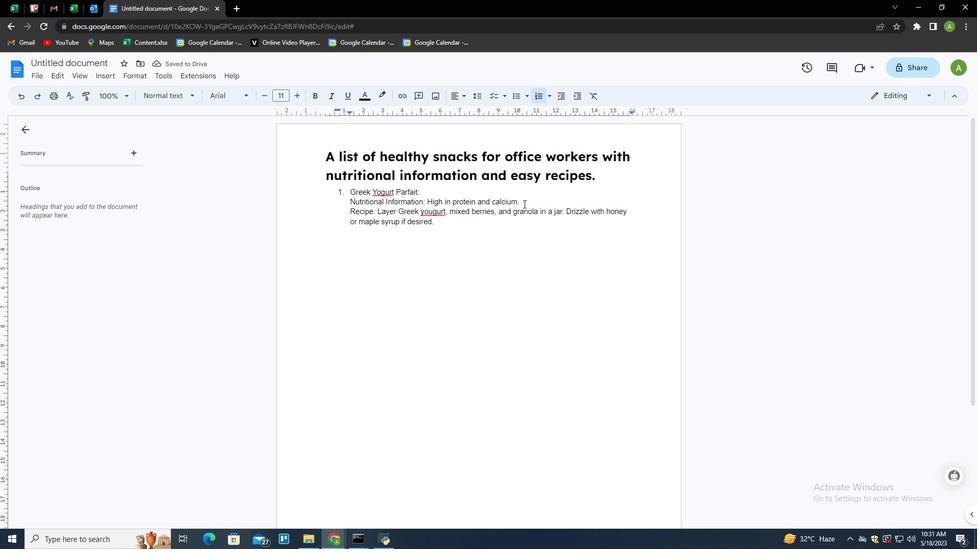 
Action: Mouse pressed left at (522, 204)
Screenshot: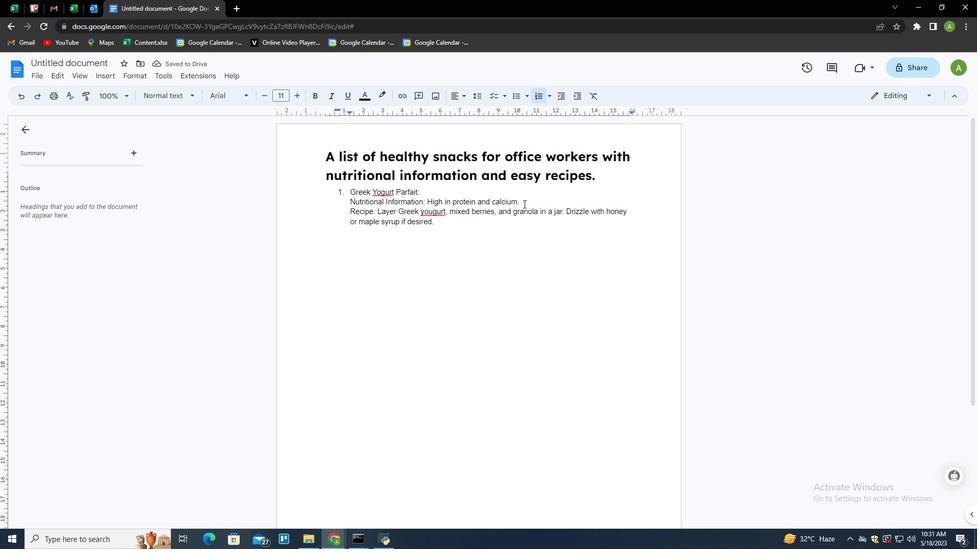 
Action: Mouse moved to (348, 201)
Screenshot: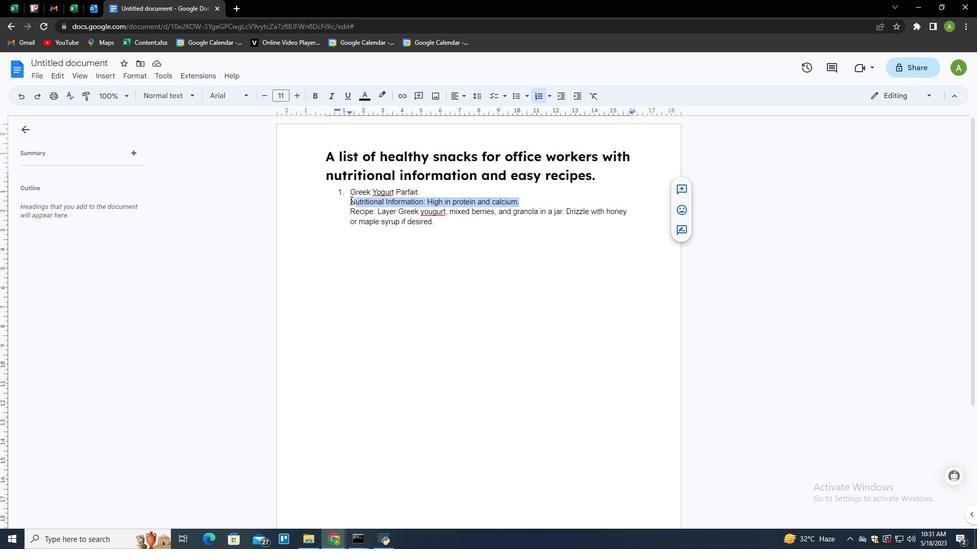
Action: Mouse pressed left at (348, 201)
Screenshot: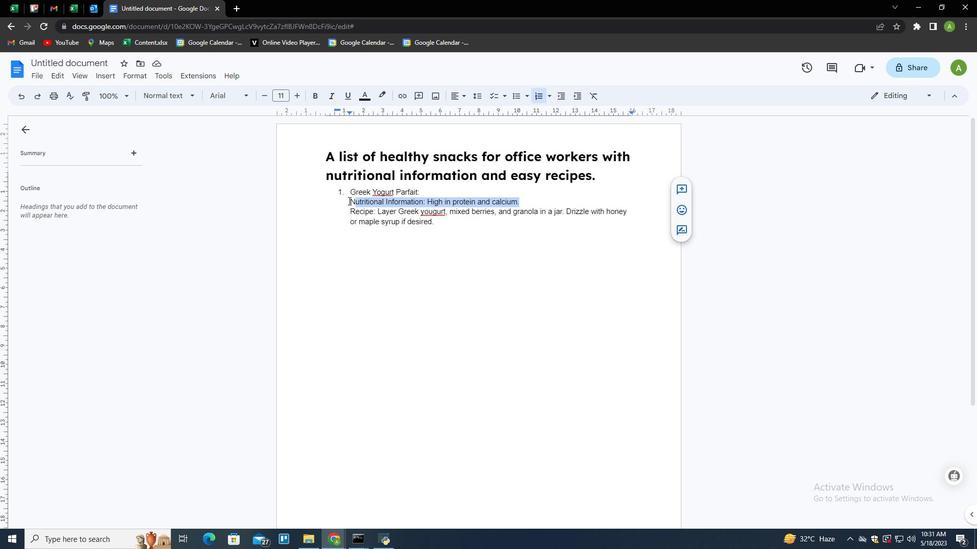 
Action: Mouse moved to (525, 96)
Screenshot: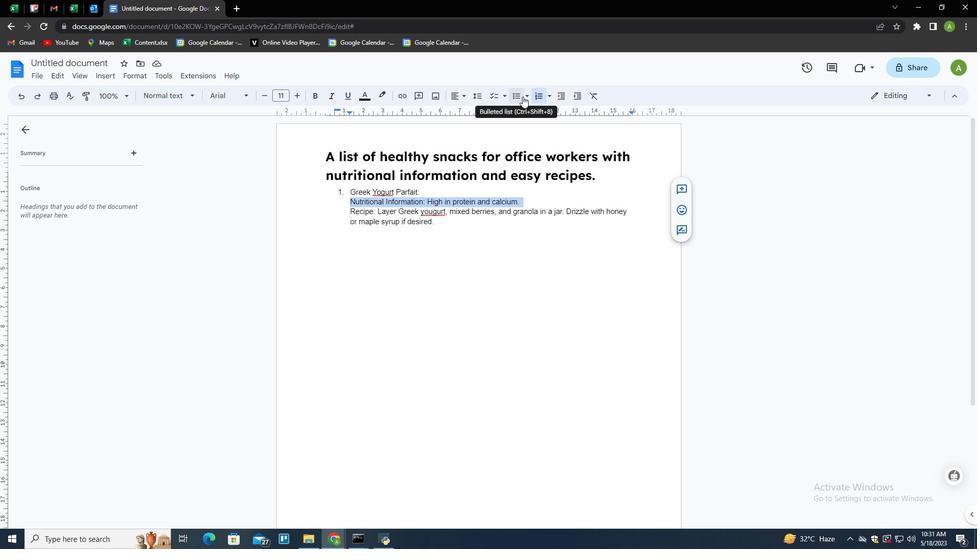 
Action: Mouse pressed left at (525, 96)
Screenshot: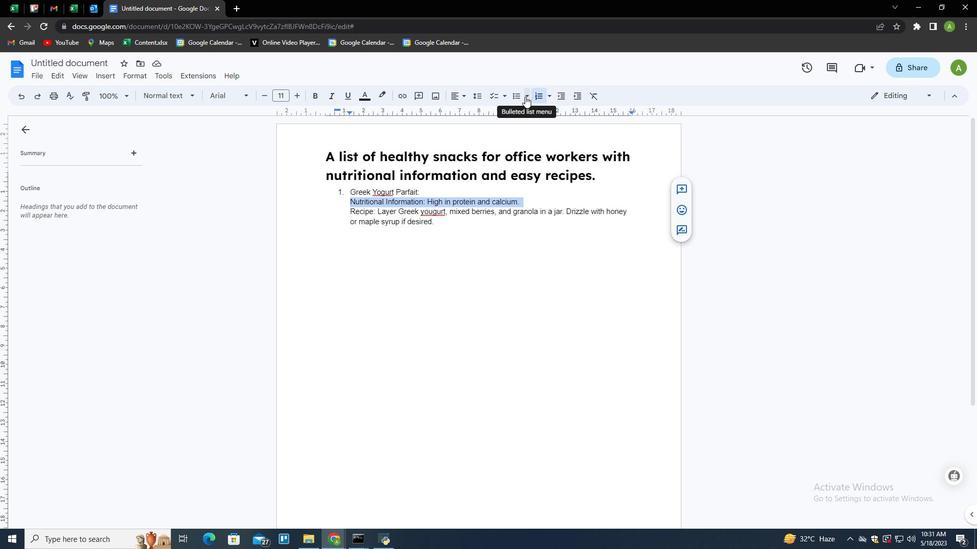 
Action: Mouse moved to (511, 254)
Screenshot: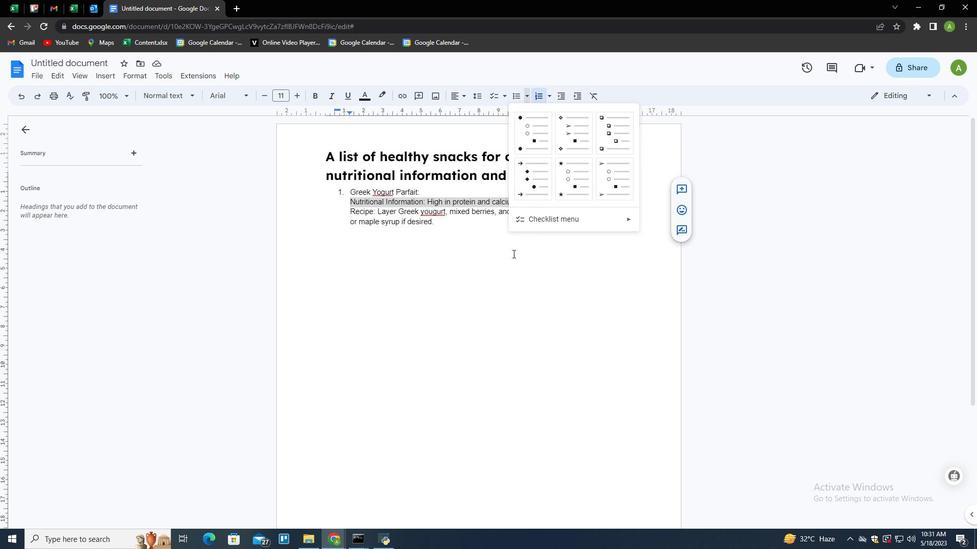 
Action: Mouse pressed left at (511, 254)
Screenshot: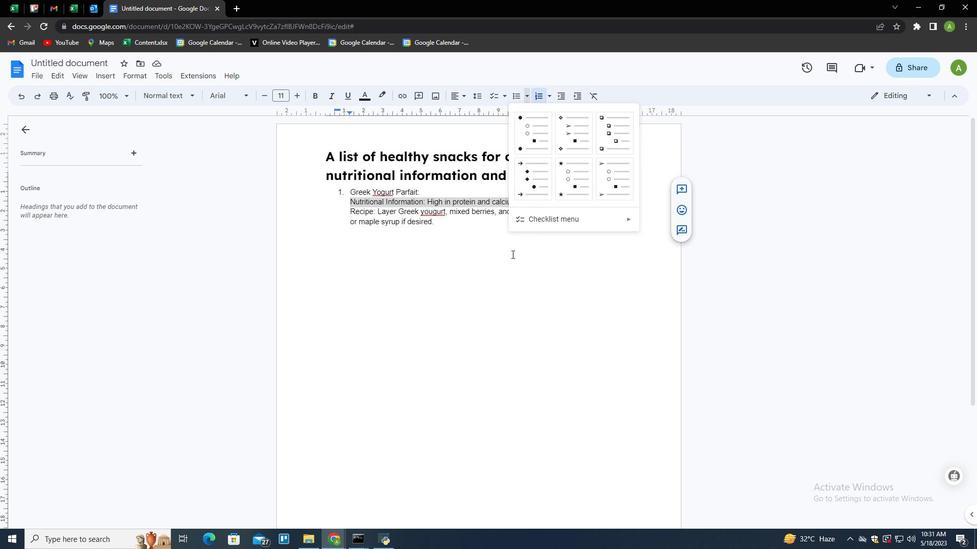 
Action: Mouse moved to (433, 219)
Screenshot: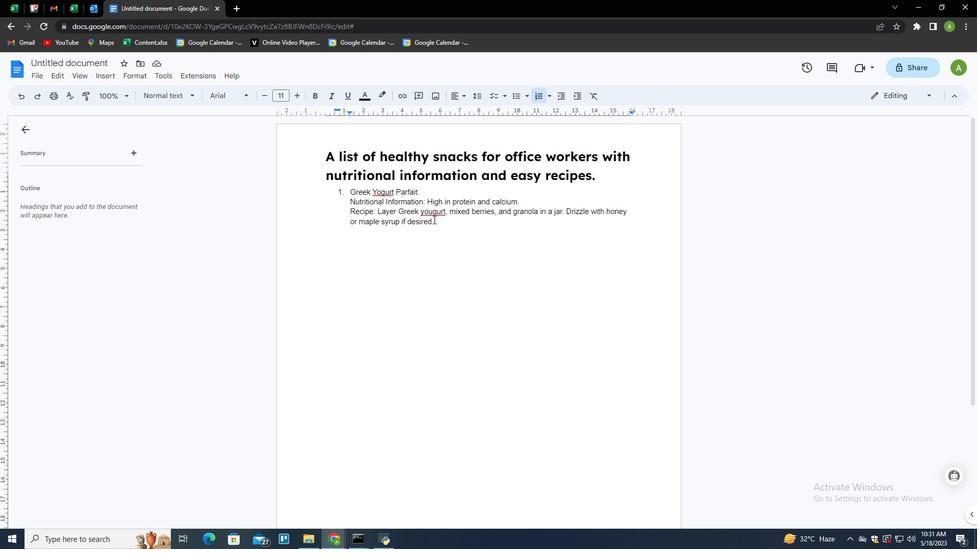 
Action: Mouse pressed left at (433, 219)
Screenshot: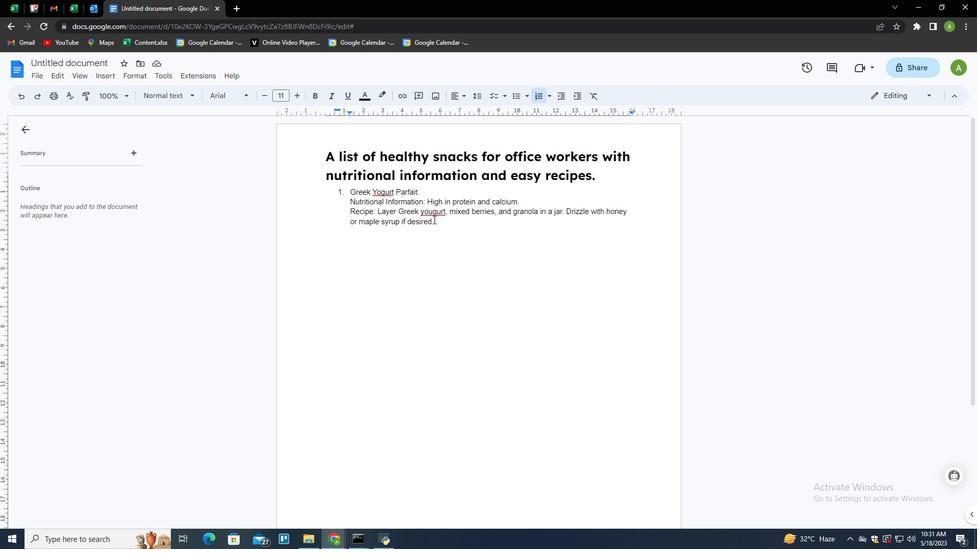 
Action: Mouse moved to (517, 93)
Screenshot: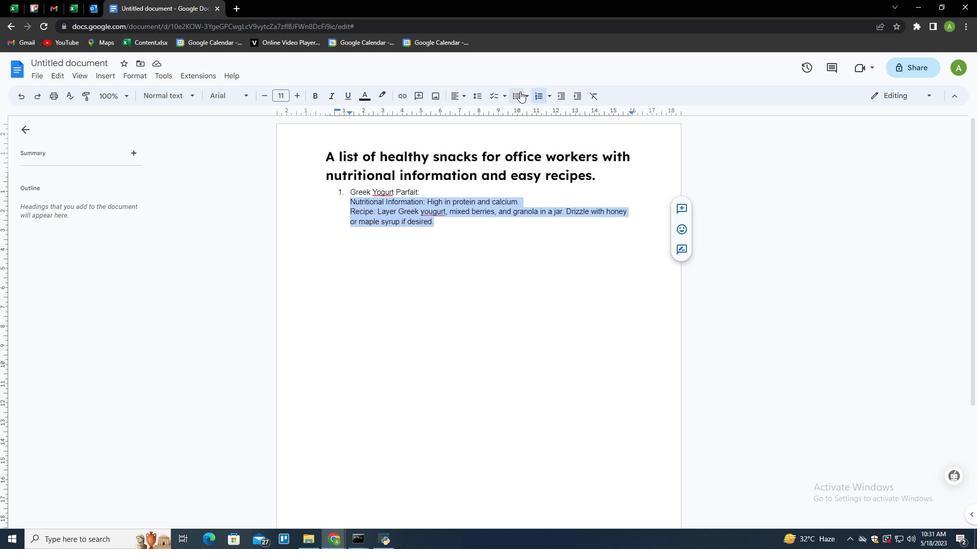 
Action: Mouse pressed left at (517, 93)
Screenshot: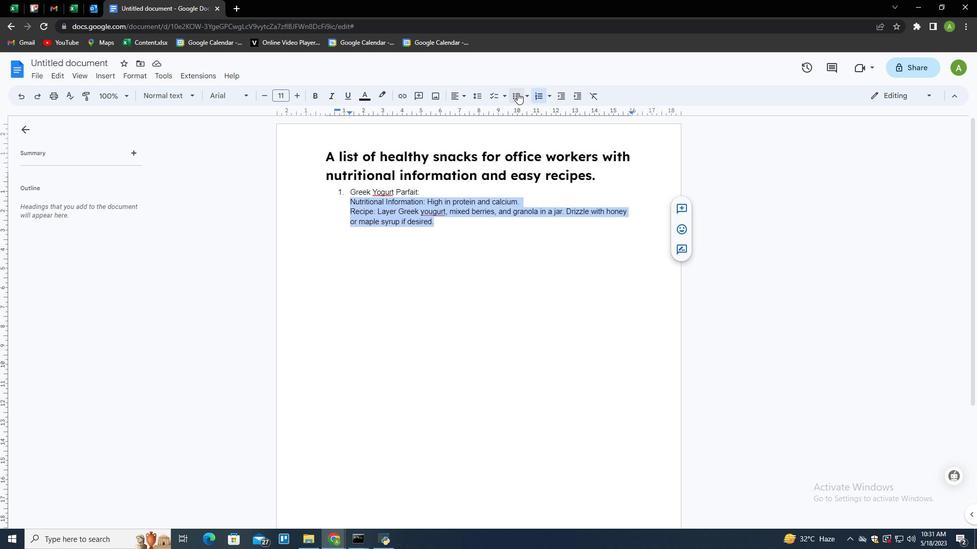 
Action: Mouse moved to (518, 93)
Screenshot: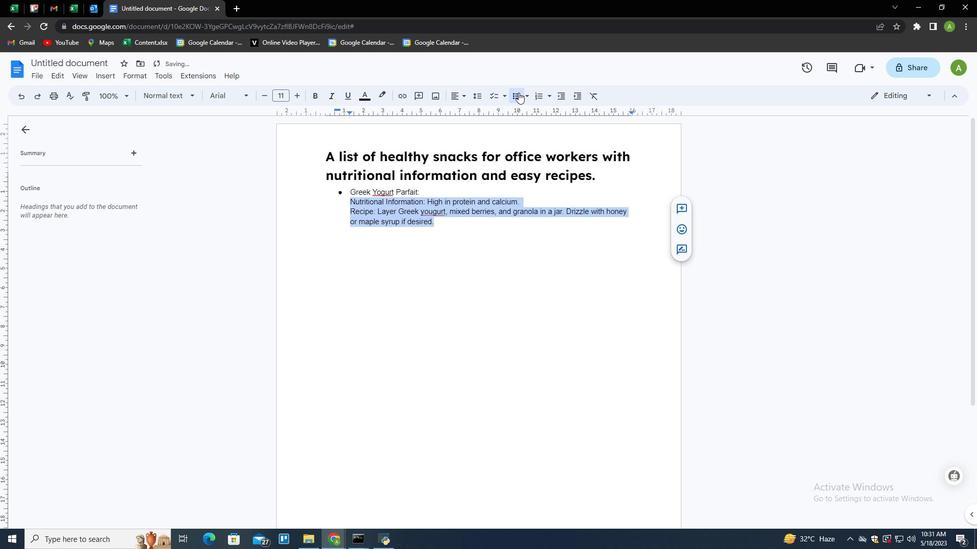 
Action: Key pressed ctrl+Z
Screenshot: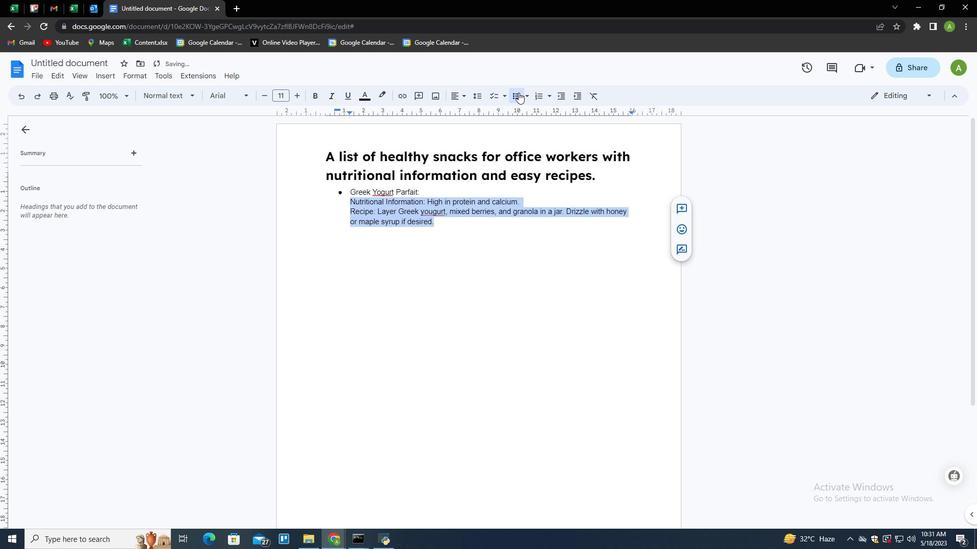 
Action: Mouse moved to (435, 191)
Screenshot: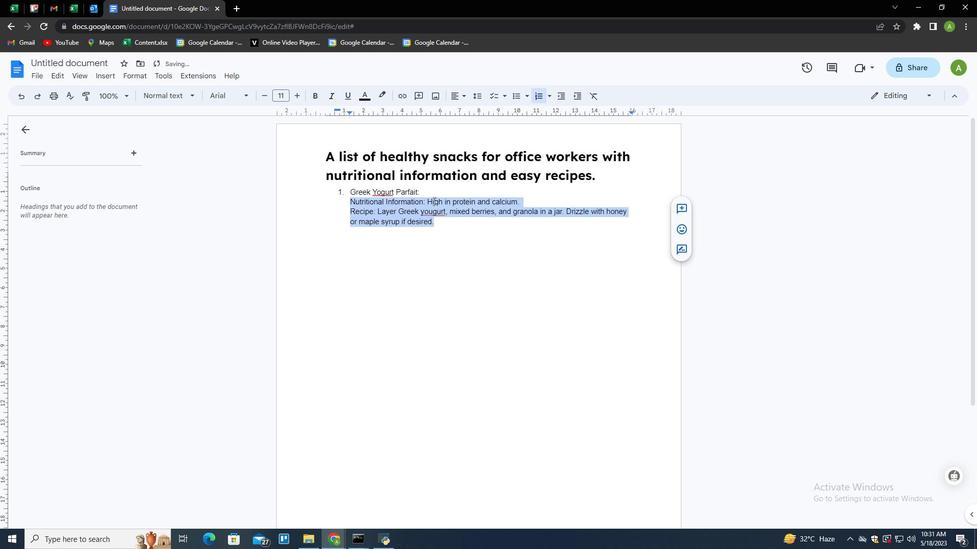 
Action: Mouse pressed left at (435, 191)
Screenshot: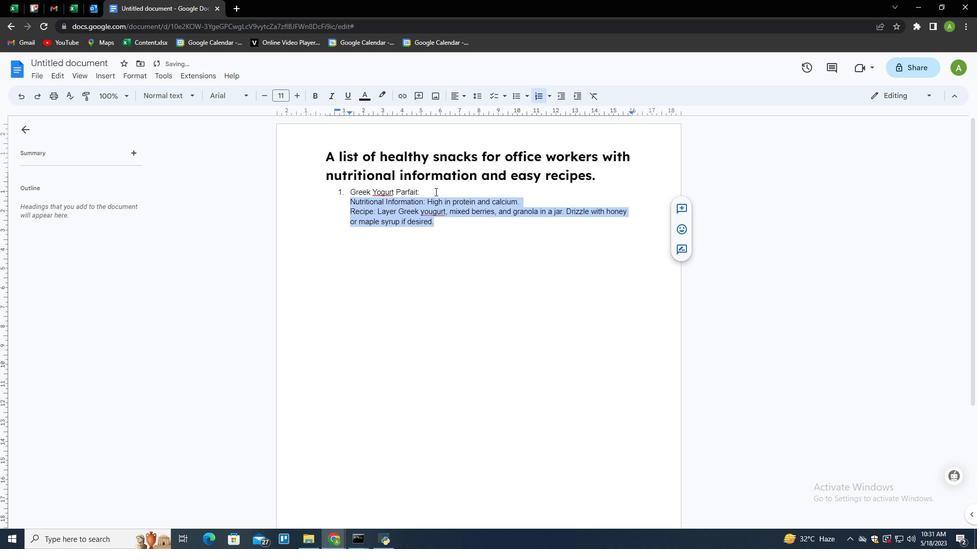 
Action: Key pressed <Key.shift_r><Key.enter>
Screenshot: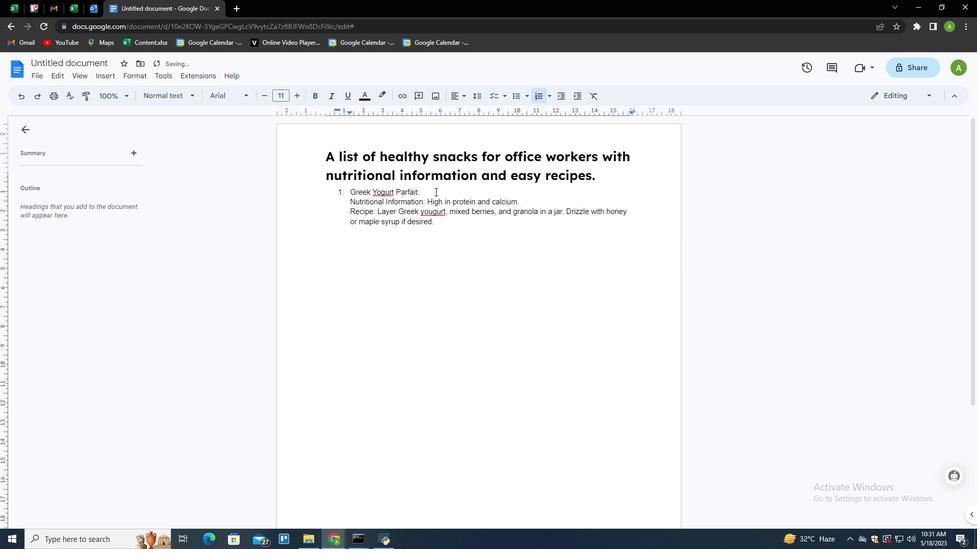 
Action: Mouse moved to (523, 212)
Screenshot: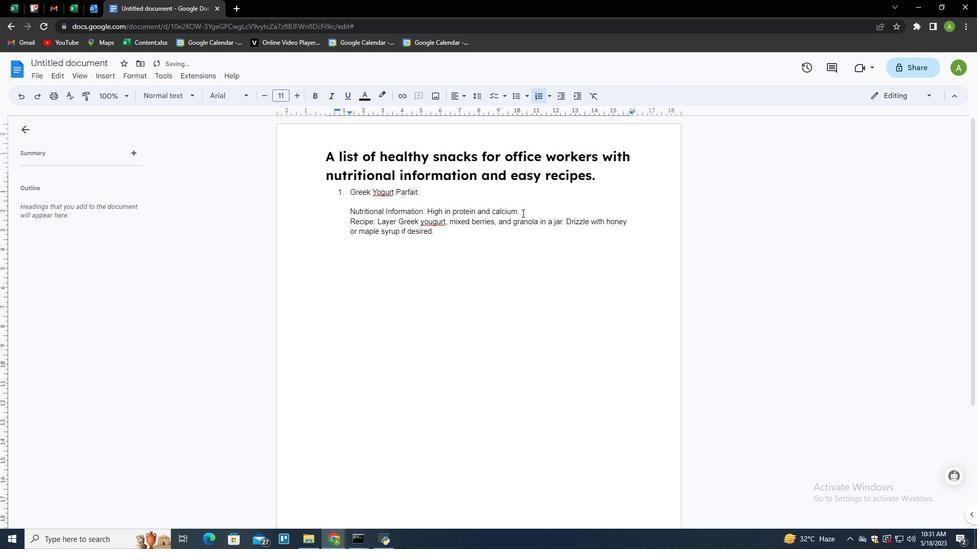 
Action: Mouse pressed left at (523, 212)
Screenshot: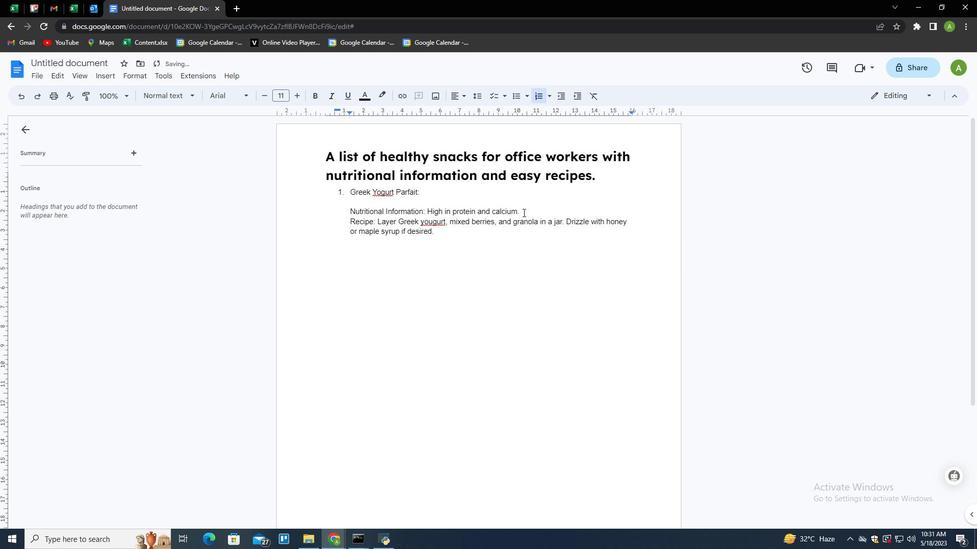 
Action: Key pressed <Key.shift_r><Key.enter>
Screenshot: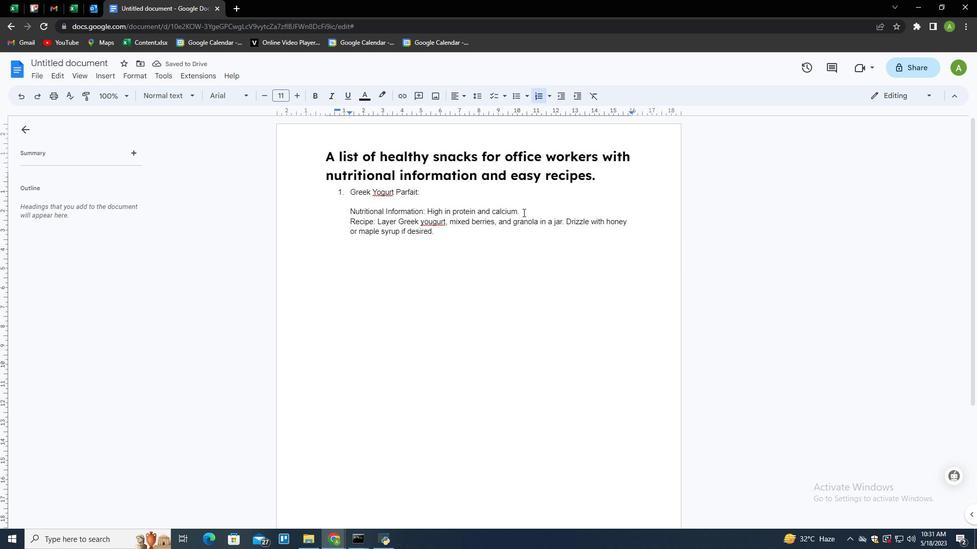 
Action: Mouse moved to (439, 244)
Screenshot: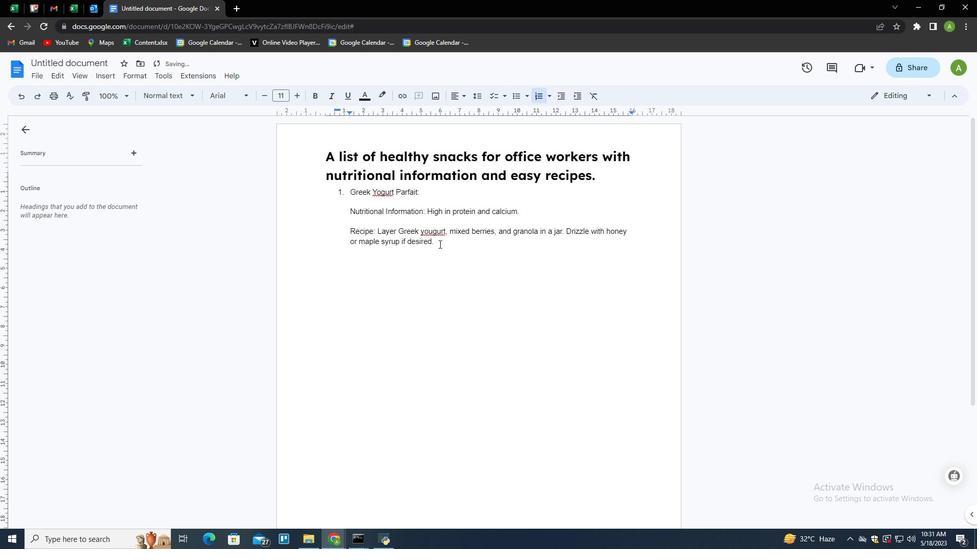 
Action: Mouse pressed left at (439, 244)
Screenshot: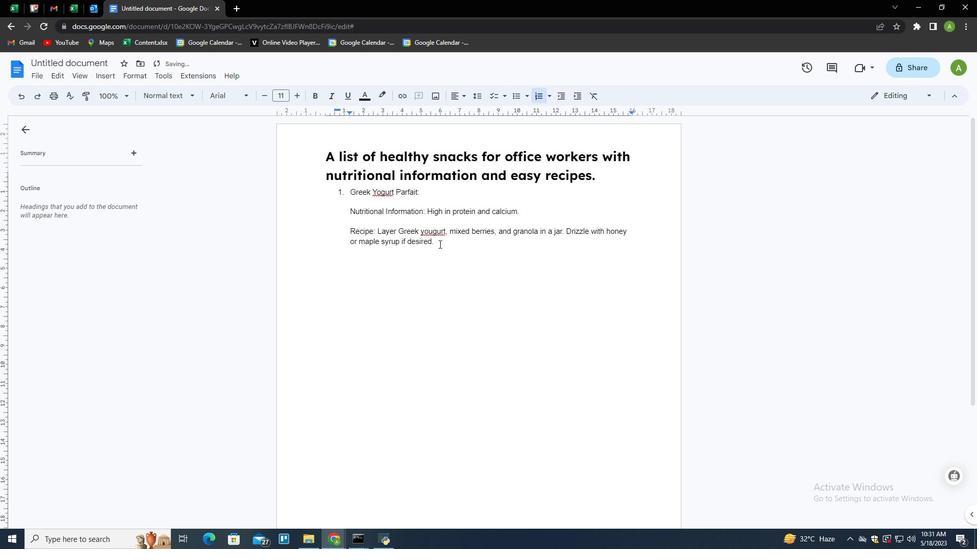 
Action: Mouse moved to (511, 93)
Screenshot: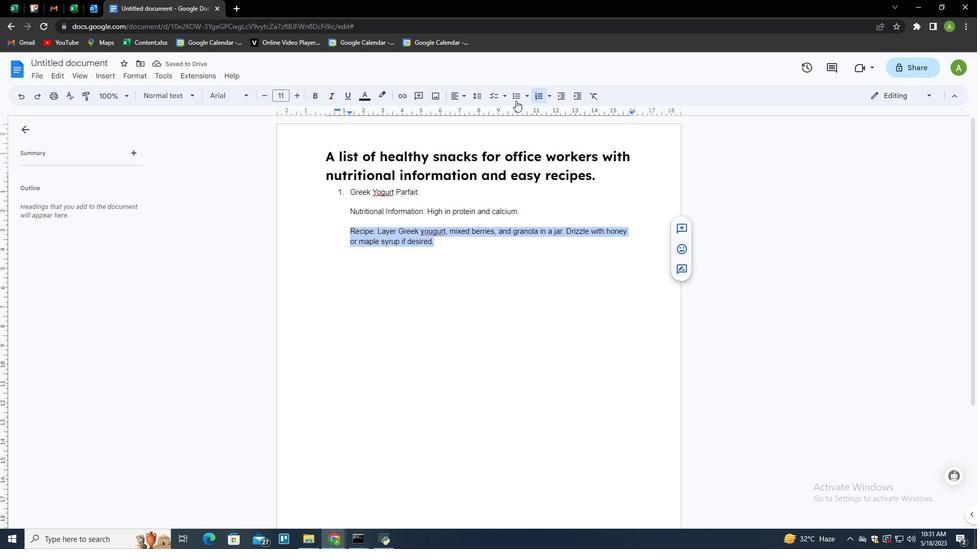 
Action: Mouse pressed left at (511, 93)
Screenshot: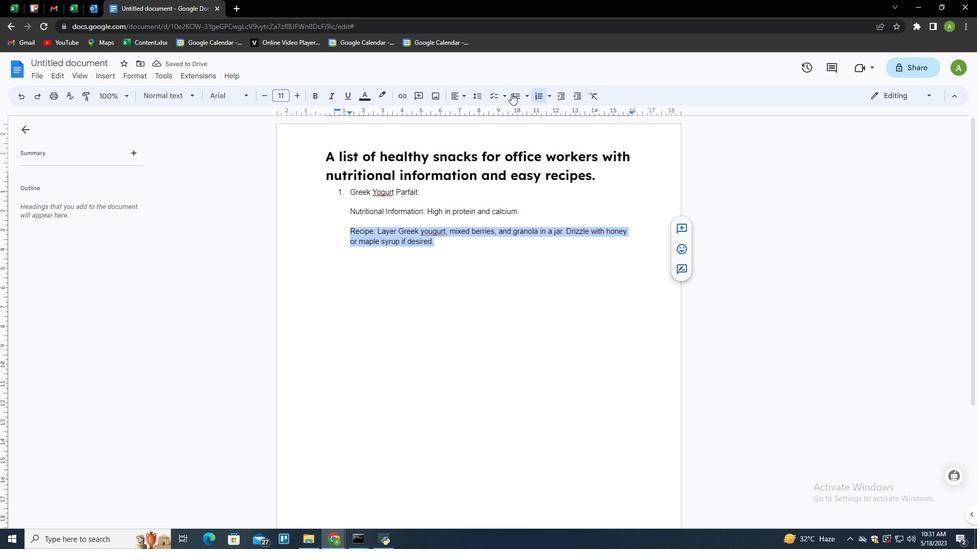 
Action: Mouse moved to (509, 125)
Screenshot: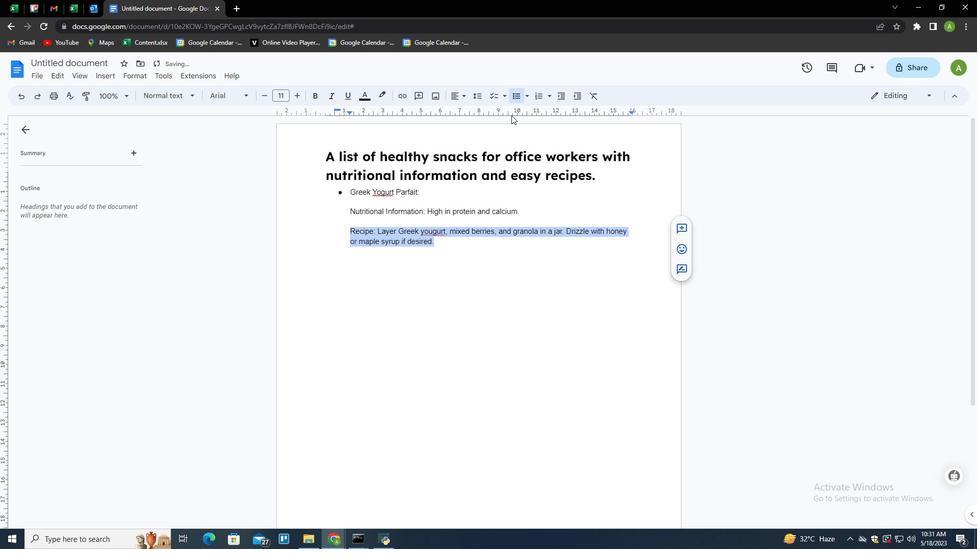 
Action: Key pressed ctrl+Z
Screenshot: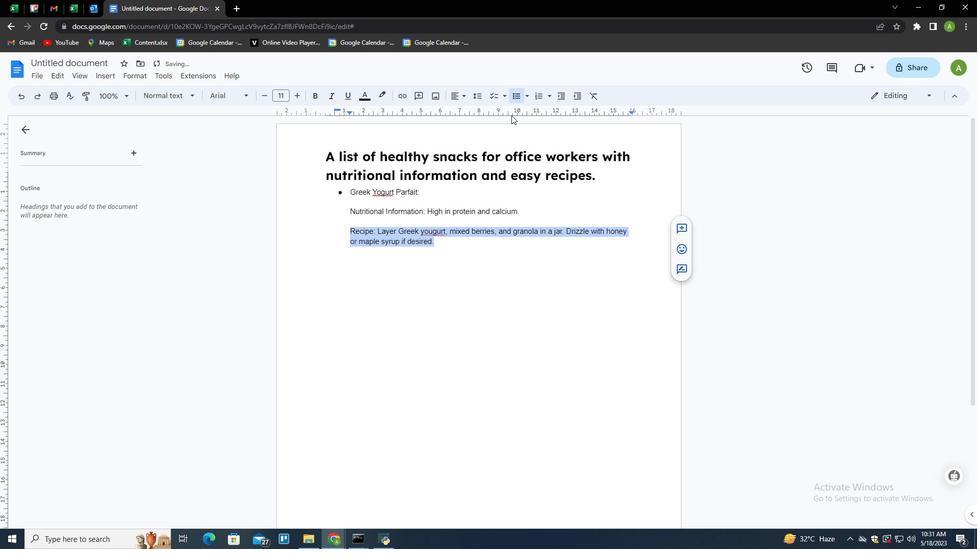 
Action: Mouse moved to (489, 265)
Screenshot: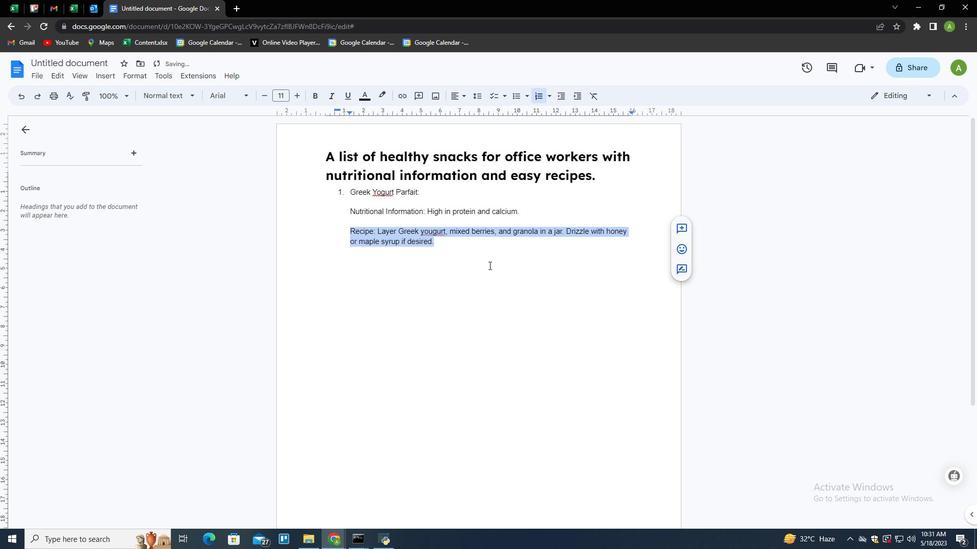 
Action: Mouse pressed left at (489, 265)
Screenshot: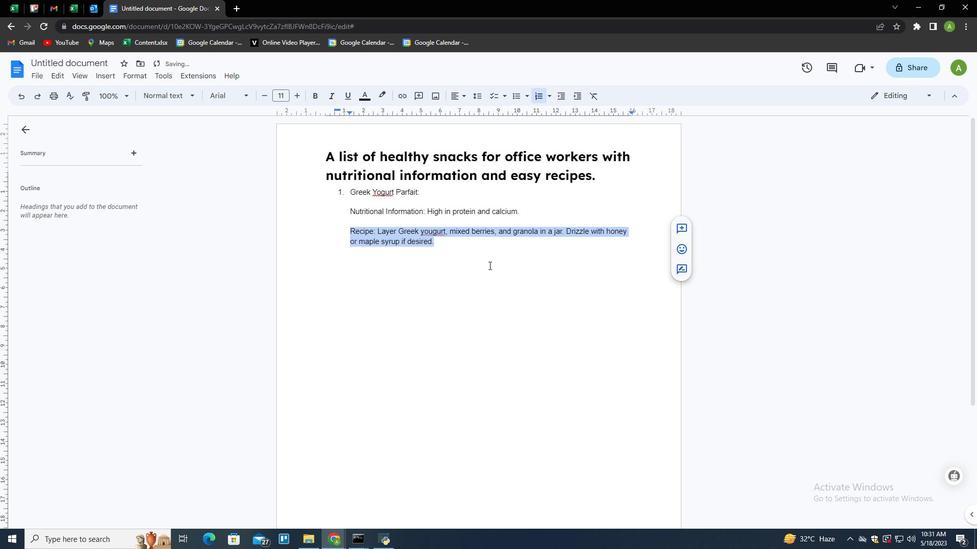 
Action: Mouse moved to (348, 213)
Screenshot: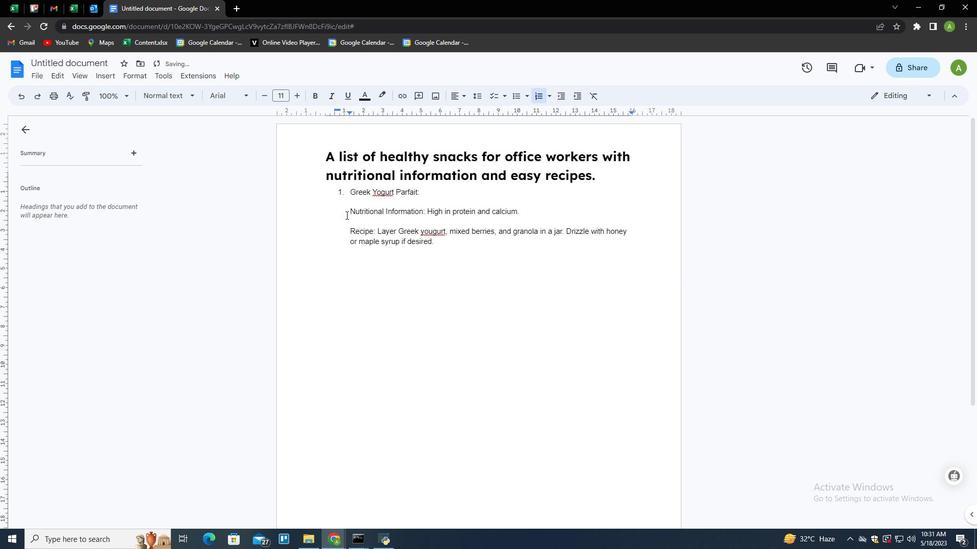 
Action: Mouse pressed left at (348, 213)
Screenshot: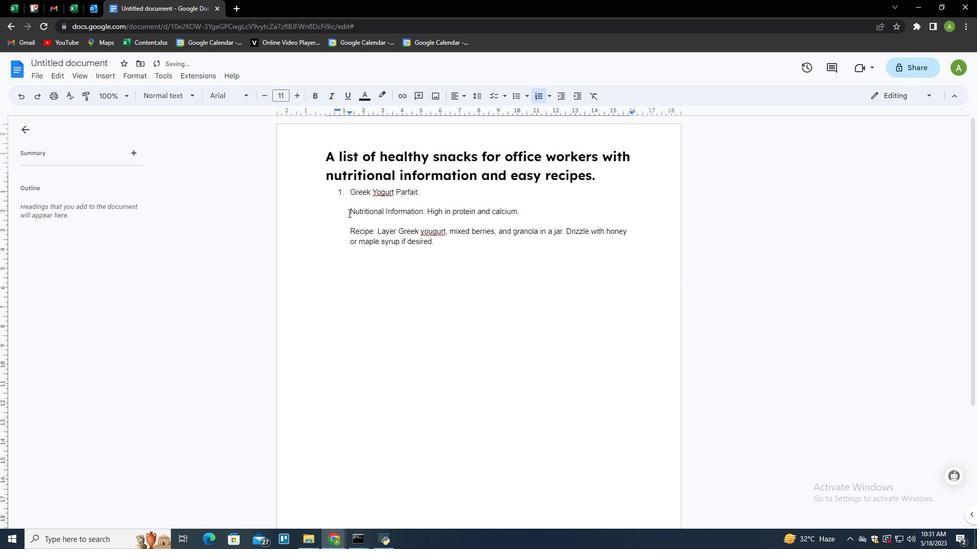
Action: Mouse moved to (524, 259)
Screenshot: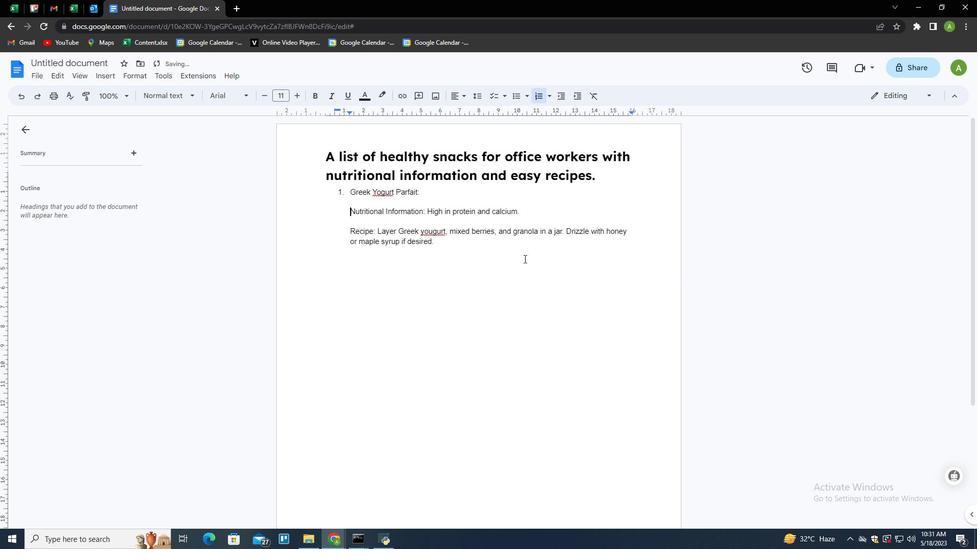 
Action: Key pressed <Key.shift>(a0<Key.shift><Key.backspace><Key.shift>)<Key.space><Key.down><Key.down><Key.home><Key.shift><Key.shift><Key.shift><Key.shift><Key.shift>(b<Key.shift>)<Key.space>
Screenshot: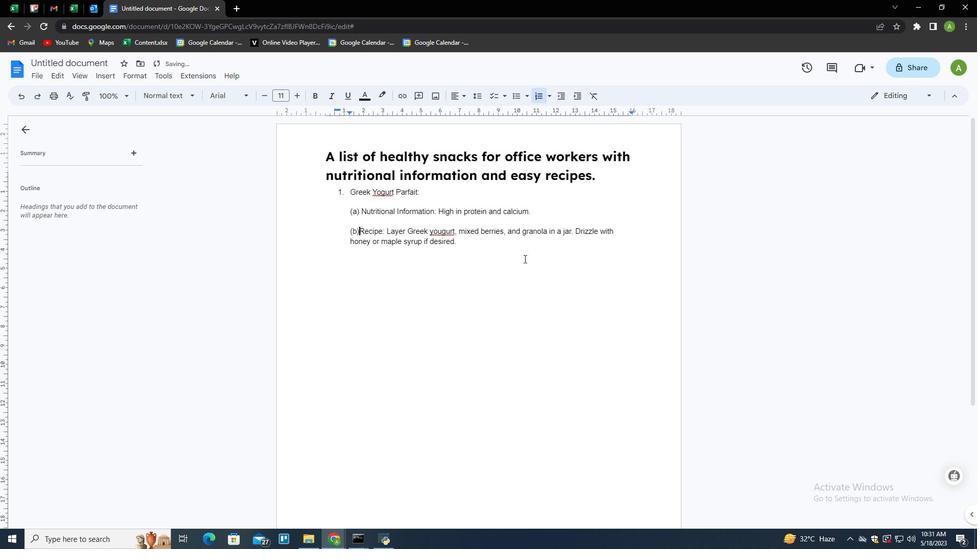 
Action: Mouse moved to (544, 259)
Screenshot: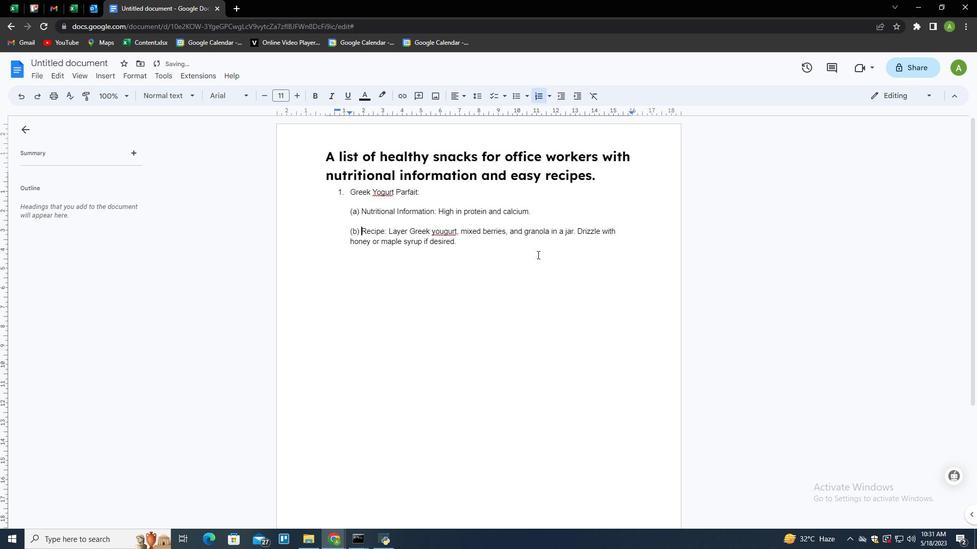 
Action: Mouse pressed left at (544, 259)
Screenshot: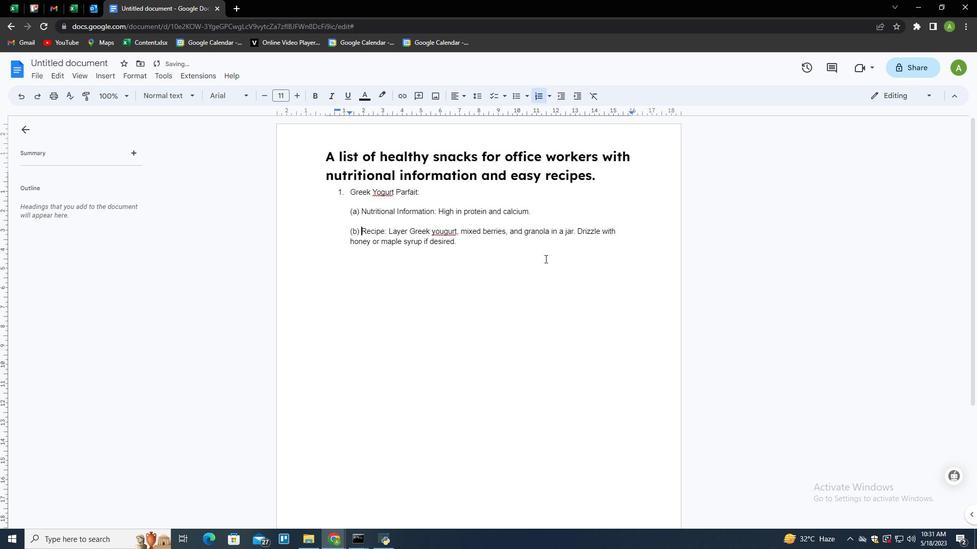 
Action: Mouse moved to (347, 224)
Screenshot: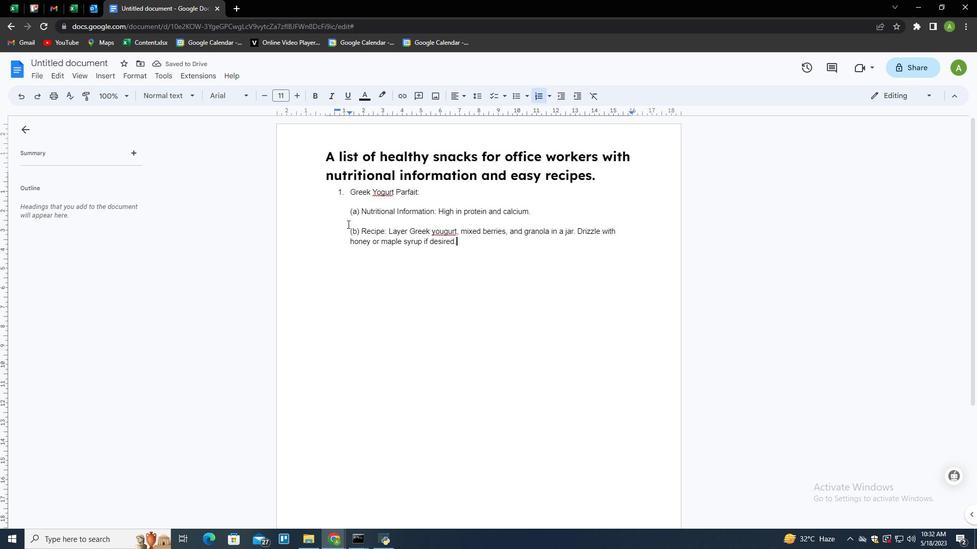 
Action: Mouse pressed left at (347, 224)
Screenshot: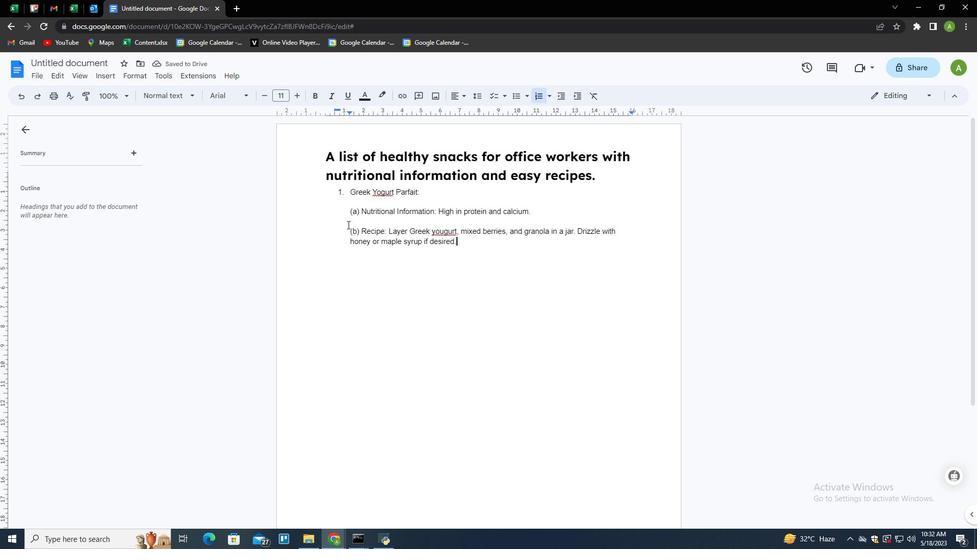 
Action: Mouse moved to (380, 245)
Screenshot: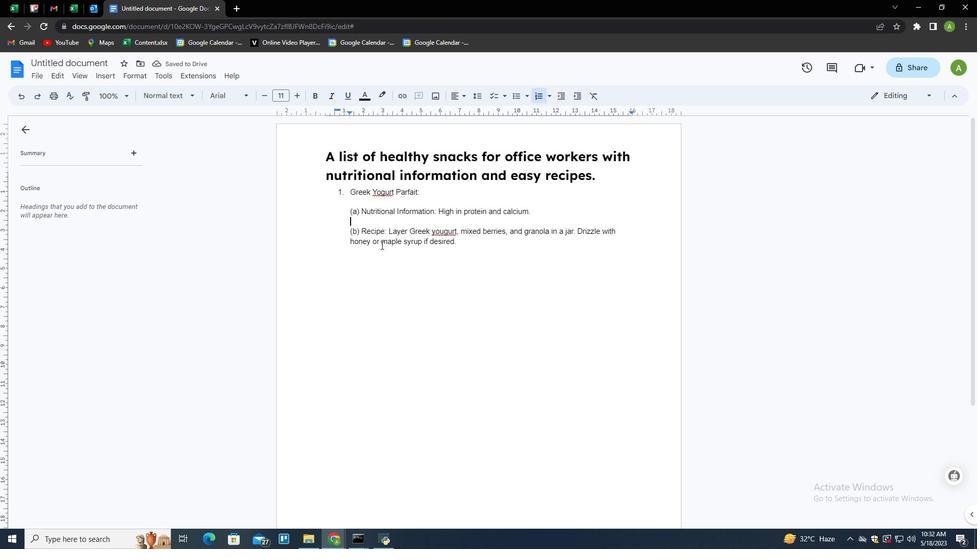 
Action: Key pressed <Key.backspace>
Screenshot: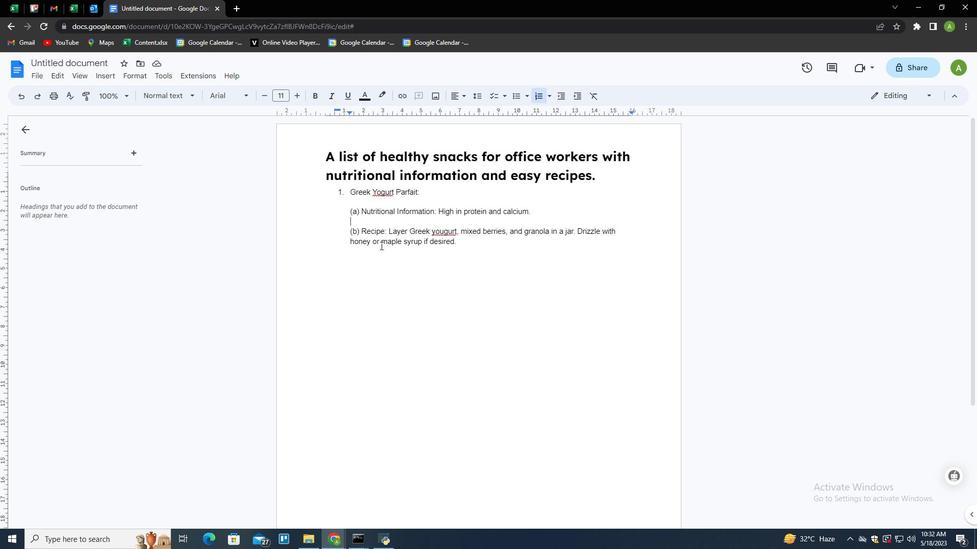
Action: Mouse moved to (478, 240)
Screenshot: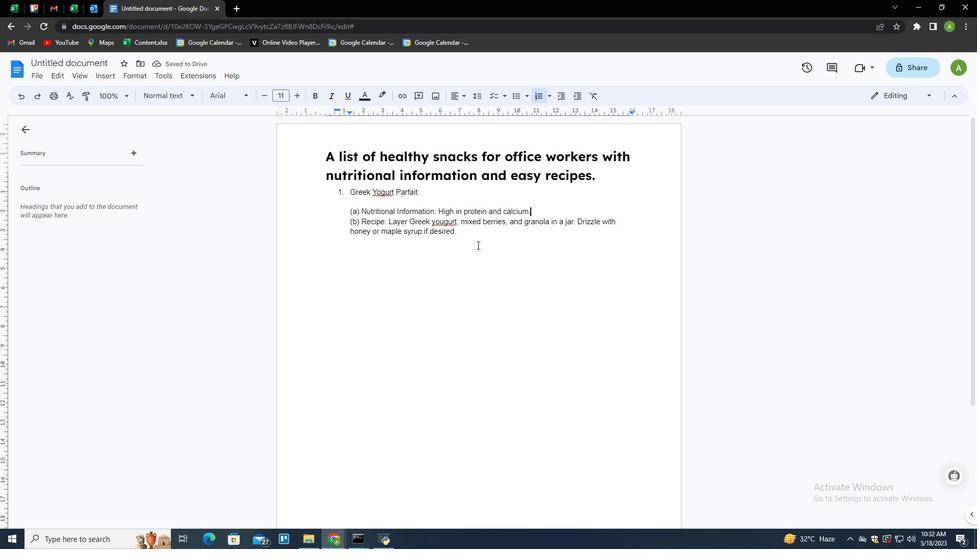 
Action: Mouse pressed left at (478, 240)
Screenshot: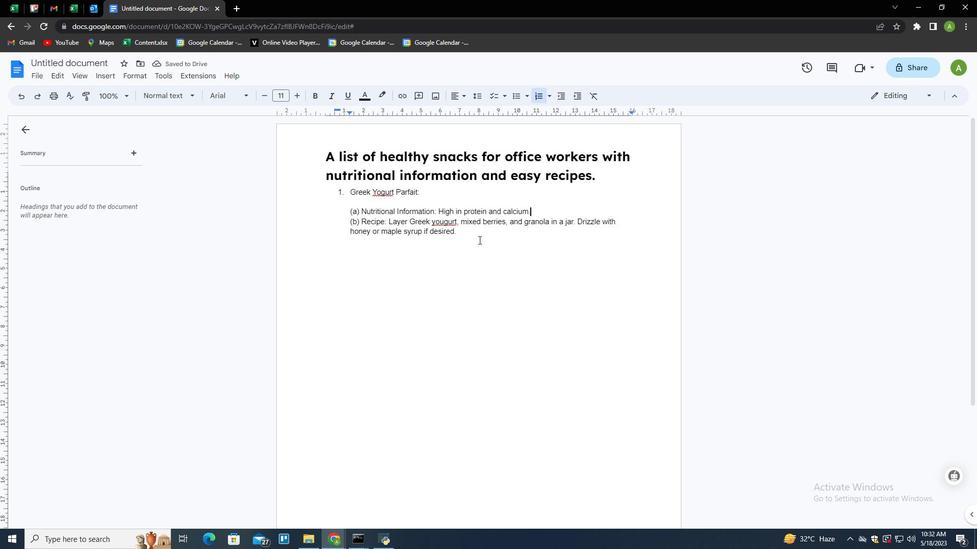 
Action: Key pressed <Key.enter><Key.enter><Key.enter>
Screenshot: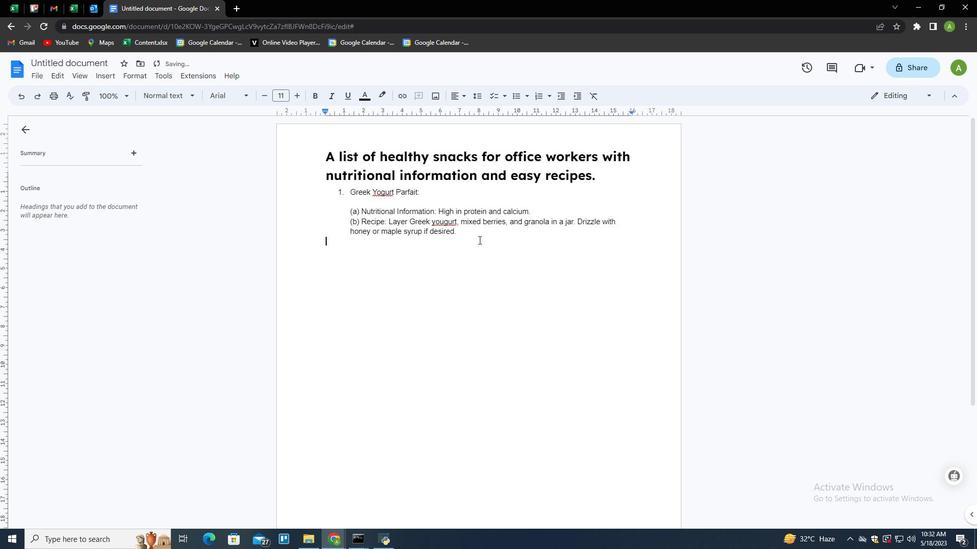 
Action: Mouse moved to (105, 73)
Screenshot: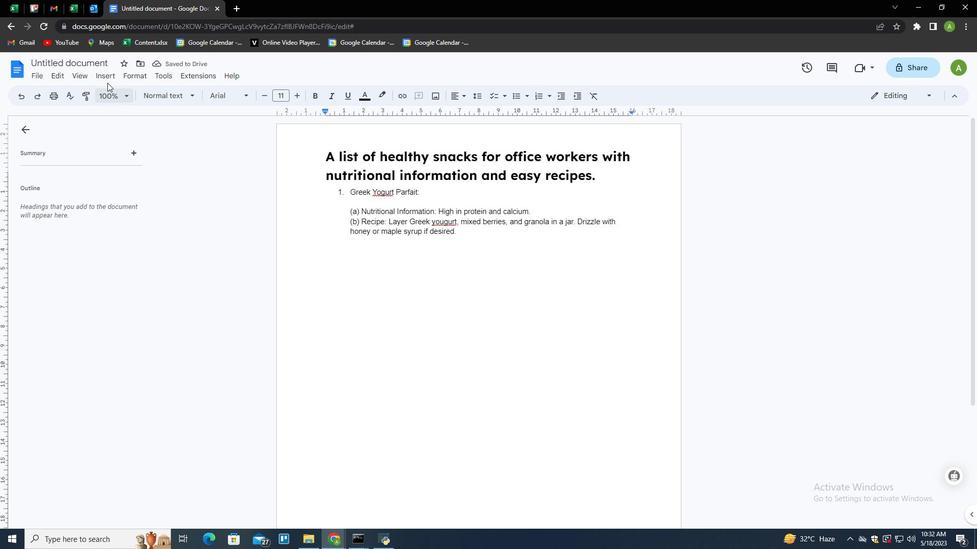 
Action: Mouse pressed left at (105, 73)
Screenshot: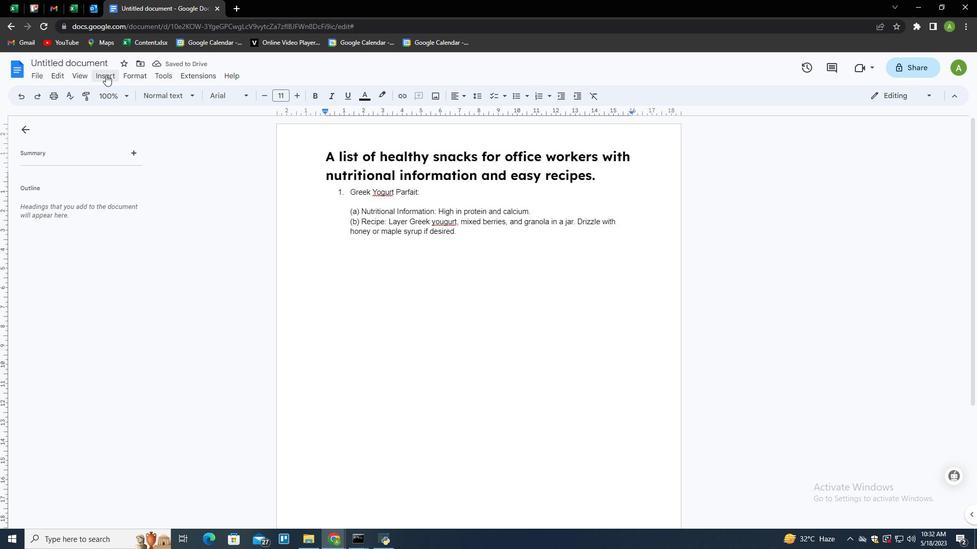 
Action: Mouse moved to (124, 93)
Screenshot: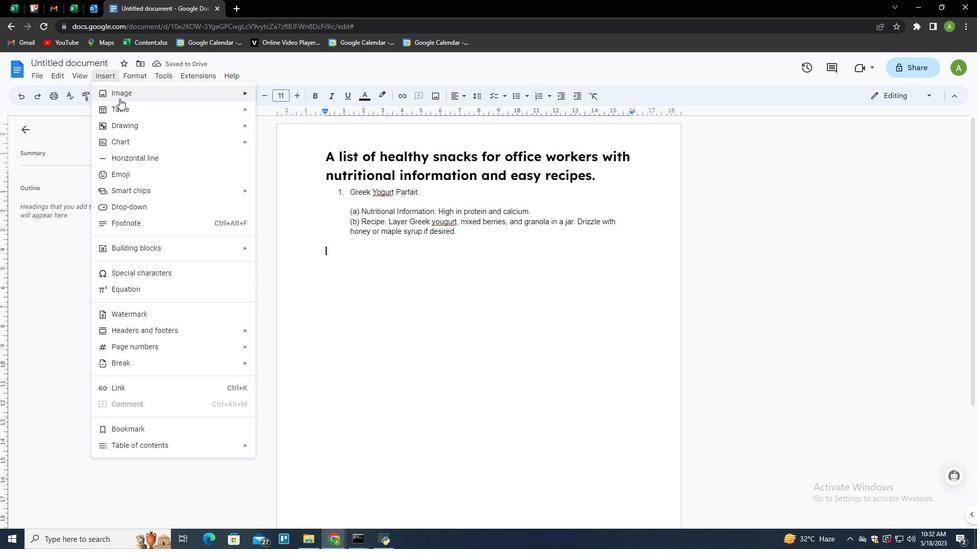 
Action: Mouse pressed left at (124, 93)
Screenshot: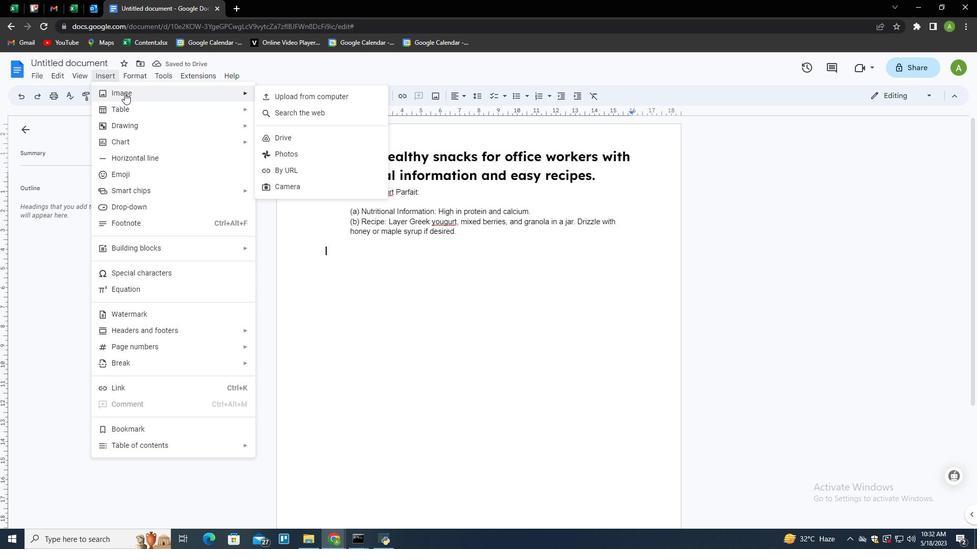
Action: Mouse moved to (290, 117)
Screenshot: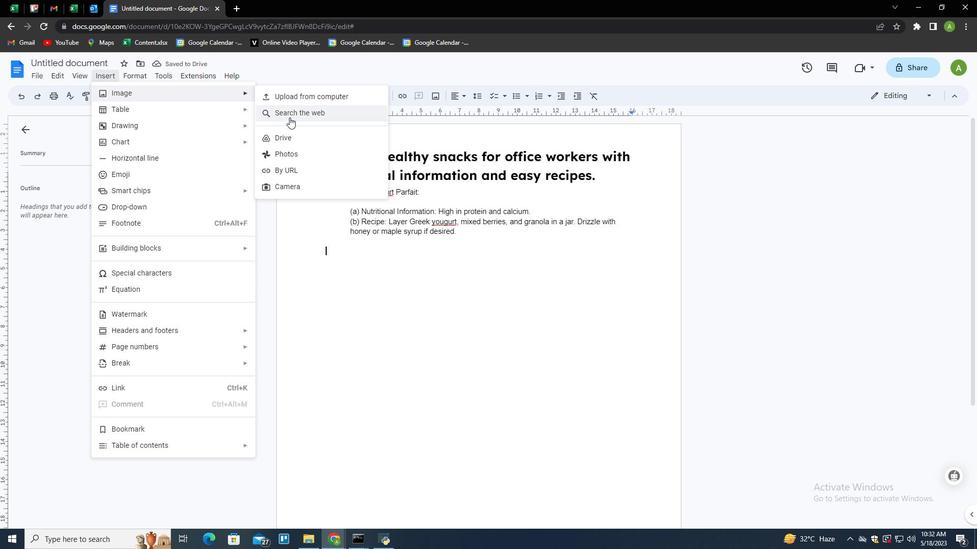 
Action: Mouse pressed left at (290, 117)
Screenshot: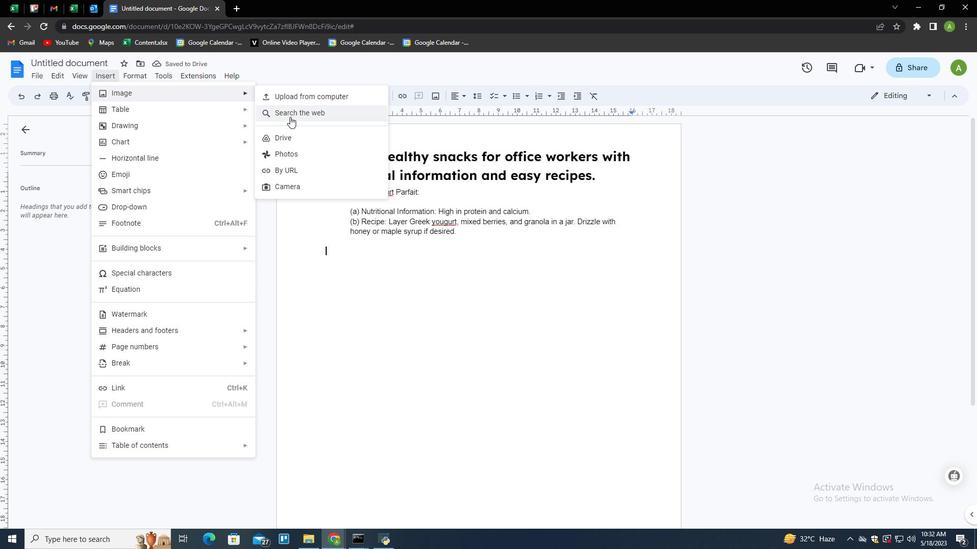 
Action: Mouse moved to (952, 147)
Screenshot: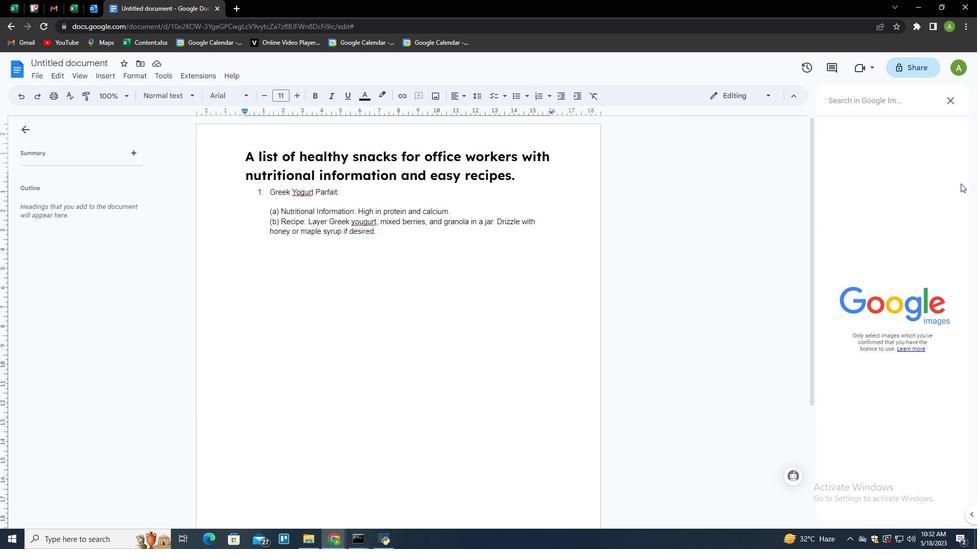 
Action: Key pressed <Key.shift>Greek<Key.space><Key.shift>Yogurt<Key.space><Key.shift>Pa<Key.down><Key.enter>
Screenshot: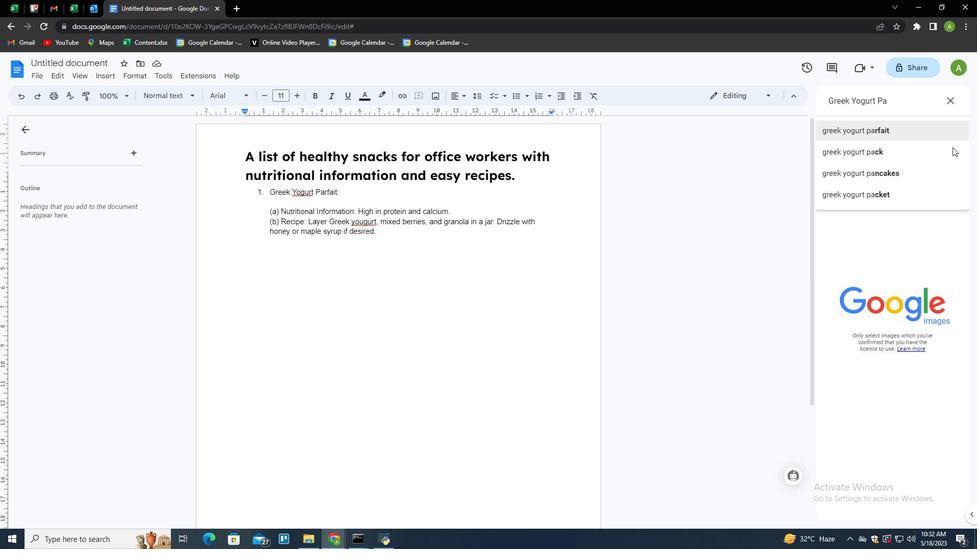 
Action: Mouse moved to (877, 158)
Screenshot: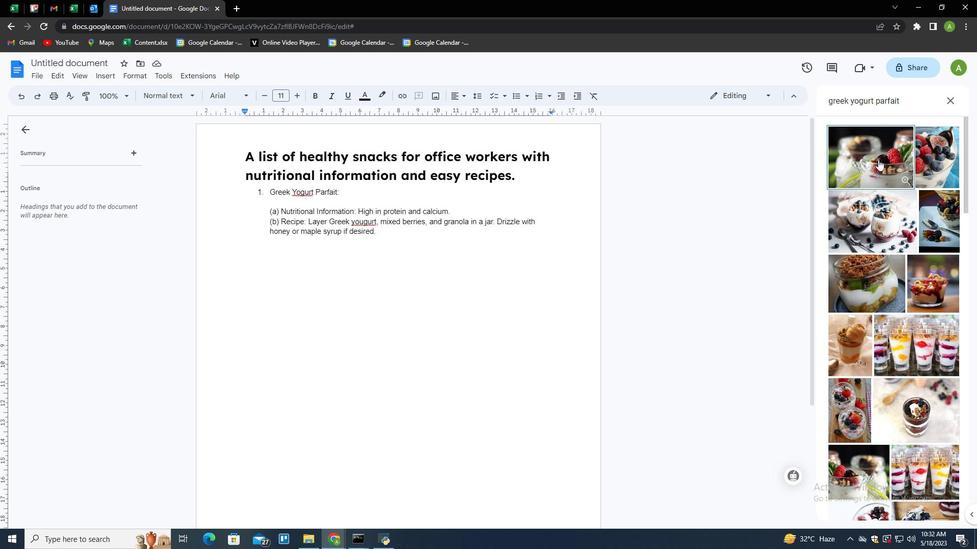 
Action: Mouse pressed left at (877, 158)
Screenshot: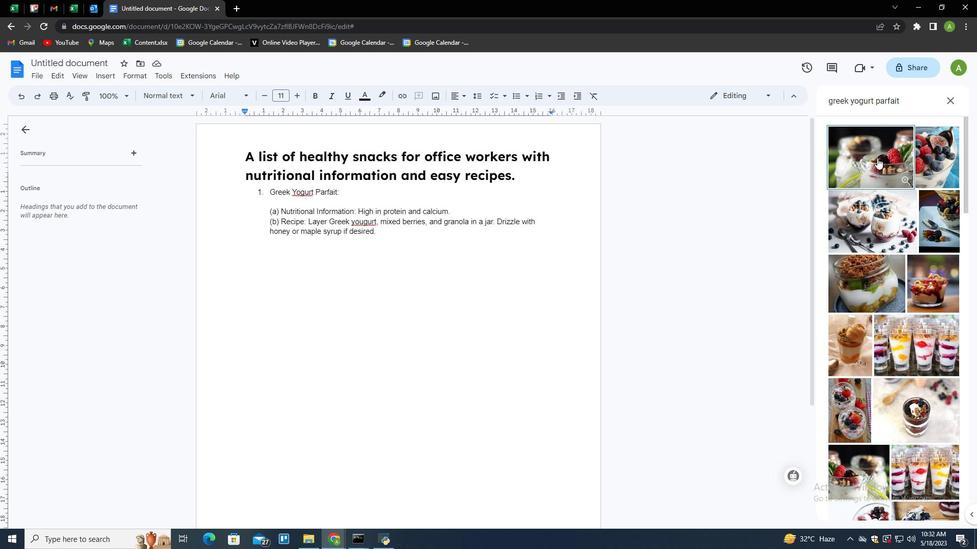
Action: Mouse moved to (946, 502)
Screenshot: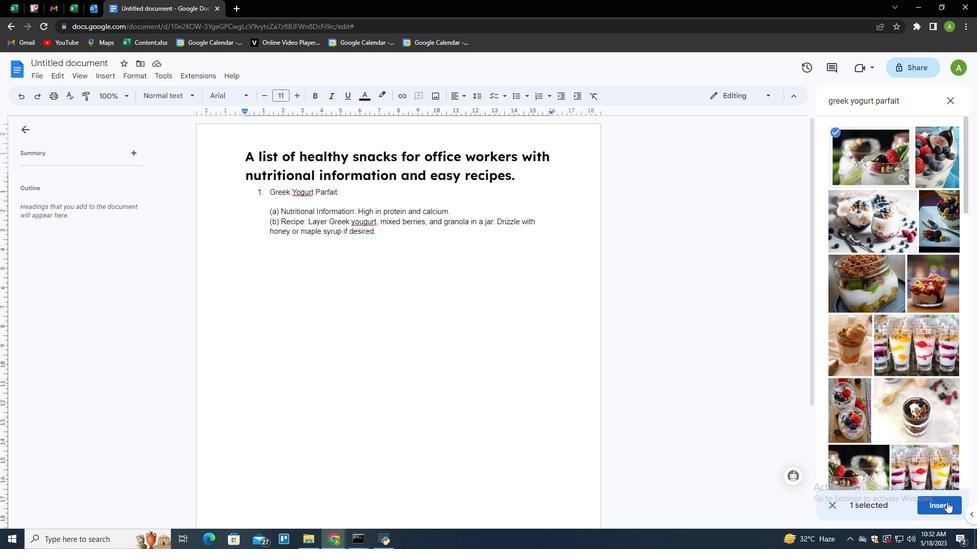 
Action: Mouse pressed left at (946, 502)
Screenshot: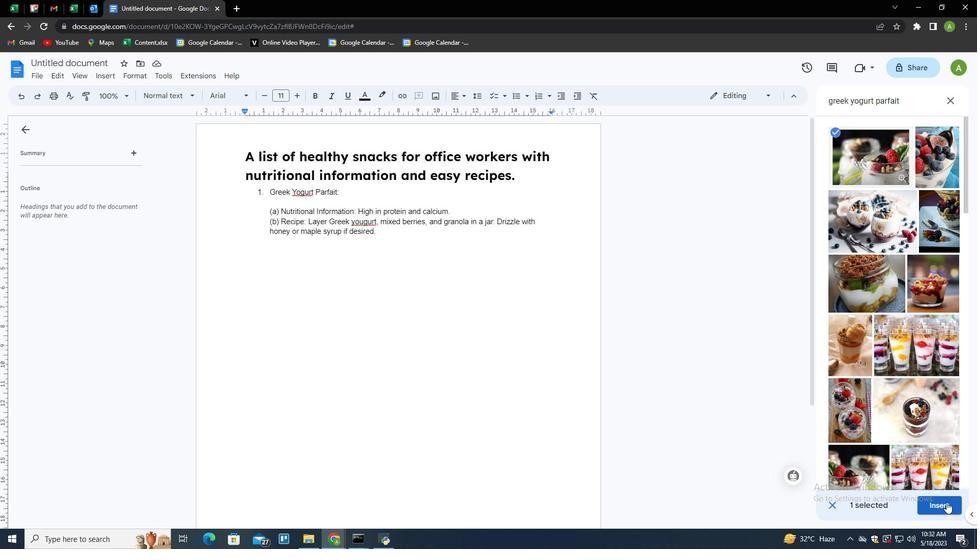 
Action: Mouse moved to (611, 415)
Screenshot: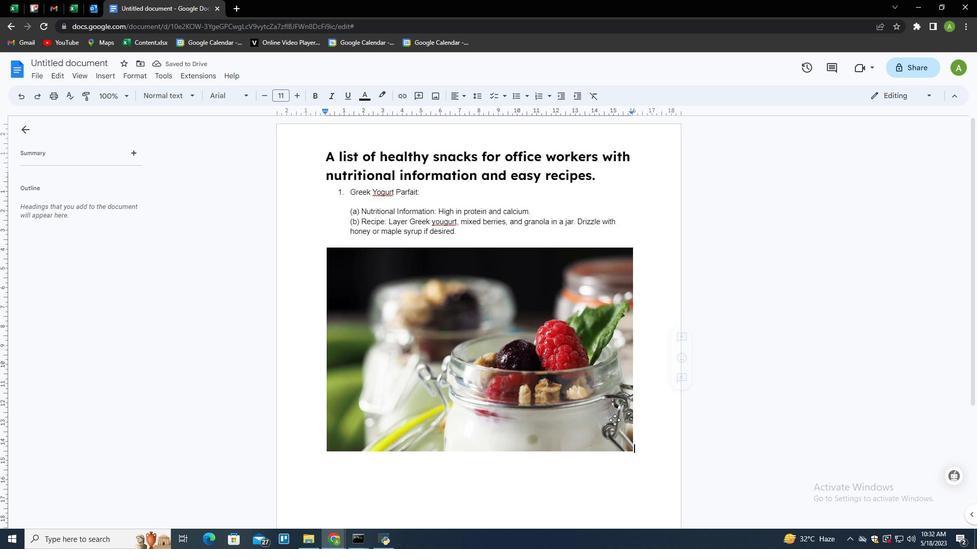 
Action: Mouse pressed left at (611, 415)
Screenshot: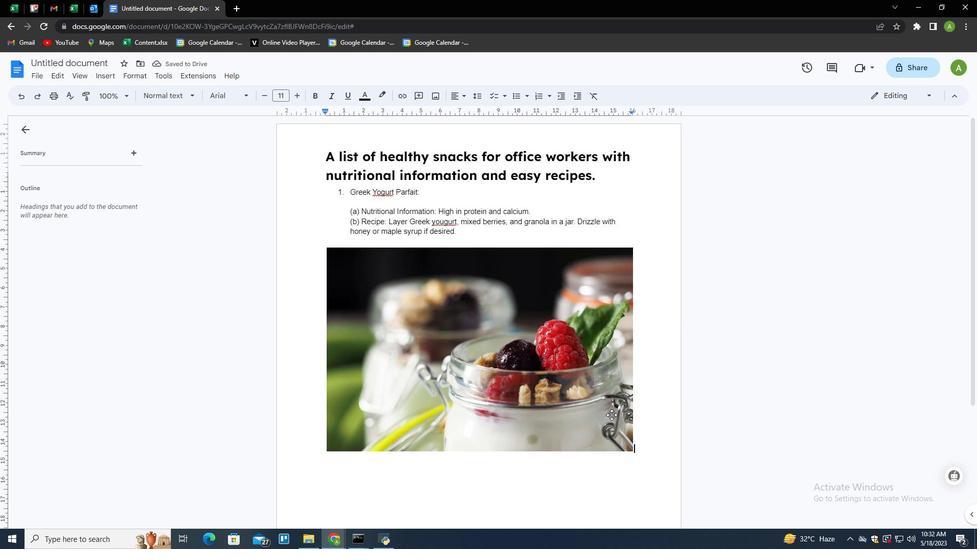 
Action: Mouse moved to (518, 355)
Screenshot: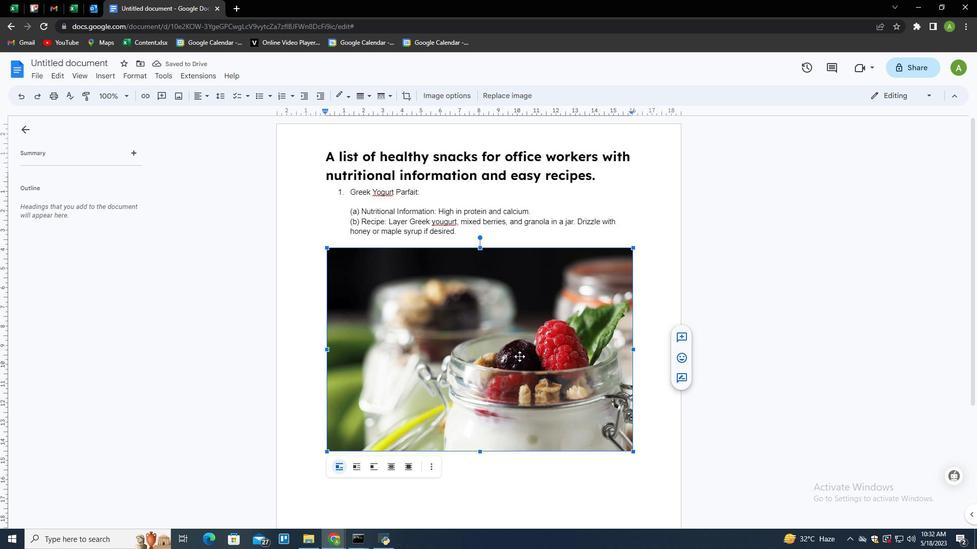 
Action: Mouse pressed left at (518, 355)
Screenshot: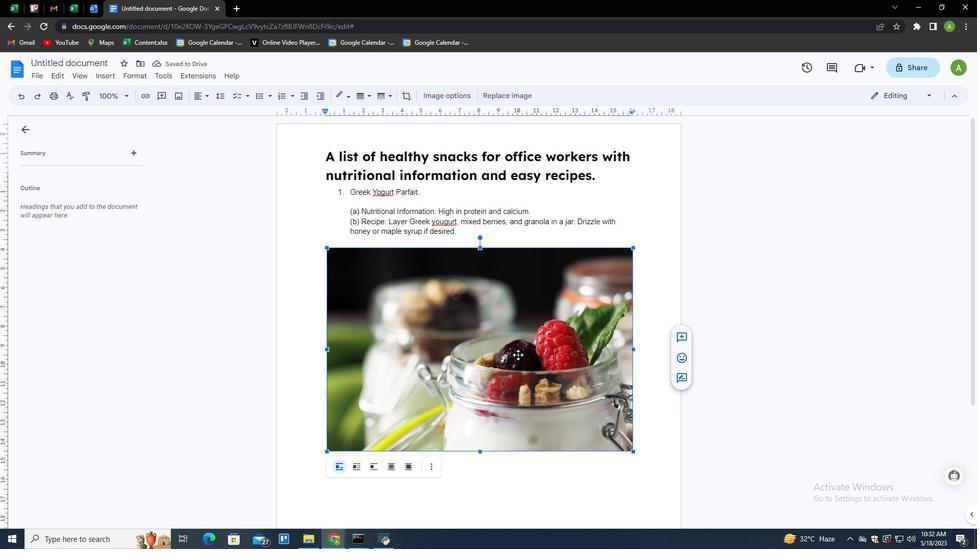 
Action: Mouse moved to (408, 469)
Screenshot: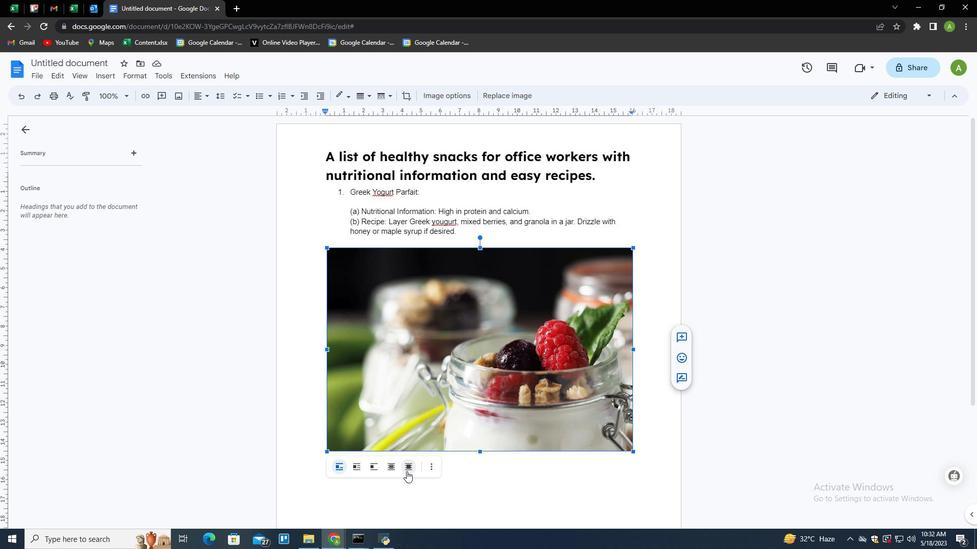 
Action: Mouse pressed left at (408, 469)
Screenshot: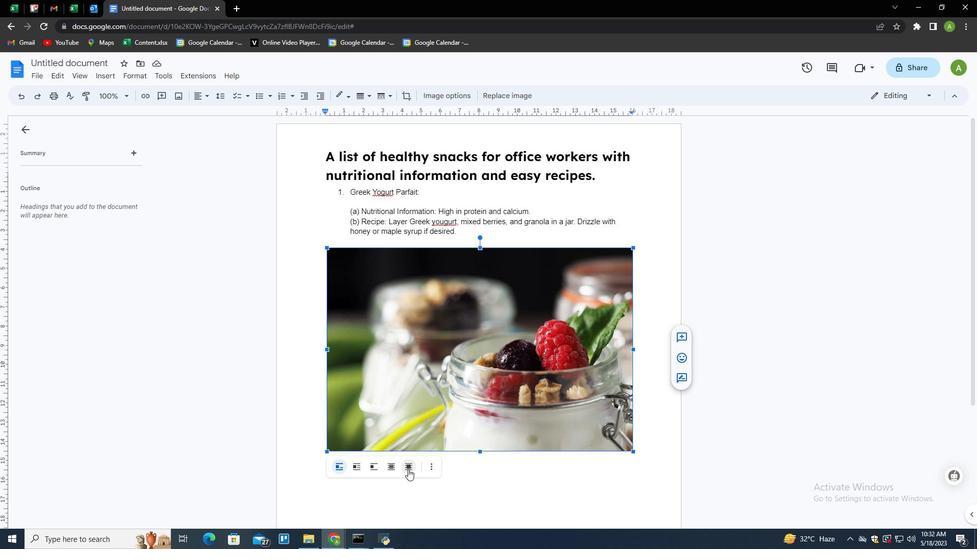 
Action: Mouse moved to (633, 453)
Screenshot: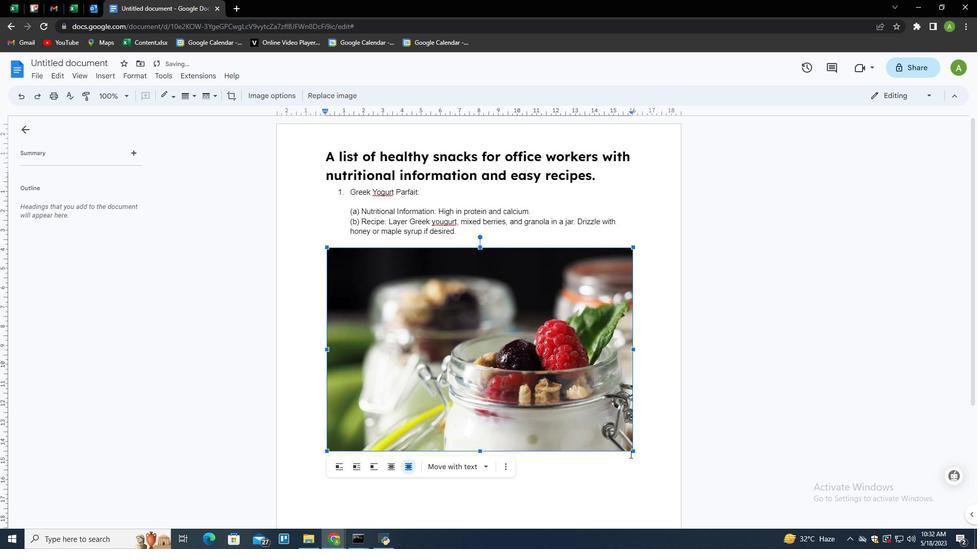 
Action: Mouse pressed left at (633, 453)
Screenshot: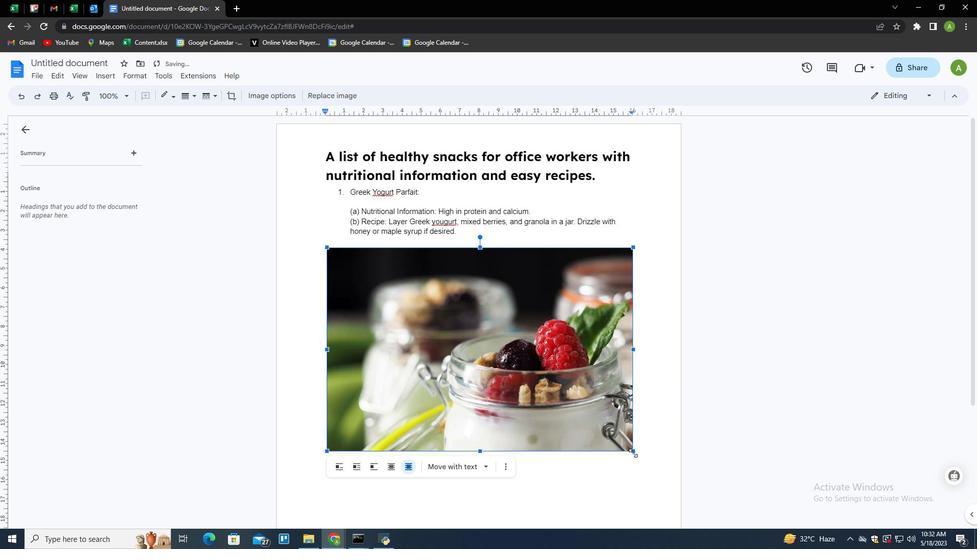 
Action: Mouse moved to (448, 308)
Screenshot: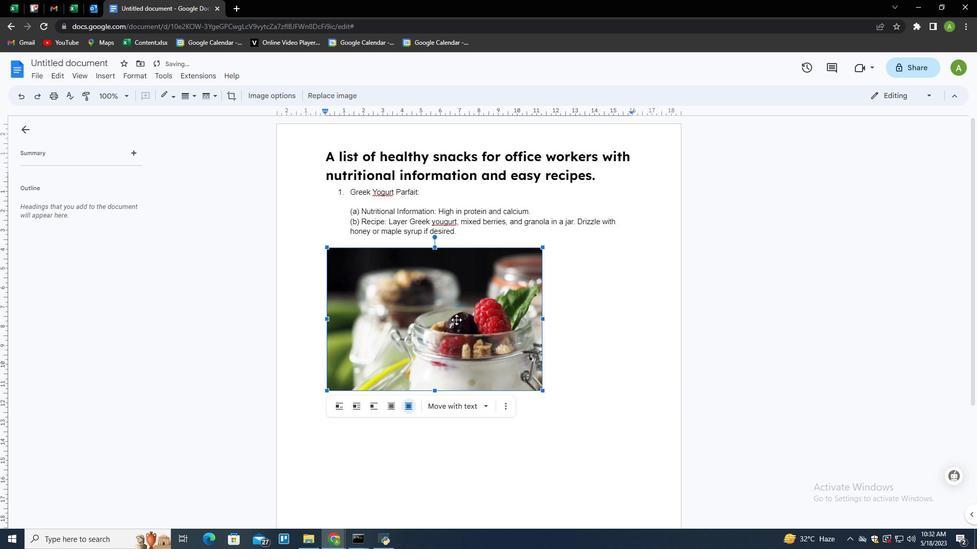 
Action: Mouse pressed left at (448, 308)
Screenshot: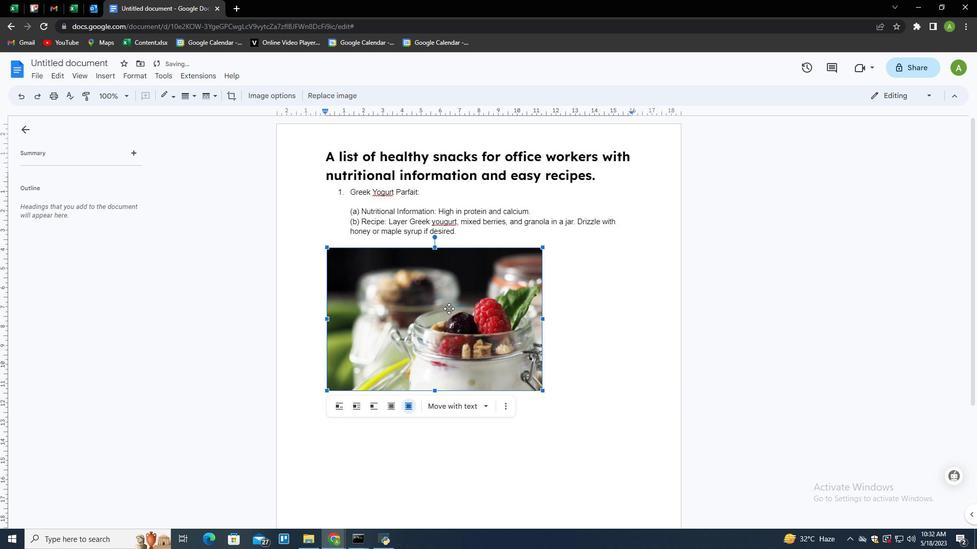 
Action: Mouse moved to (589, 419)
Screenshot: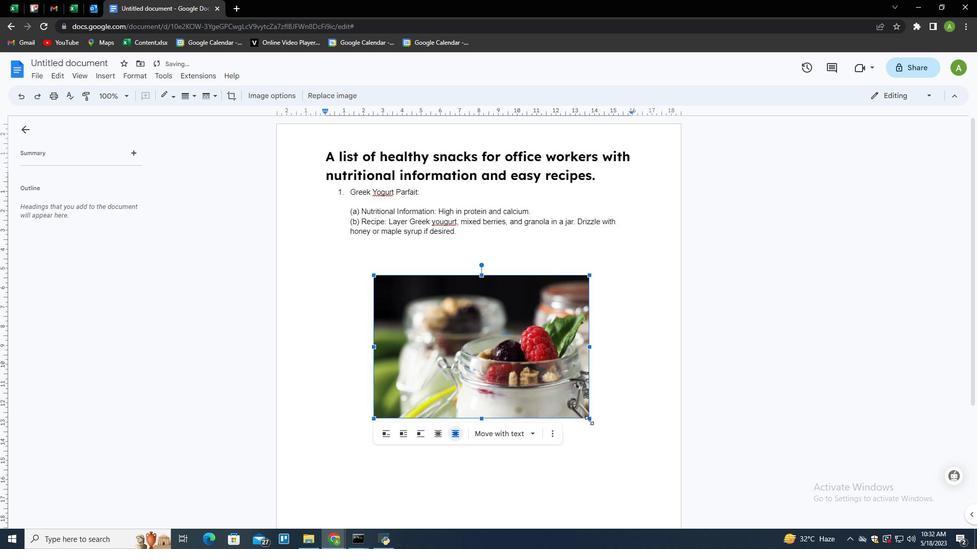 
Action: Mouse pressed left at (589, 419)
Screenshot: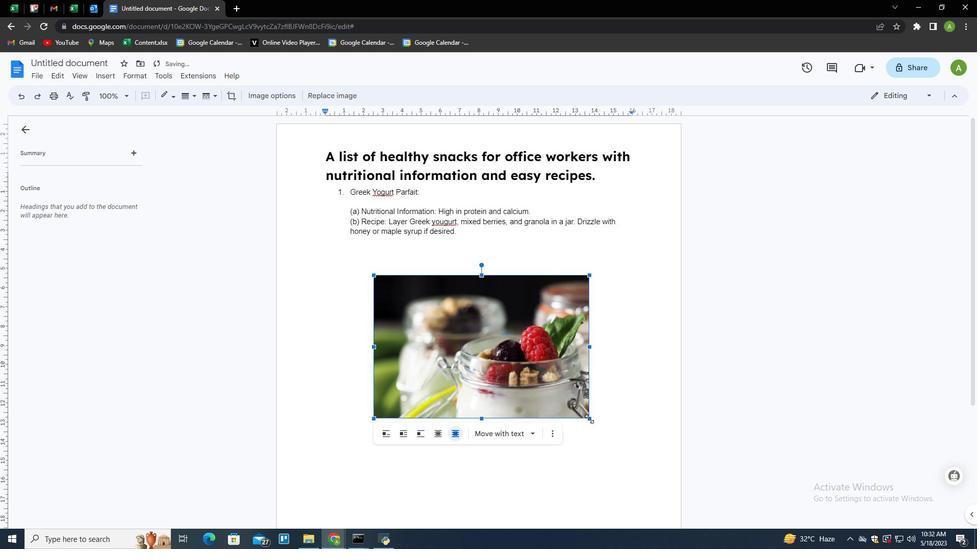 
Action: Mouse moved to (449, 324)
Screenshot: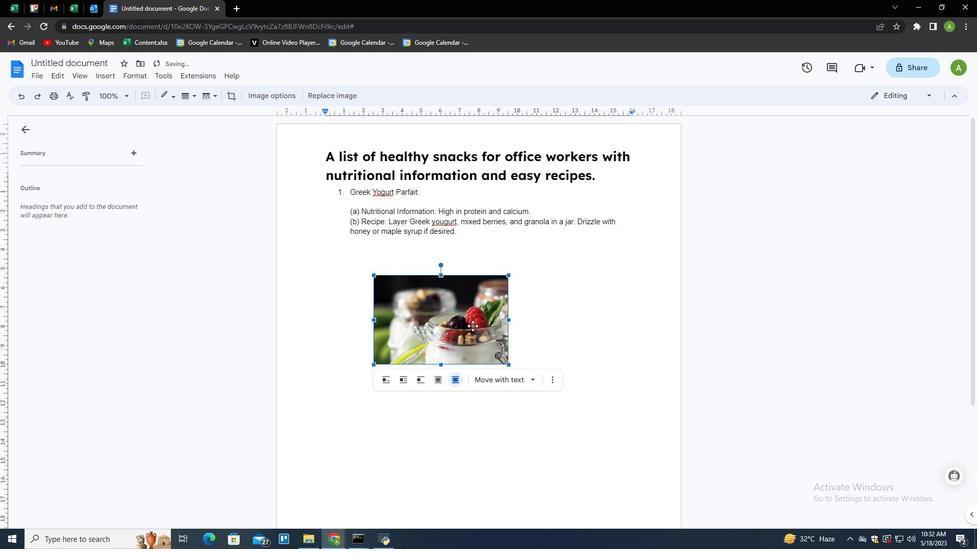 
Action: Mouse pressed left at (449, 324)
Screenshot: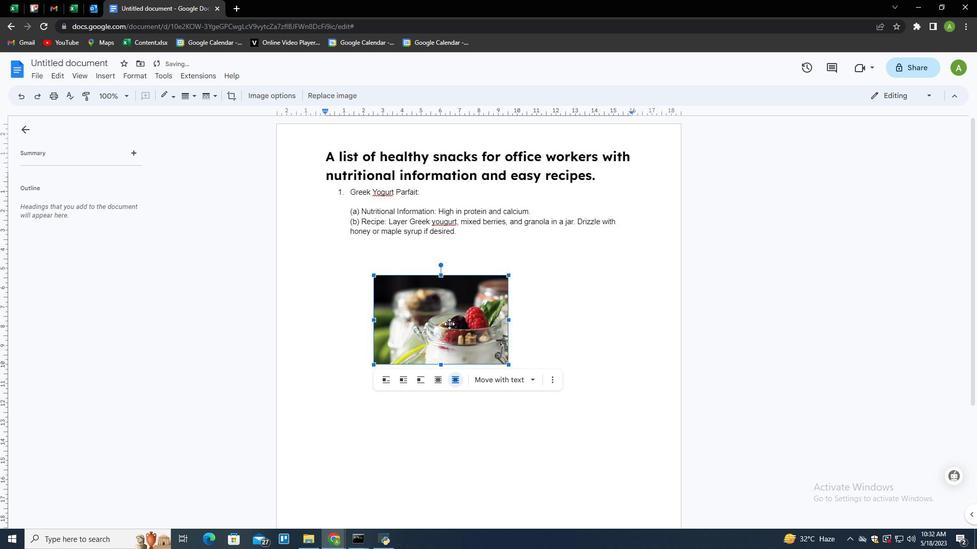
Action: Mouse moved to (539, 304)
Screenshot: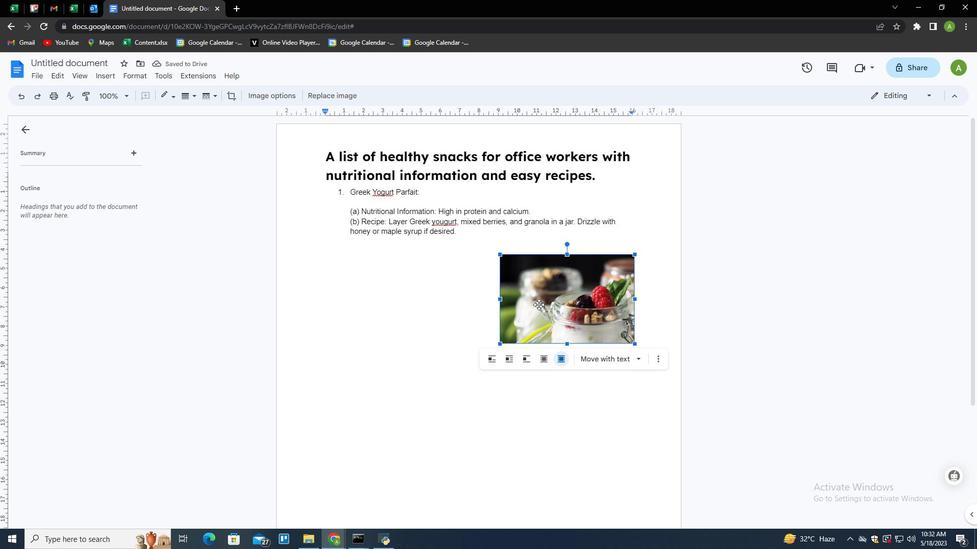 
Action: Mouse pressed left at (539, 304)
Screenshot: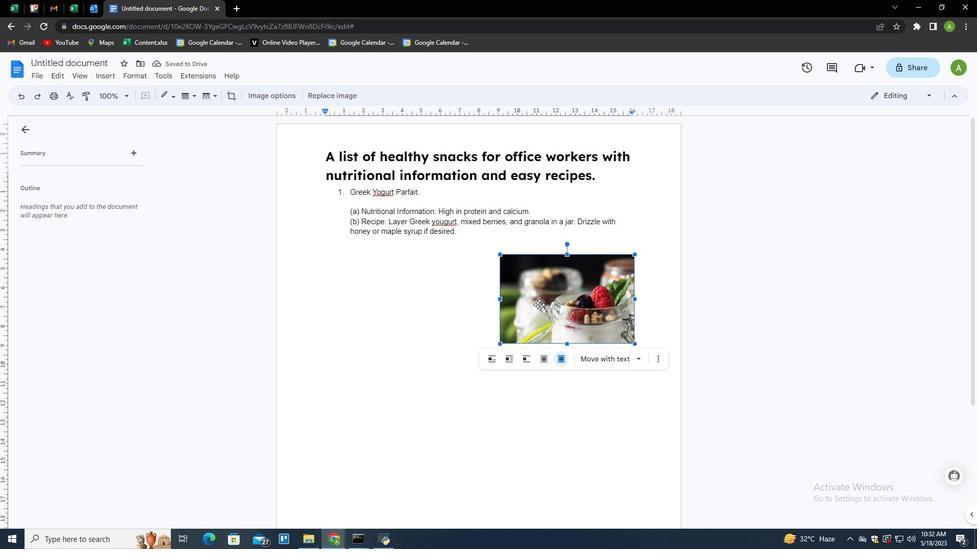 
Action: Mouse moved to (467, 341)
Screenshot: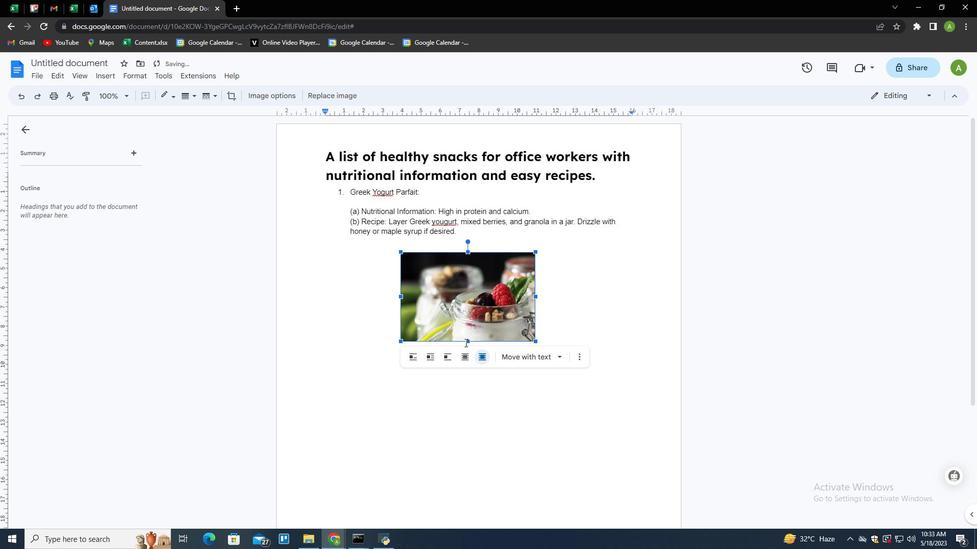 
Action: Mouse pressed left at (467, 341)
Screenshot: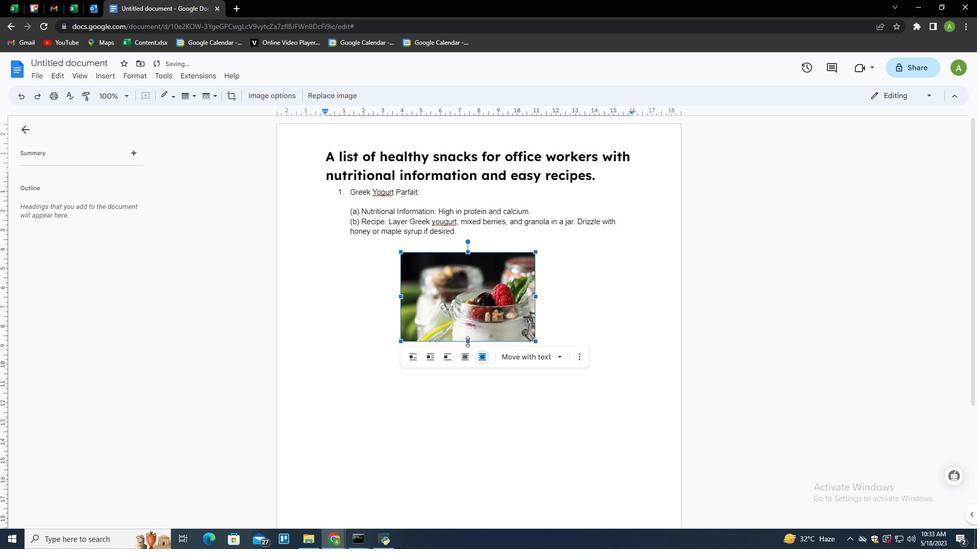 
Action: Mouse moved to (474, 412)
Screenshot: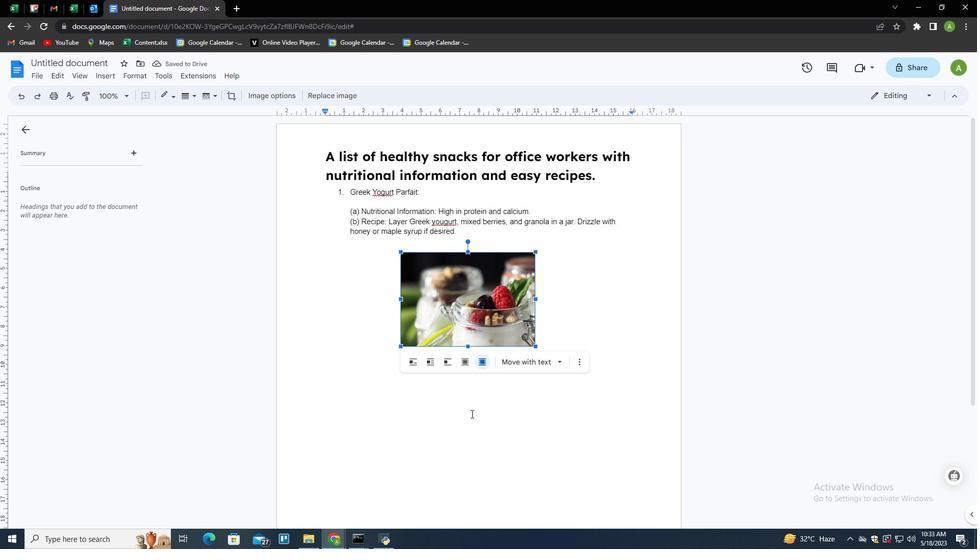 
Action: Mouse pressed left at (474, 412)
Screenshot: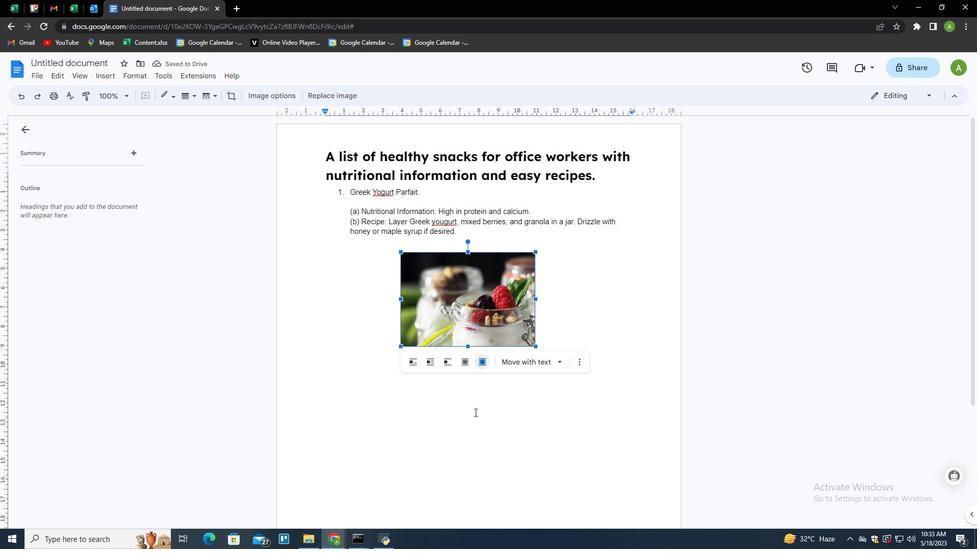 
Action: Mouse moved to (578, 347)
Screenshot: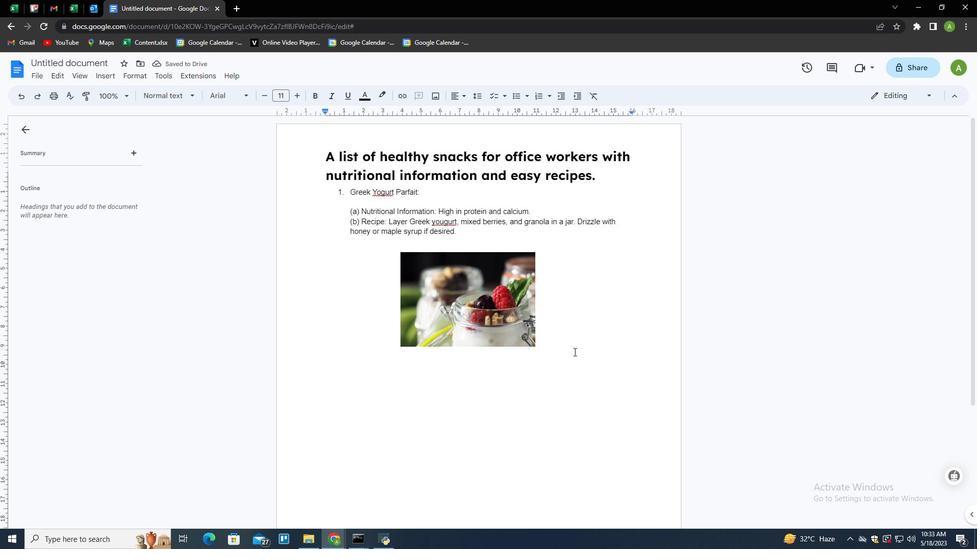 
Action: Mouse pressed left at (578, 347)
Screenshot: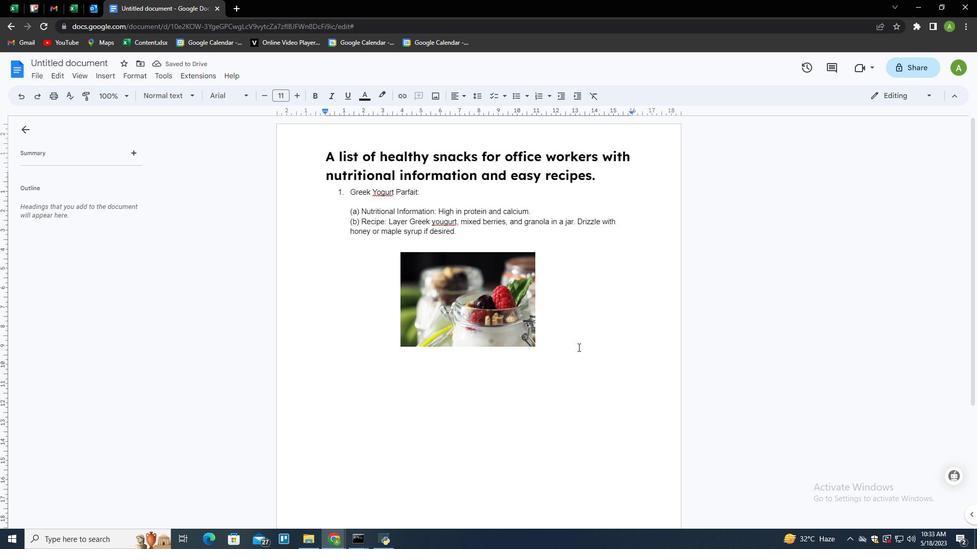 
Action: Mouse moved to (594, 422)
Screenshot: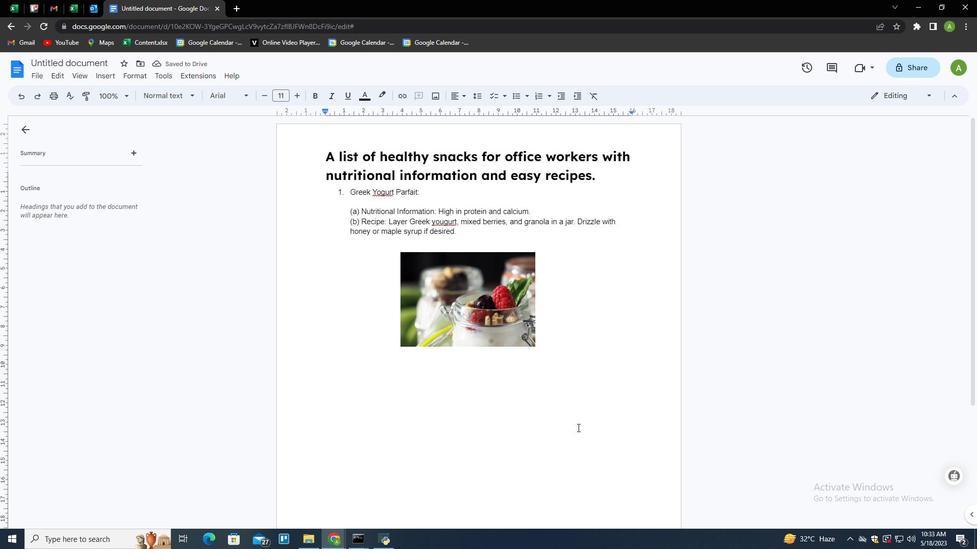 
Action: Mouse scrolled (594, 421) with delta (0, 0)
Screenshot: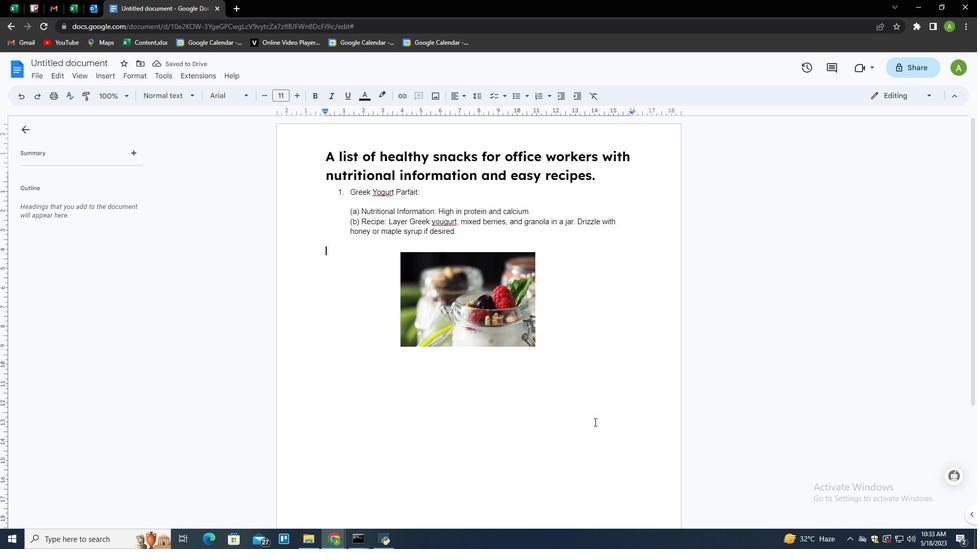
Action: Mouse moved to (366, 327)
Screenshot: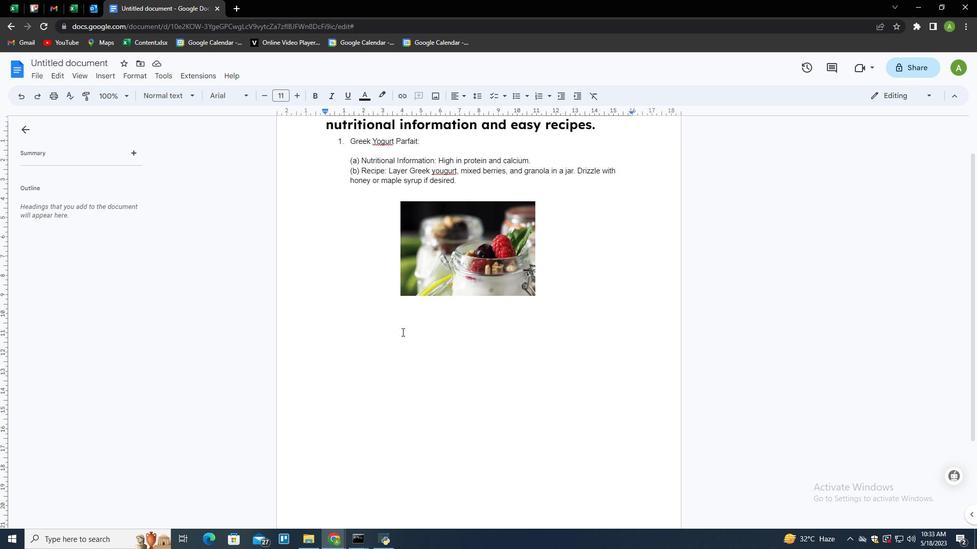 
Action: Mouse pressed left at (366, 327)
Screenshot: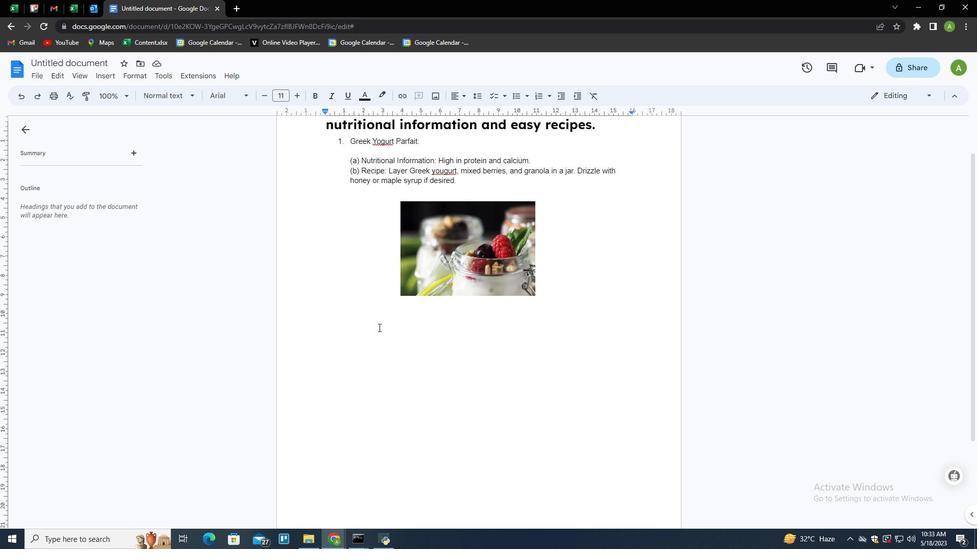 
Action: Mouse moved to (573, 286)
Screenshot: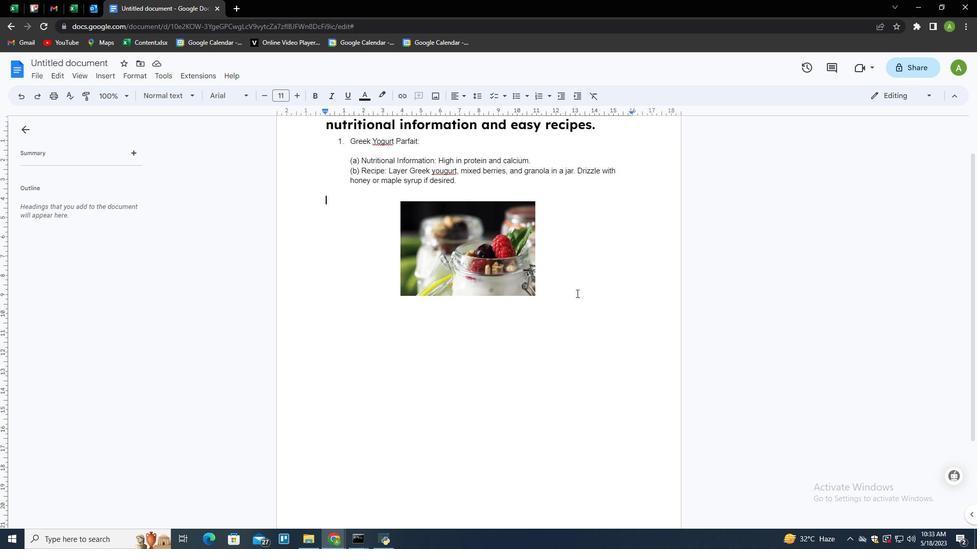 
Action: Mouse pressed left at (573, 286)
Screenshot: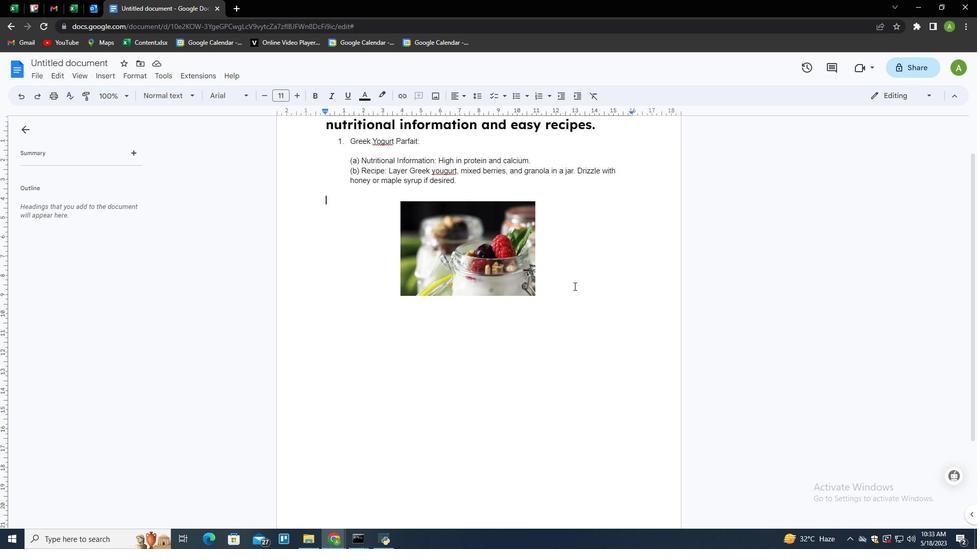 
Action: Mouse moved to (535, 280)
Screenshot: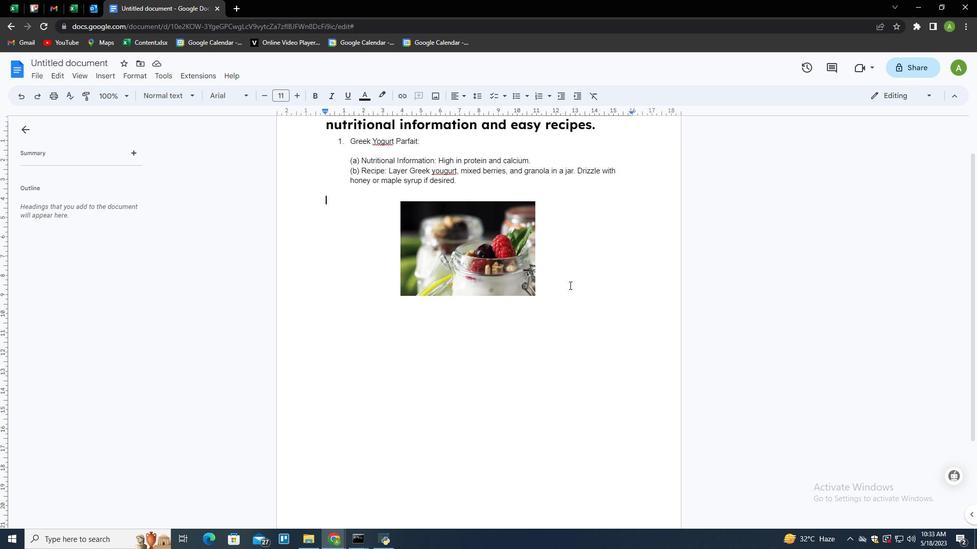 
Action: Mouse pressed left at (535, 280)
Screenshot: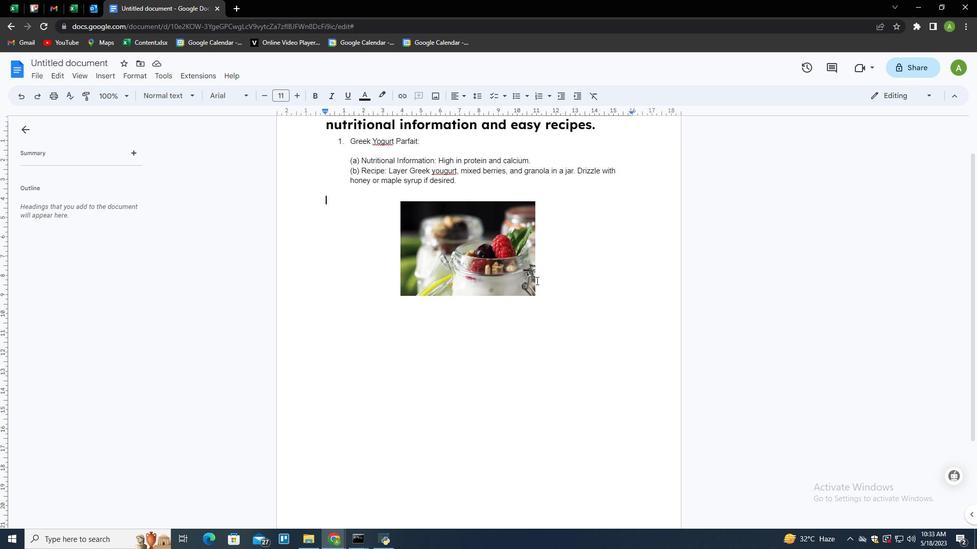 
Action: Mouse moved to (542, 289)
Screenshot: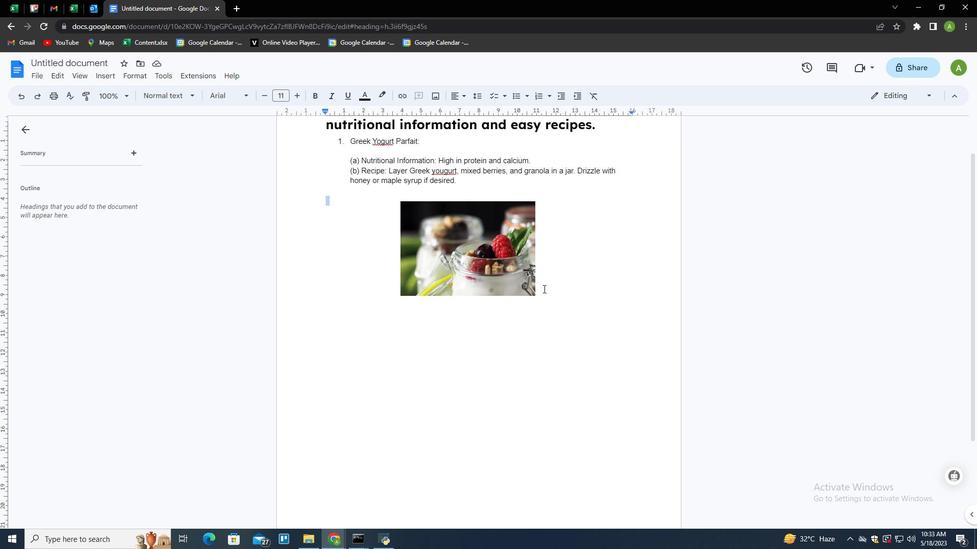 
Action: Mouse pressed left at (542, 289)
Screenshot: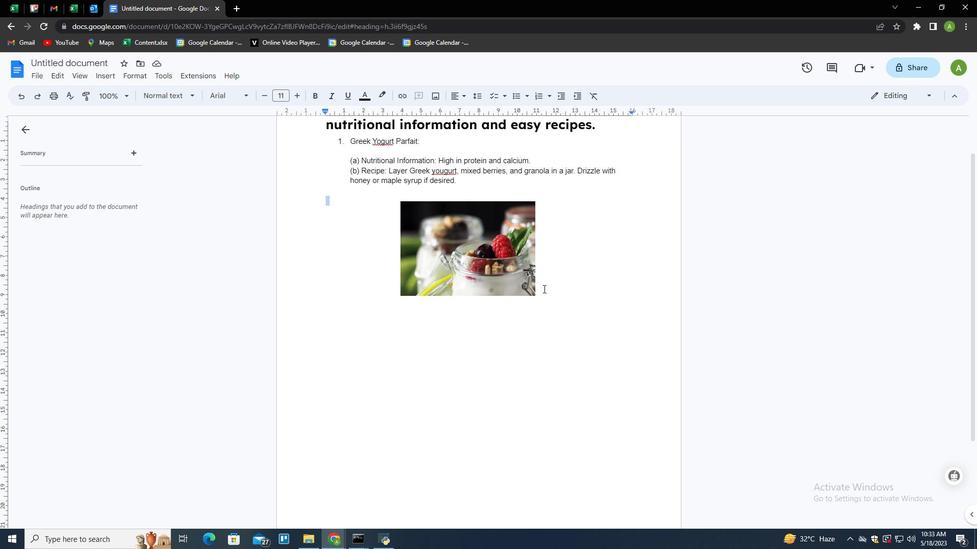 
Action: Mouse moved to (546, 292)
Screenshot: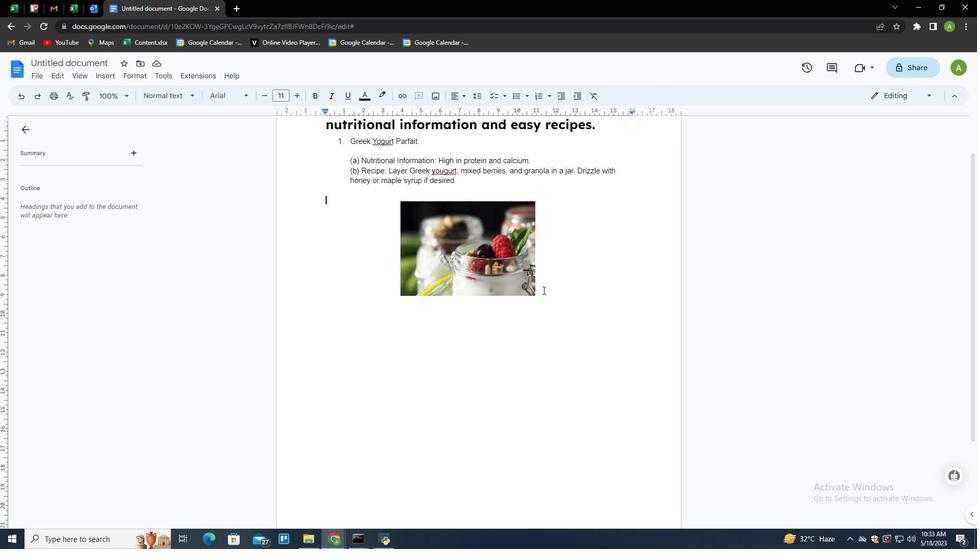 
Action: Mouse pressed left at (546, 292)
Screenshot: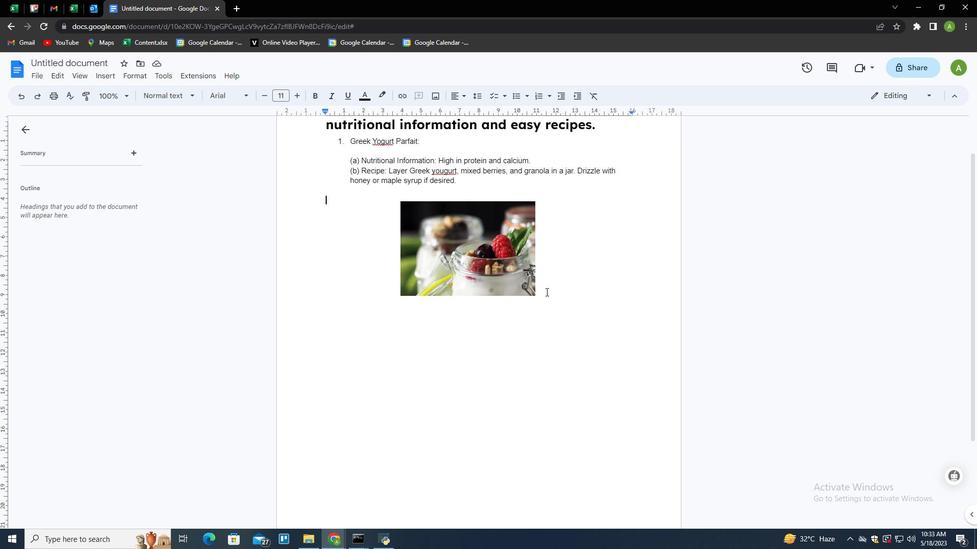 
Action: Mouse pressed left at (546, 292)
Screenshot: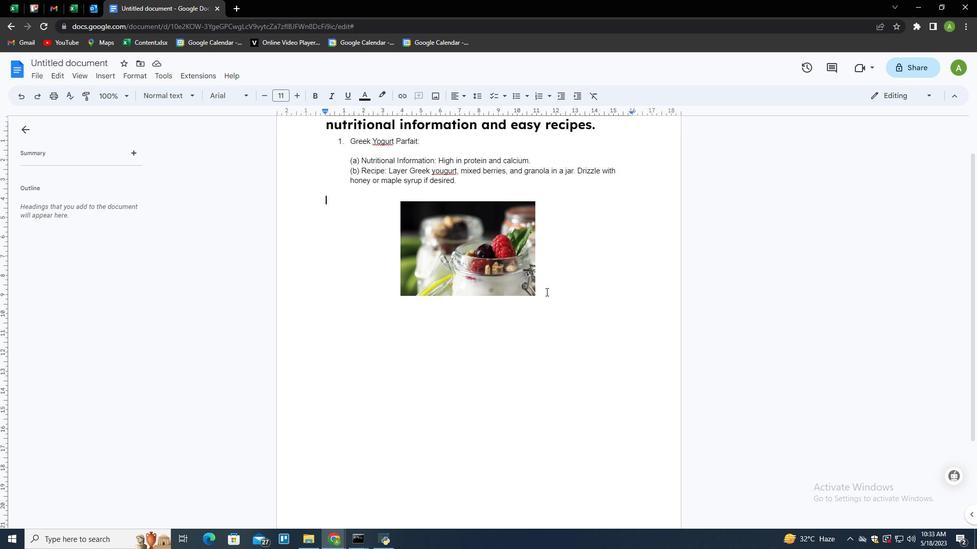 
Action: Mouse moved to (355, 333)
Screenshot: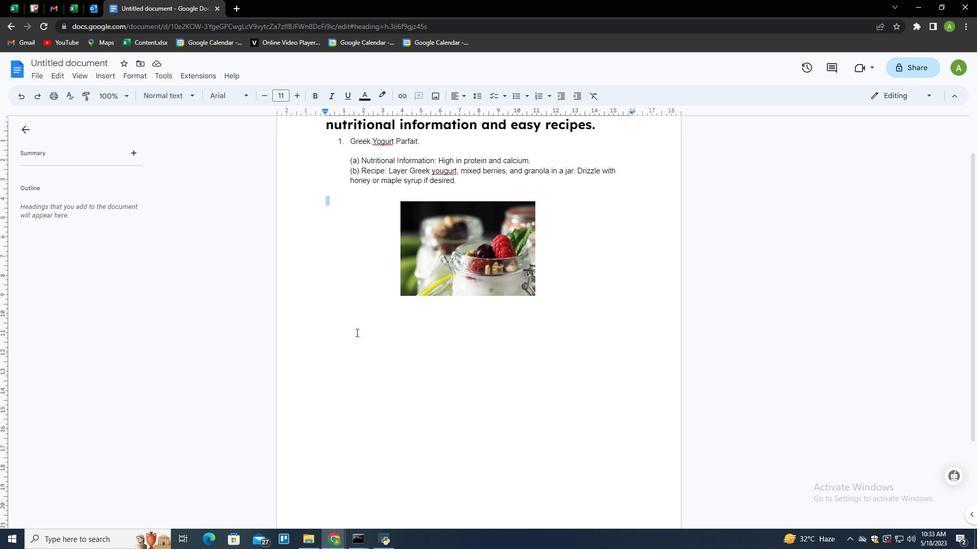 
Action: Mouse pressed left at (355, 333)
Screenshot: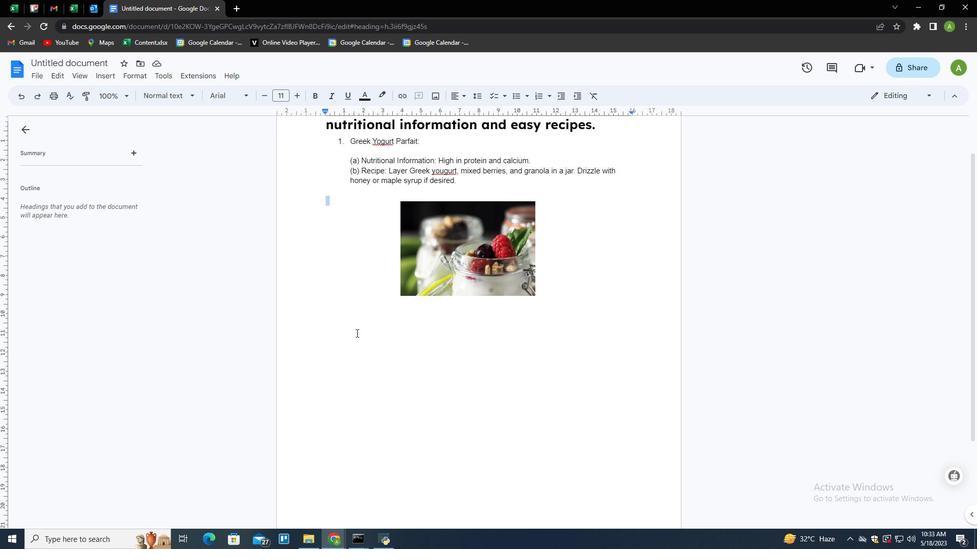 
Action: Mouse pressed left at (355, 333)
Screenshot: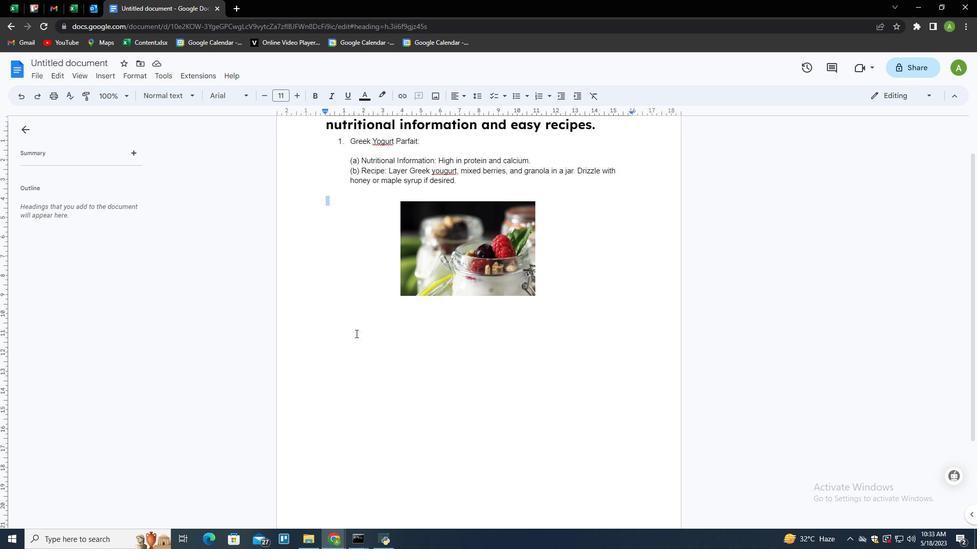 
Action: Mouse moved to (359, 336)
Screenshot: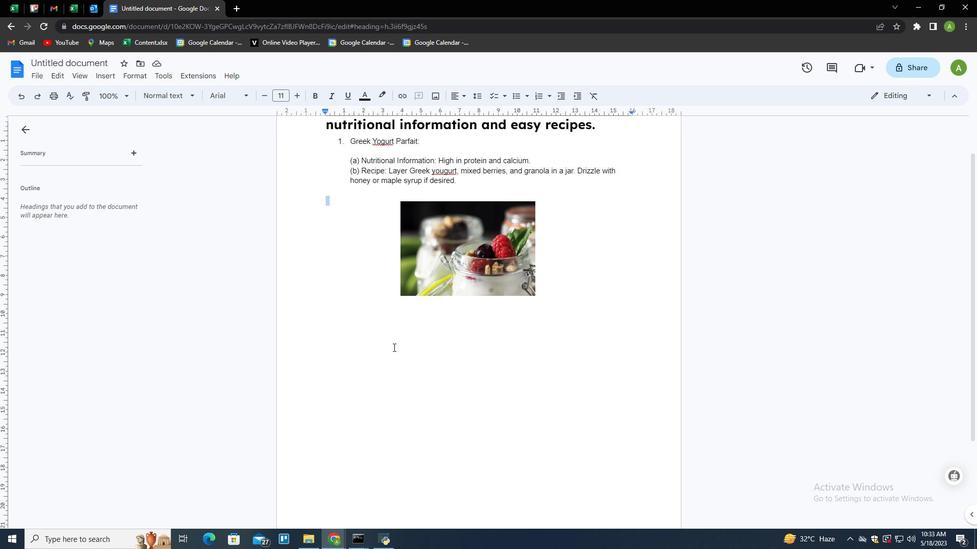 
Action: Mouse pressed left at (359, 336)
Screenshot: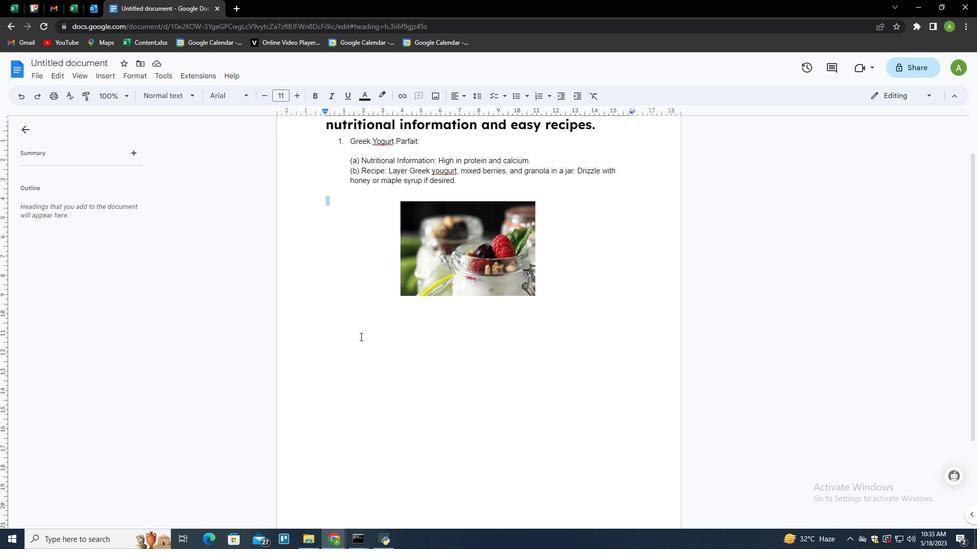 
Action: Mouse moved to (369, 334)
Screenshot: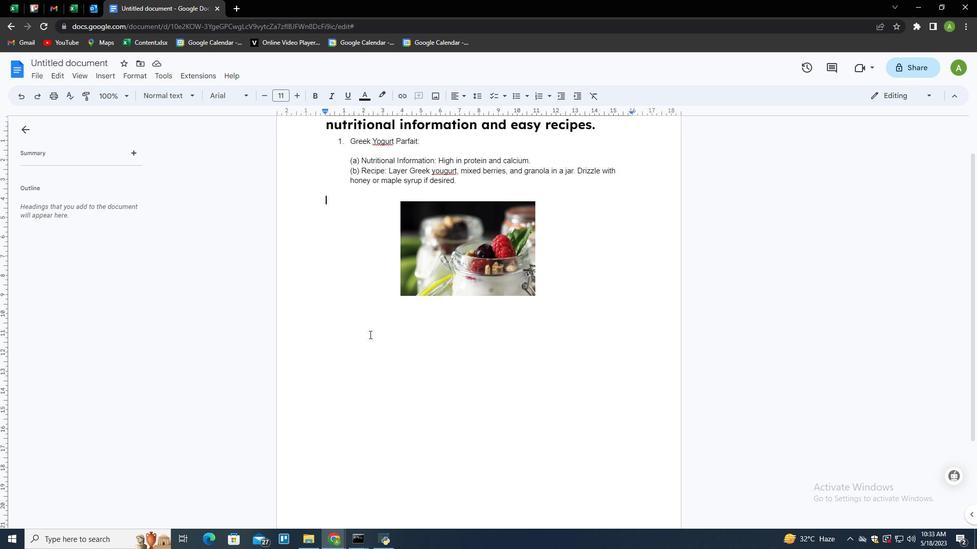 
Action: Mouse pressed left at (369, 334)
Screenshot: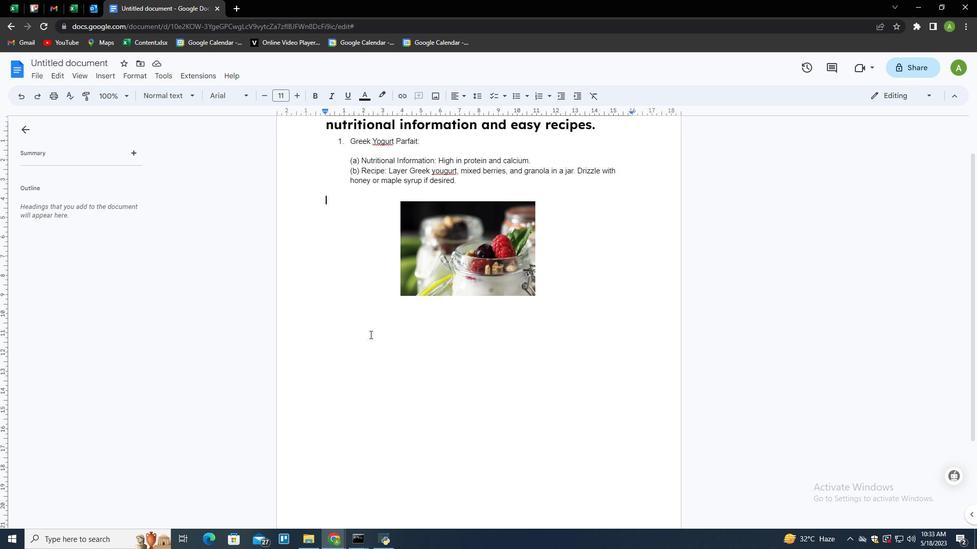 
Action: Mouse pressed left at (369, 334)
Screenshot: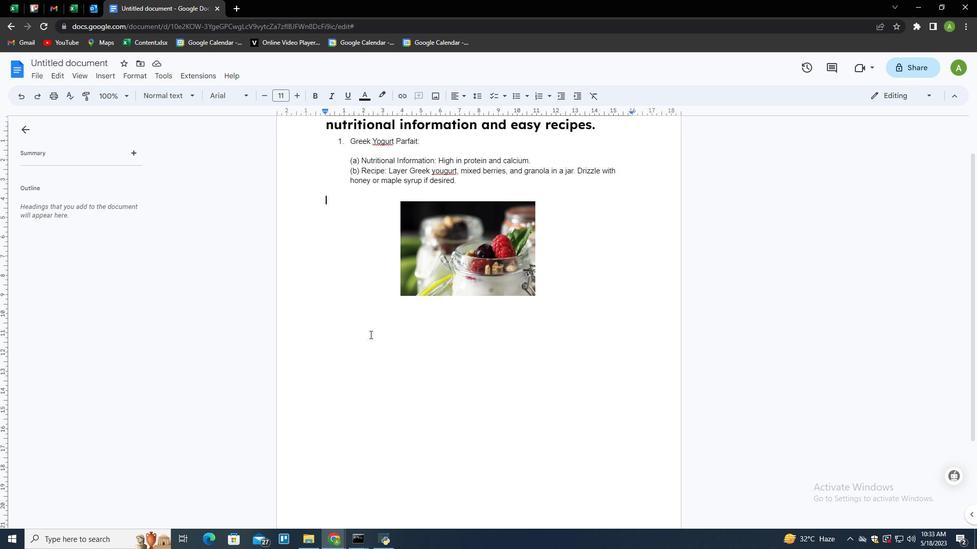 
Action: Mouse moved to (367, 335)
Screenshot: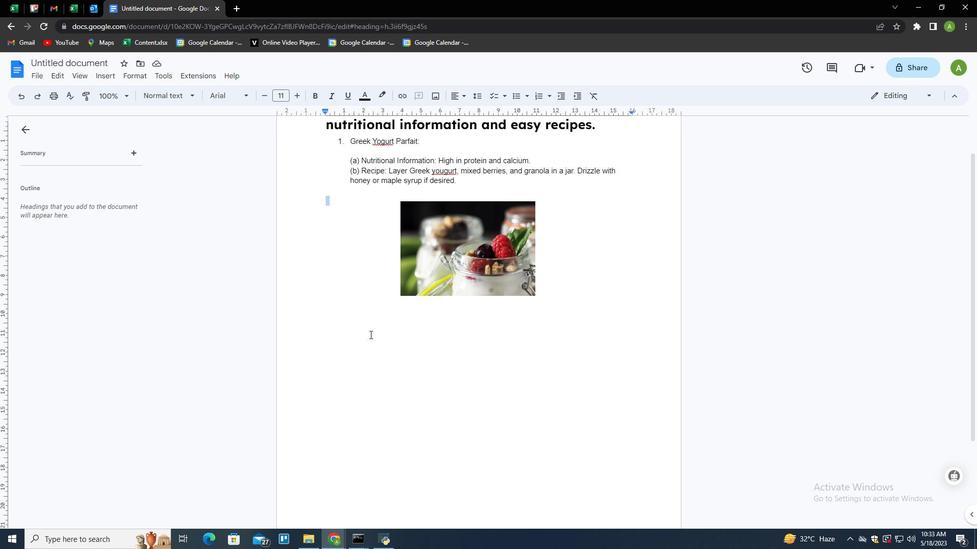 
Action: Mouse pressed left at (367, 335)
Screenshot: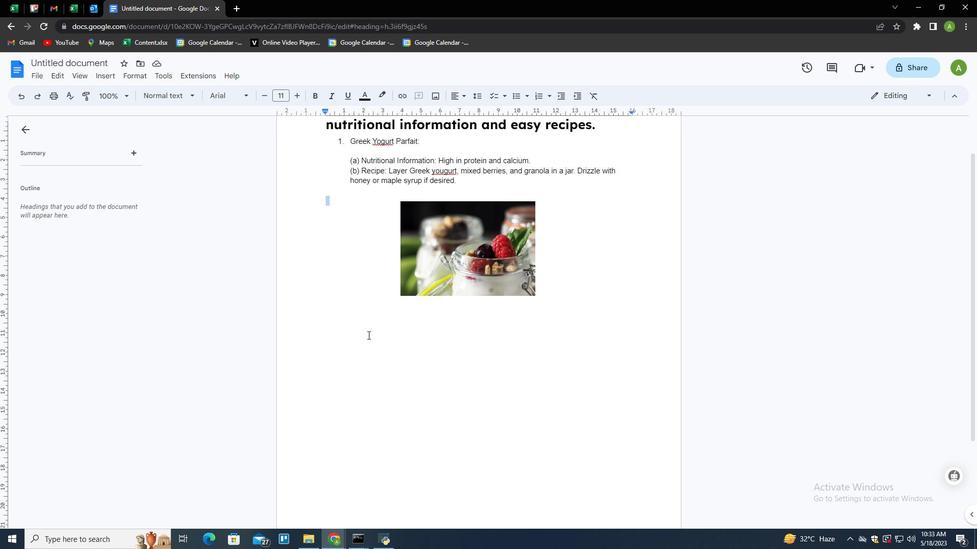 
Action: Mouse moved to (369, 333)
Screenshot: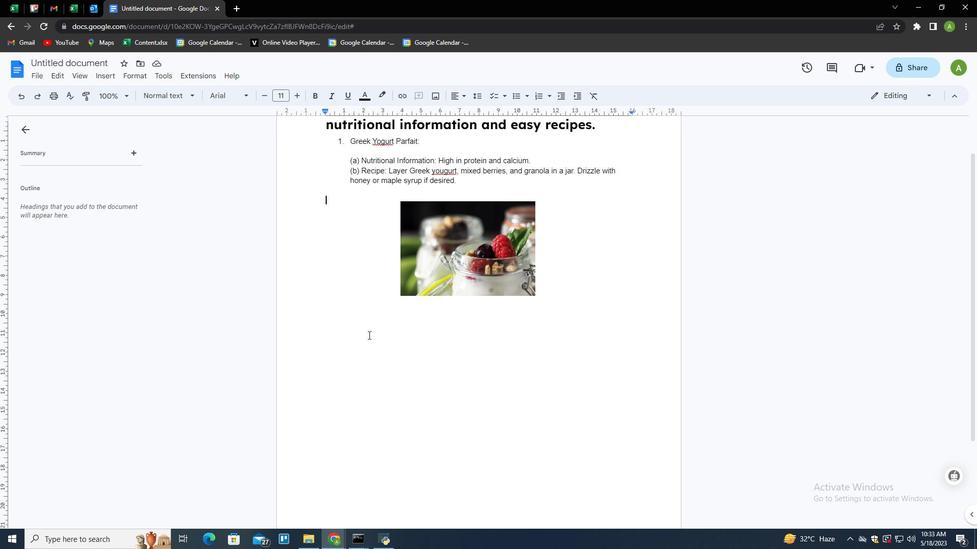 
Action: Key pressed <Key.shift_r><Key.enter><Key.enter><Key.enter><Key.enter><Key.enter><Key.enter><Key.enter><Key.enter><Key.enter><Key.enter><Key.enter><Key.enter><Key.enter><Key.up><Key.down>
Screenshot: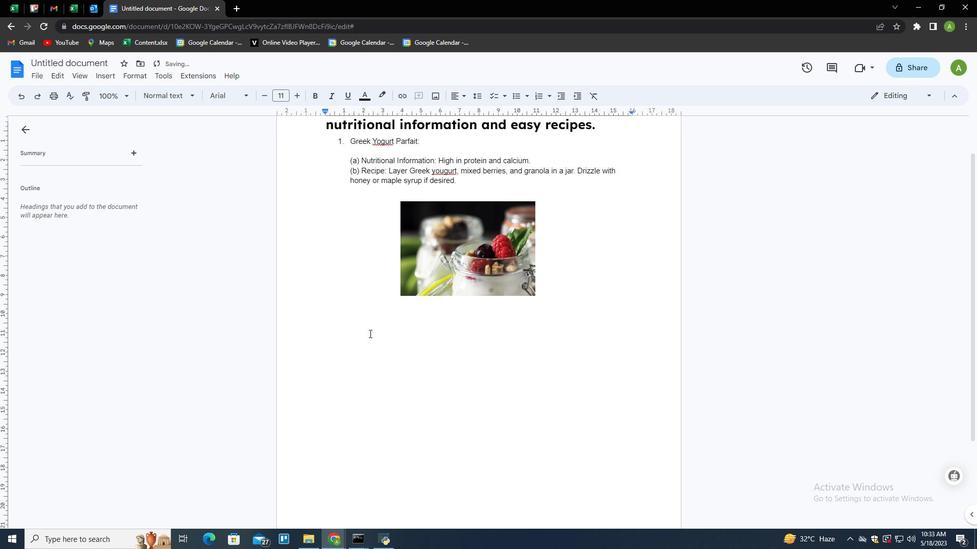 
Action: Mouse moved to (372, 142)
Screenshot: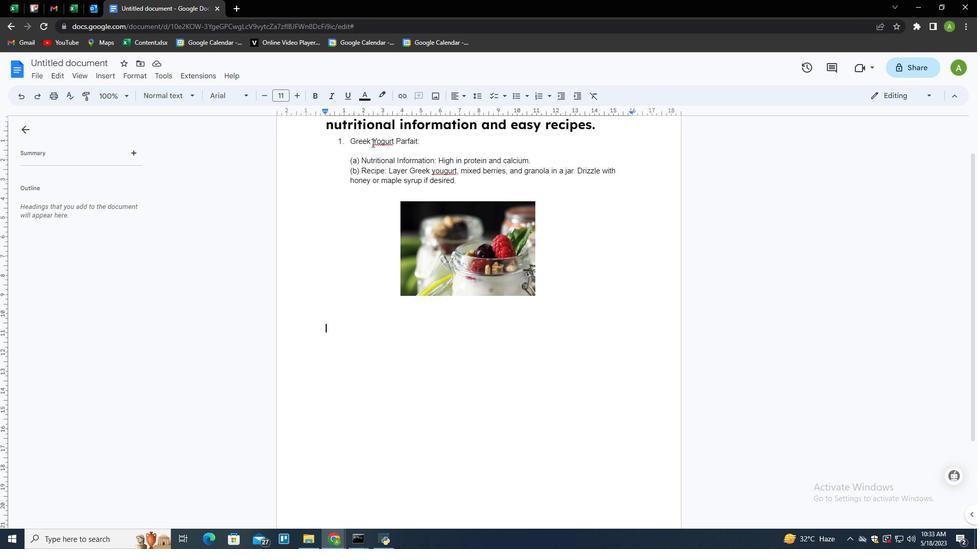 
Action: Mouse pressed left at (372, 142)
Screenshot: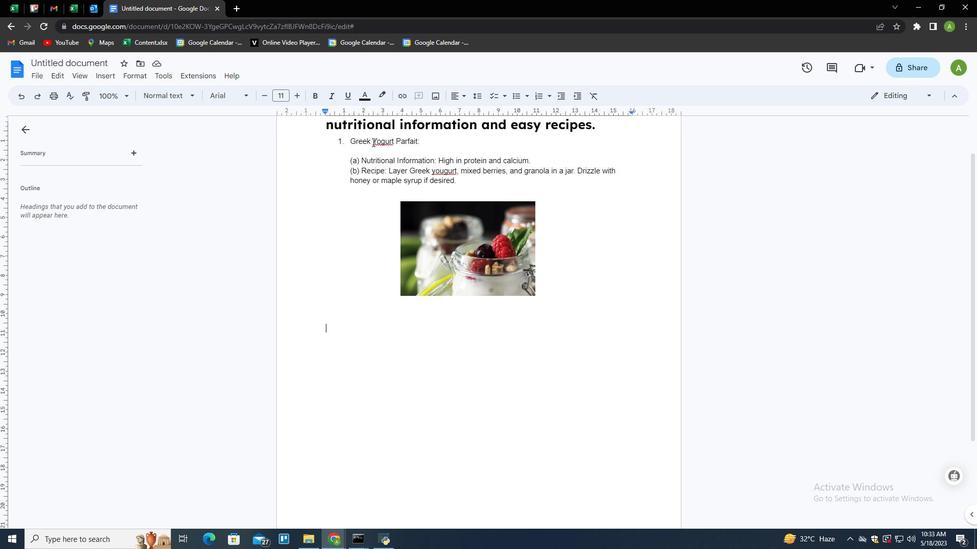 
Action: Mouse pressed left at (372, 142)
Screenshot: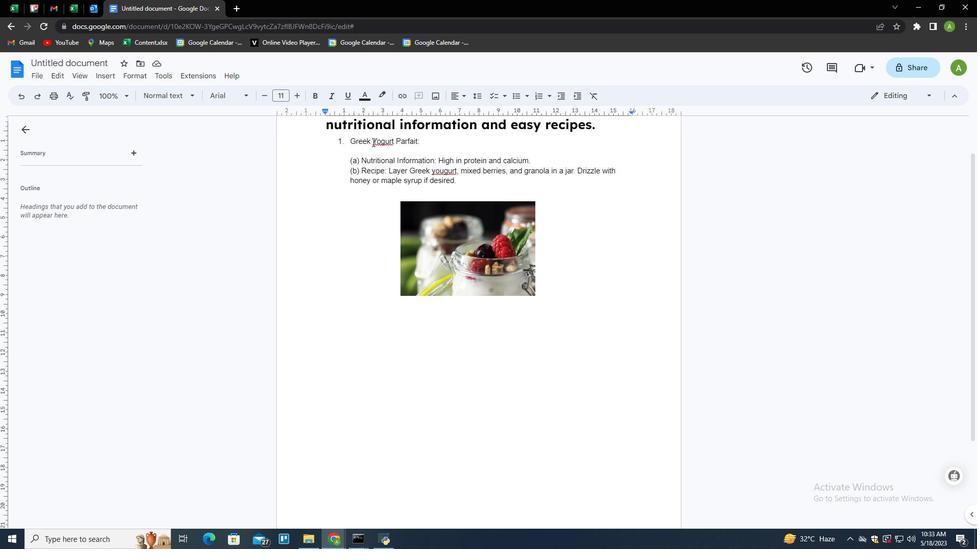 
Action: Mouse pressed left at (372, 142)
Screenshot: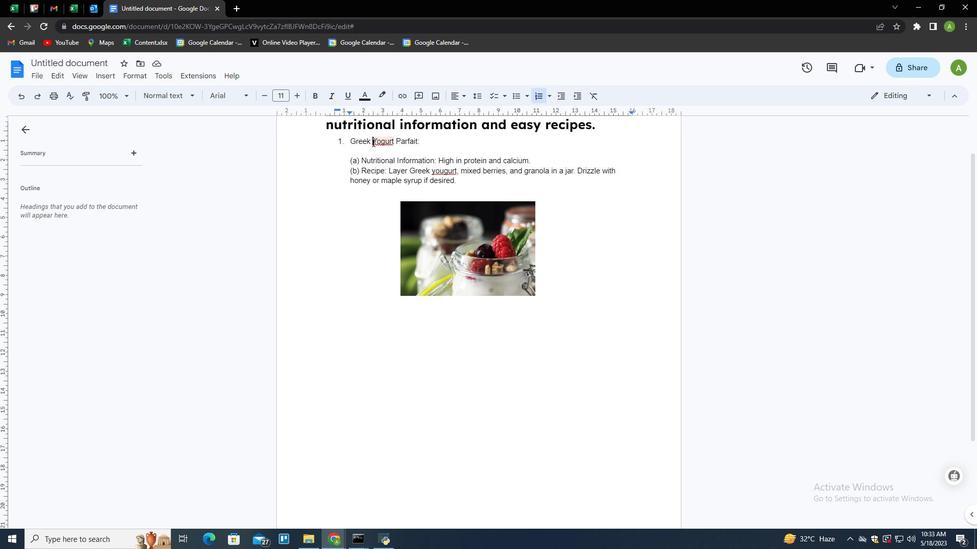 
Action: Mouse moved to (441, 145)
Screenshot: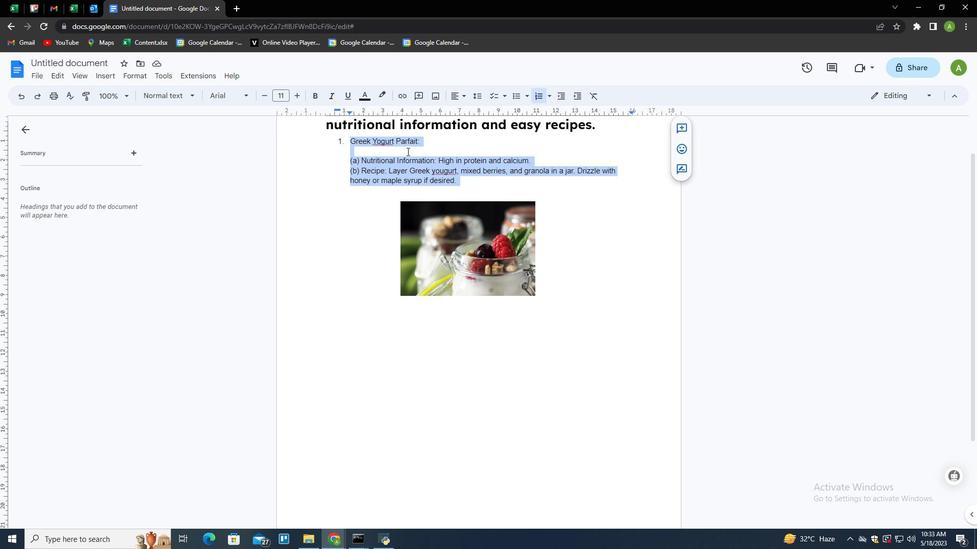 
Action: Mouse pressed left at (441, 145)
Screenshot: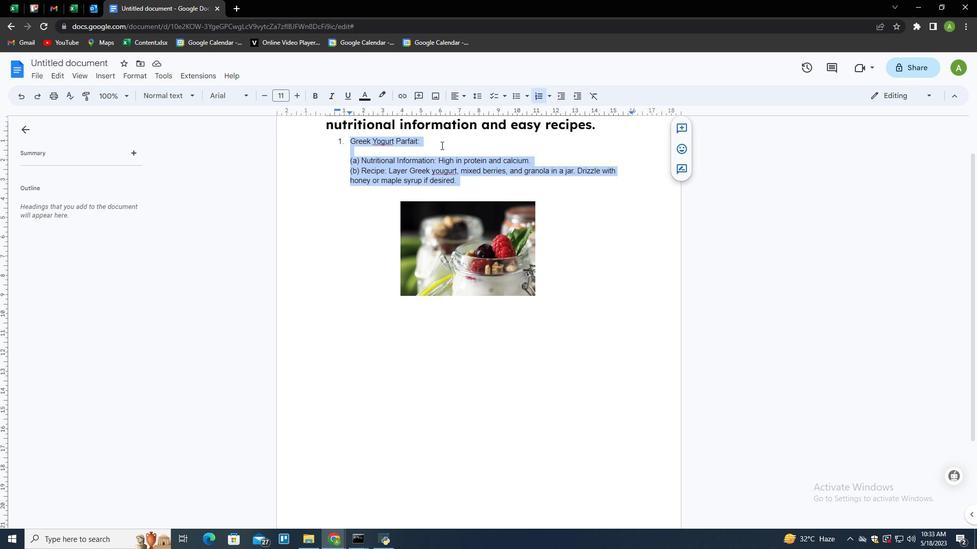 
Action: Mouse moved to (419, 141)
Screenshot: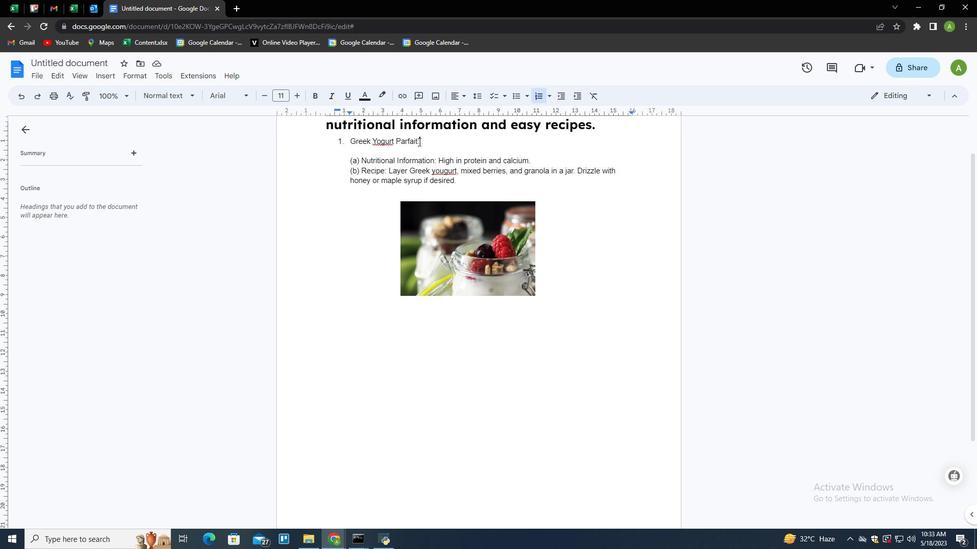 
Action: Mouse pressed left at (419, 141)
Screenshot: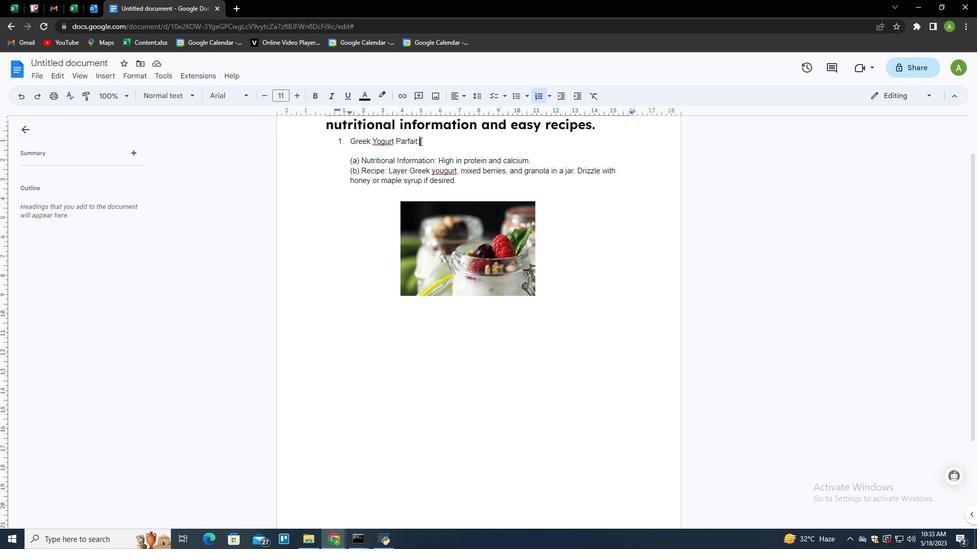 
Action: Mouse moved to (319, 94)
Screenshot: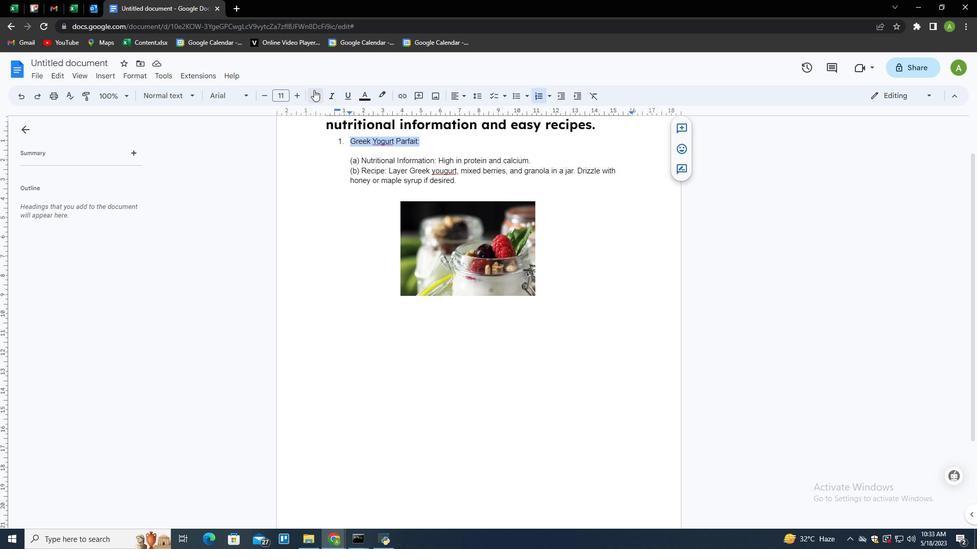
Action: Mouse pressed left at (319, 94)
Screenshot: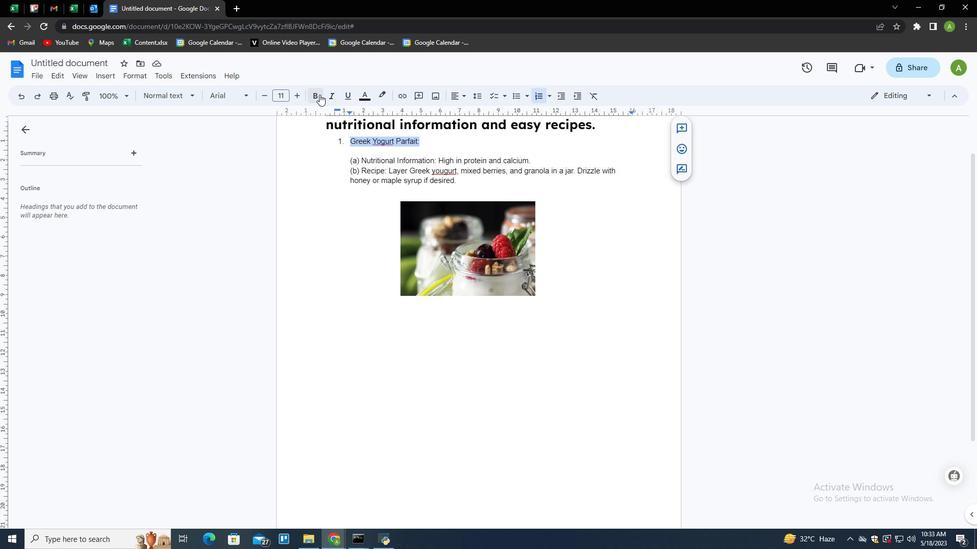 
Action: Mouse moved to (412, 320)
Screenshot: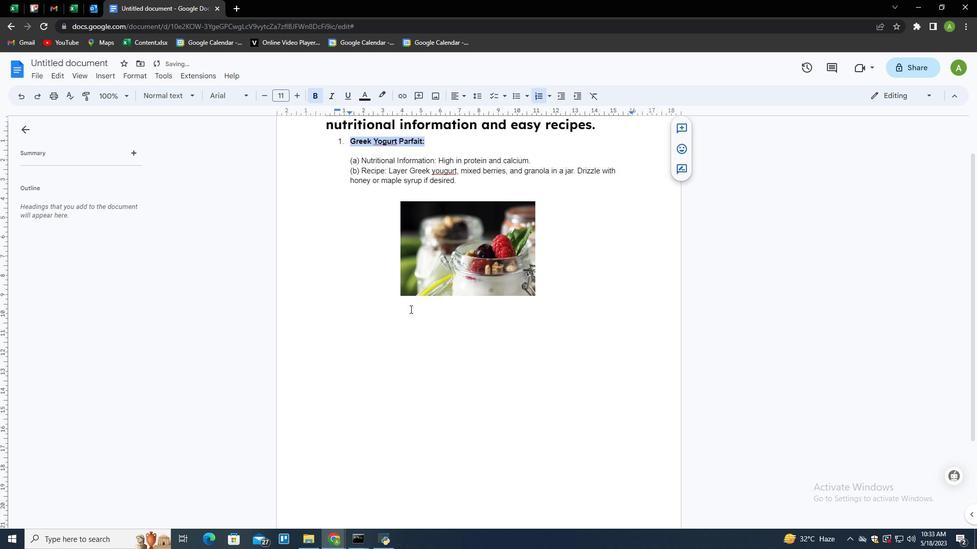 
Action: Mouse pressed left at (412, 320)
Screenshot: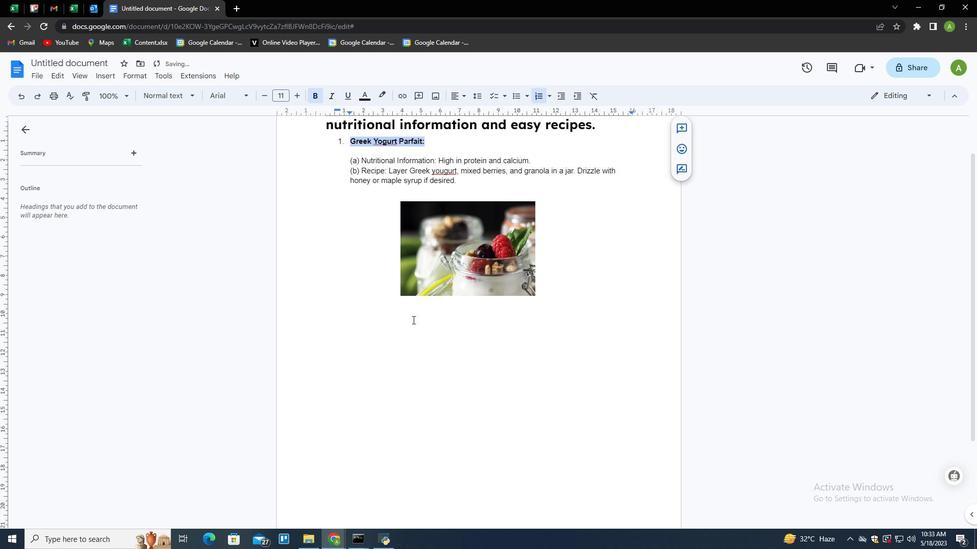 
Action: Mouse moved to (478, 357)
Screenshot: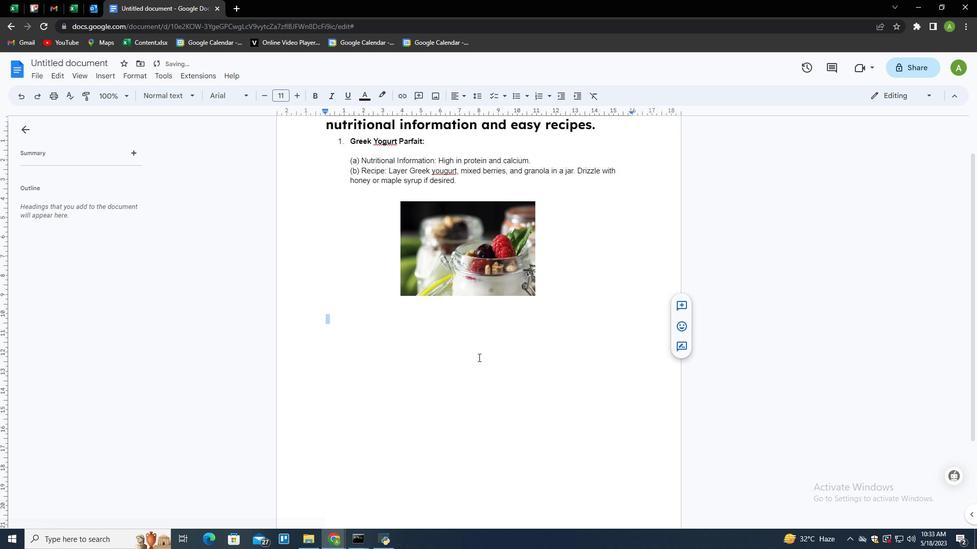 
Action: Mouse scrolled (478, 358) with delta (0, 0)
Screenshot: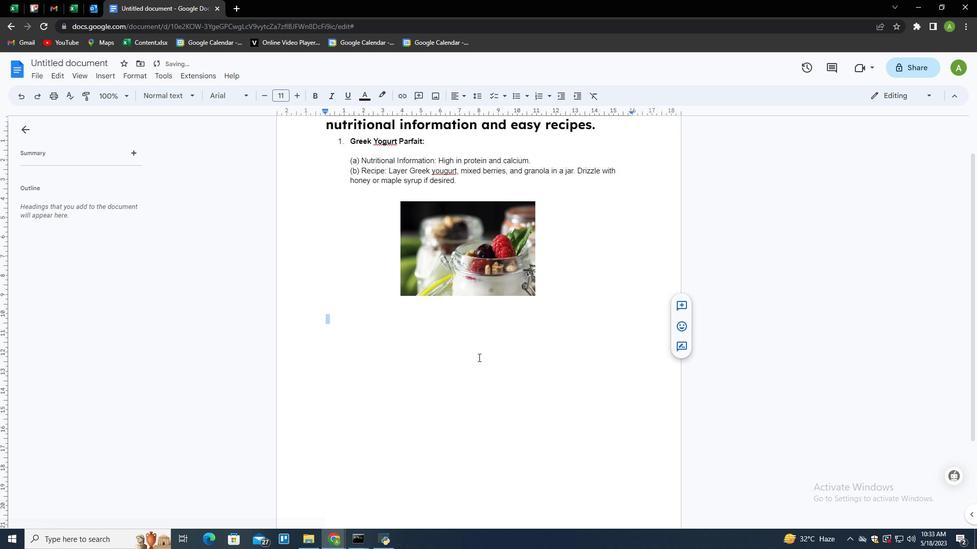 
Action: Mouse scrolled (478, 358) with delta (0, 0)
Screenshot: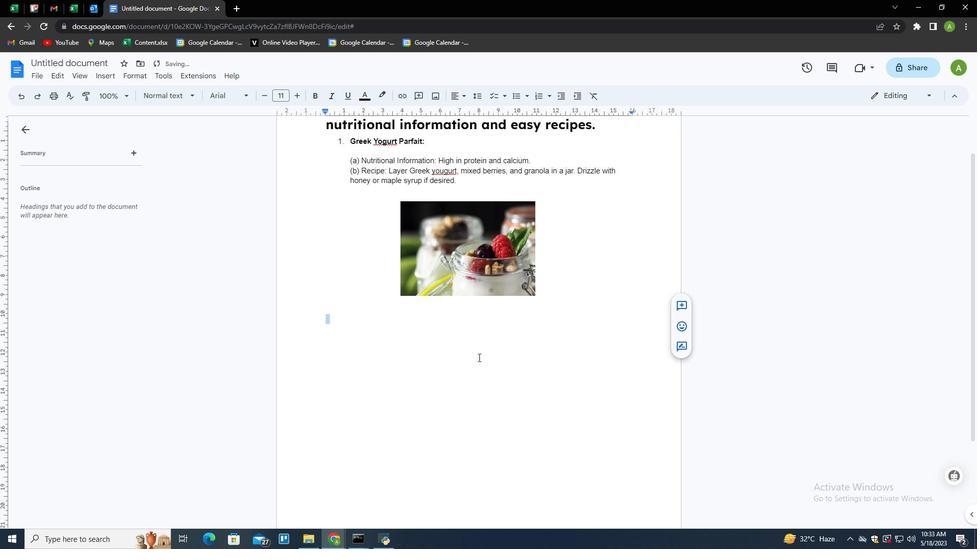 
Action: Mouse scrolled (478, 358) with delta (0, 0)
Screenshot: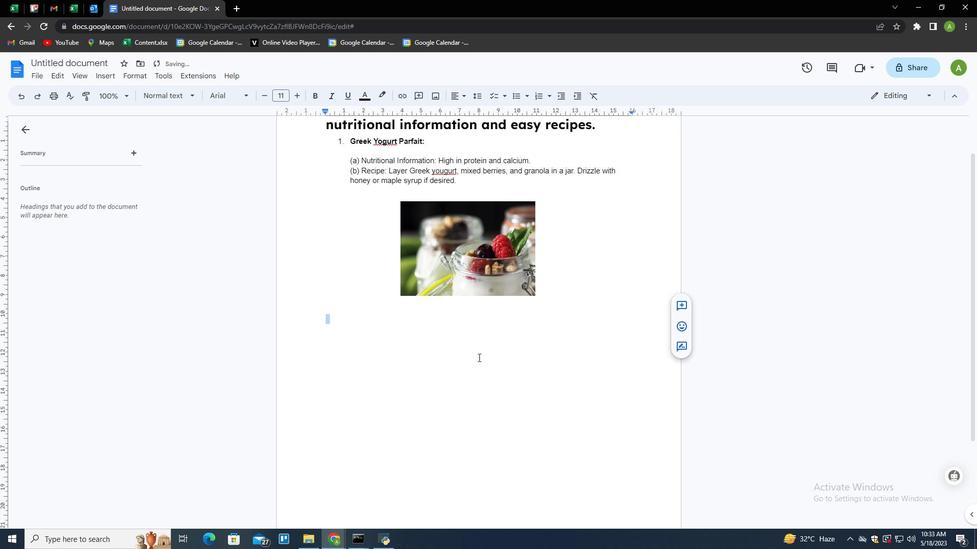 
Action: Mouse moved to (595, 179)
Screenshot: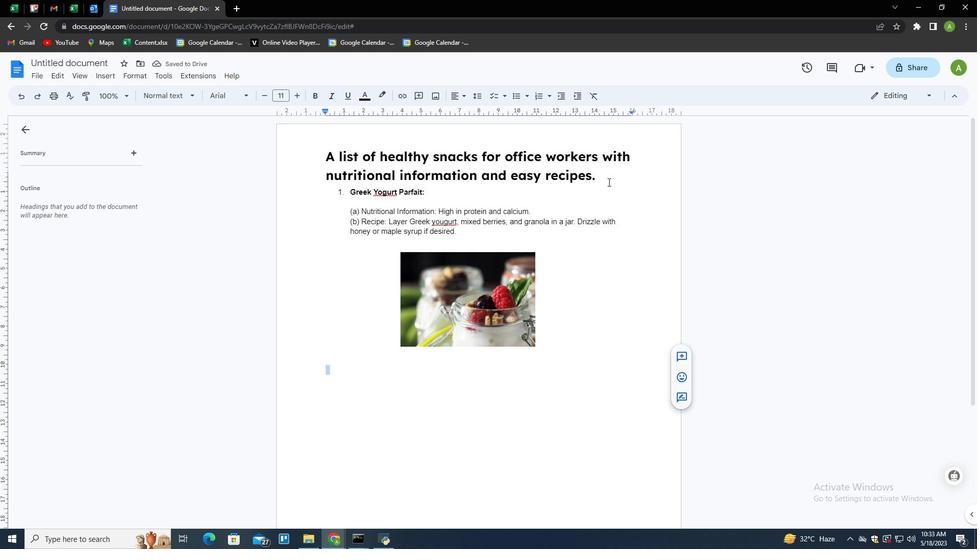 
Action: Mouse pressed left at (595, 179)
Screenshot: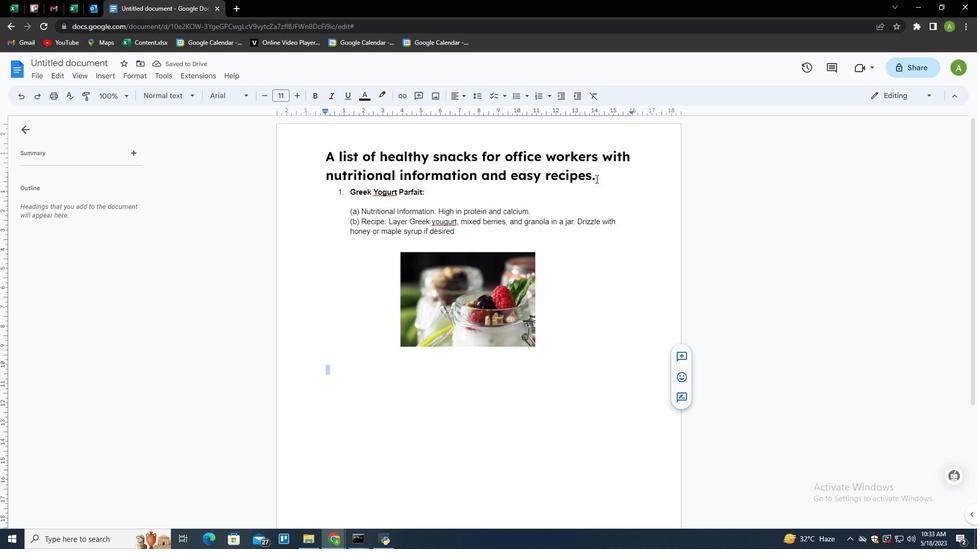 
Action: Mouse moved to (606, 173)
Screenshot: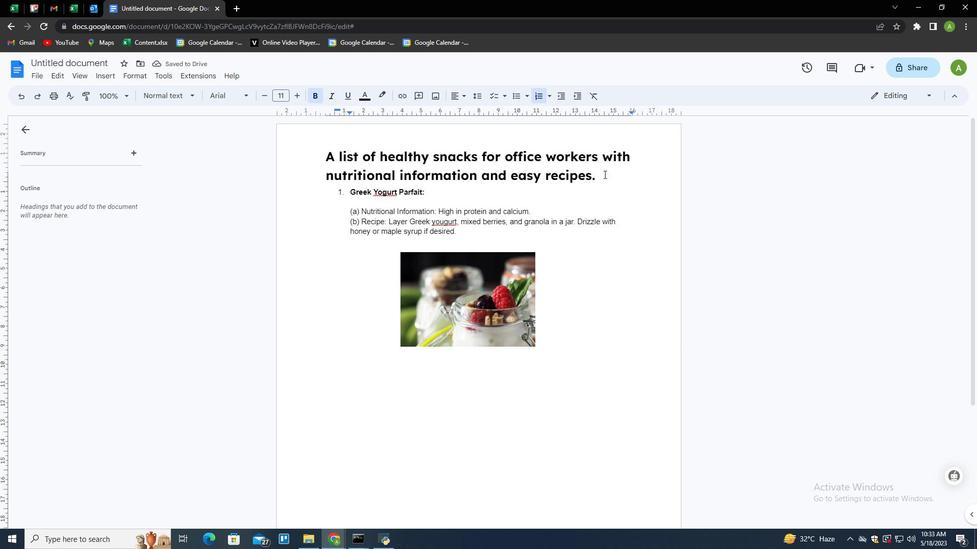 
Action: Mouse pressed left at (606, 173)
